 Task: Find connections with filter location Bishnupur with filter topic #Advertisingandmarketingwith filter profile language Spanish with filter current company BrowserStack with filter school Sri Krishna Adithya College of Arts and Science with filter industry Bed-and-Breakfasts, Hostels, Homestays with filter service category User Experience Design with filter keywords title Mover
Action: Mouse moved to (621, 86)
Screenshot: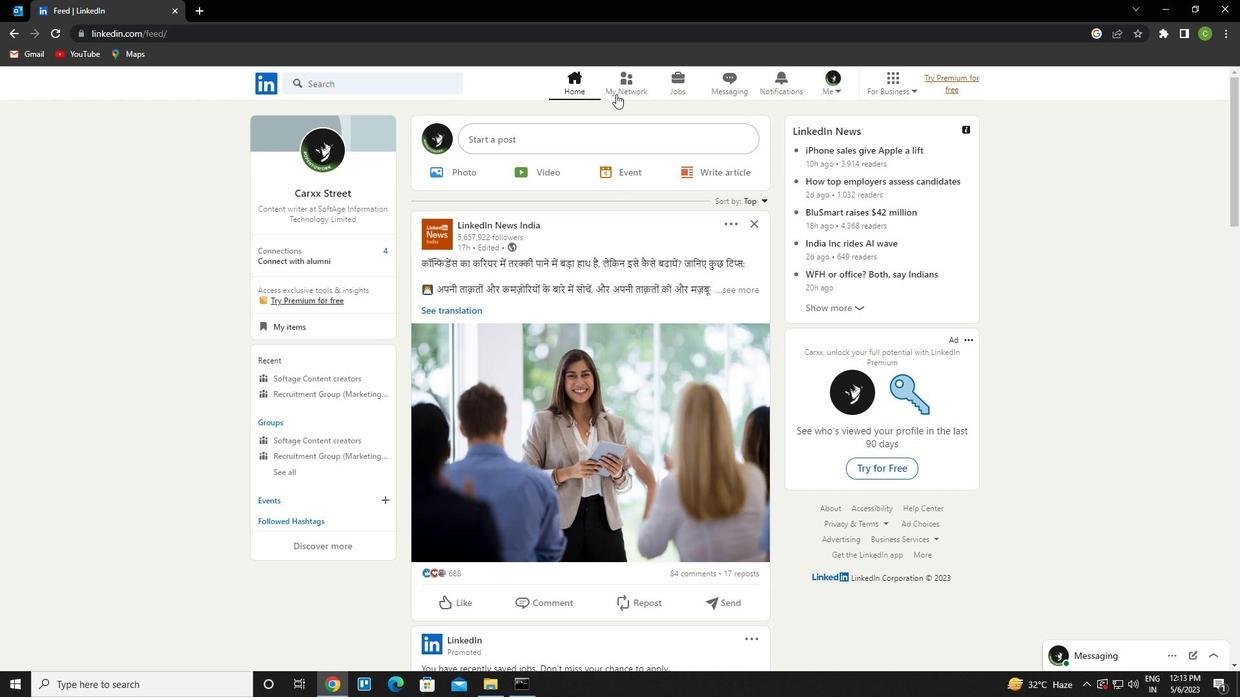 
Action: Mouse pressed left at (621, 86)
Screenshot: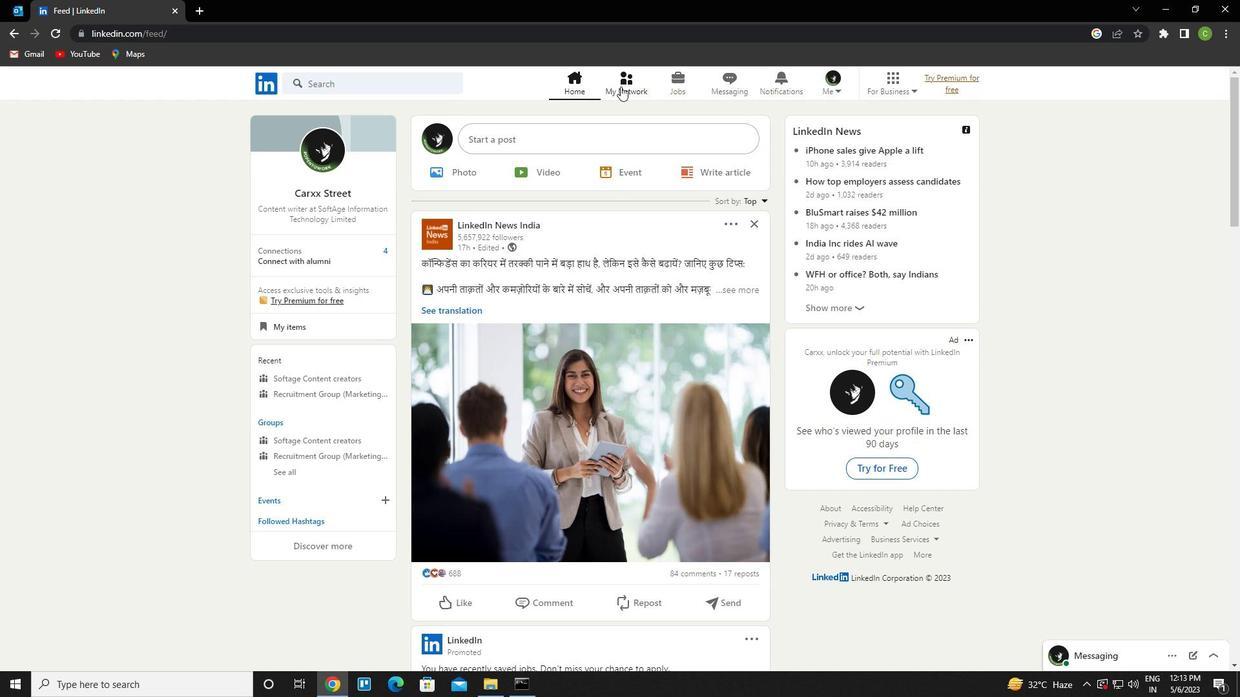 
Action: Mouse moved to (394, 160)
Screenshot: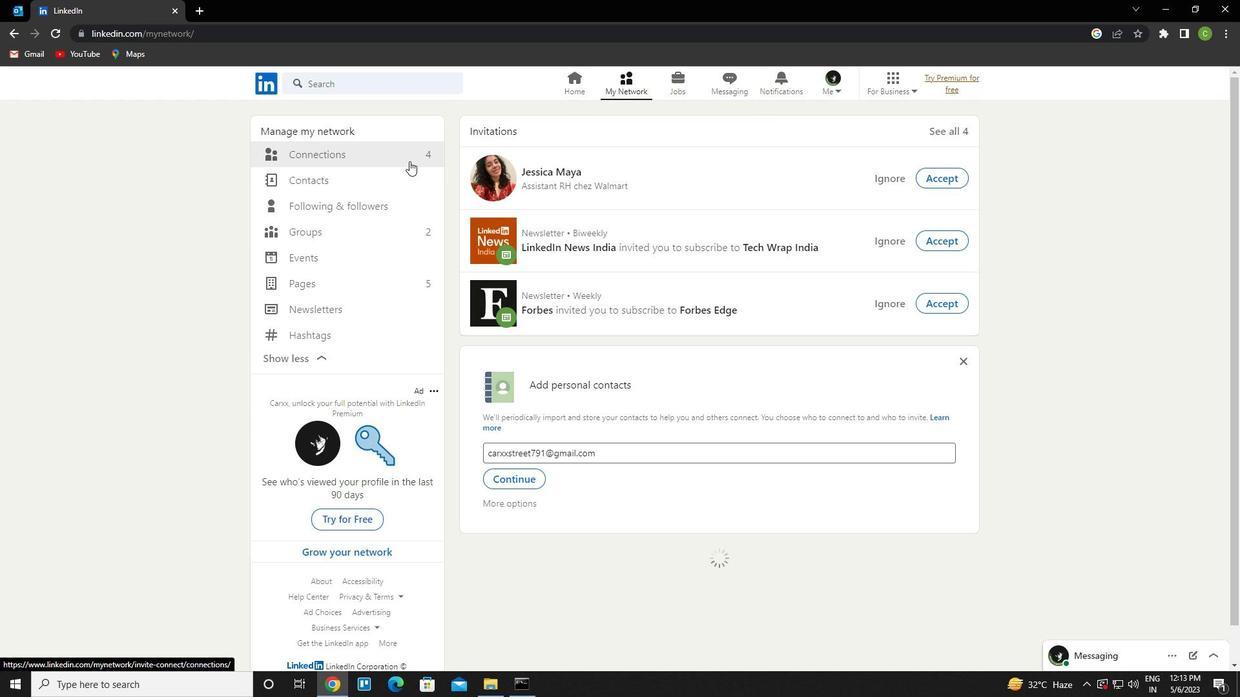 
Action: Mouse pressed left at (394, 160)
Screenshot: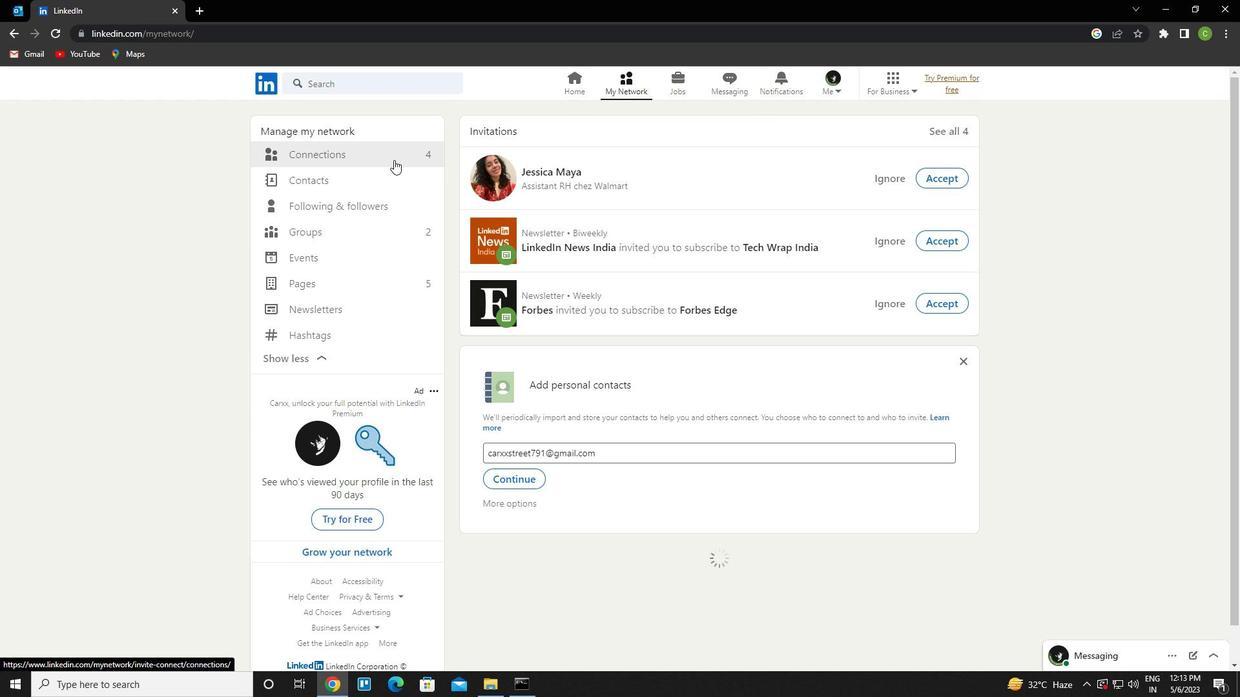 
Action: Mouse moved to (736, 154)
Screenshot: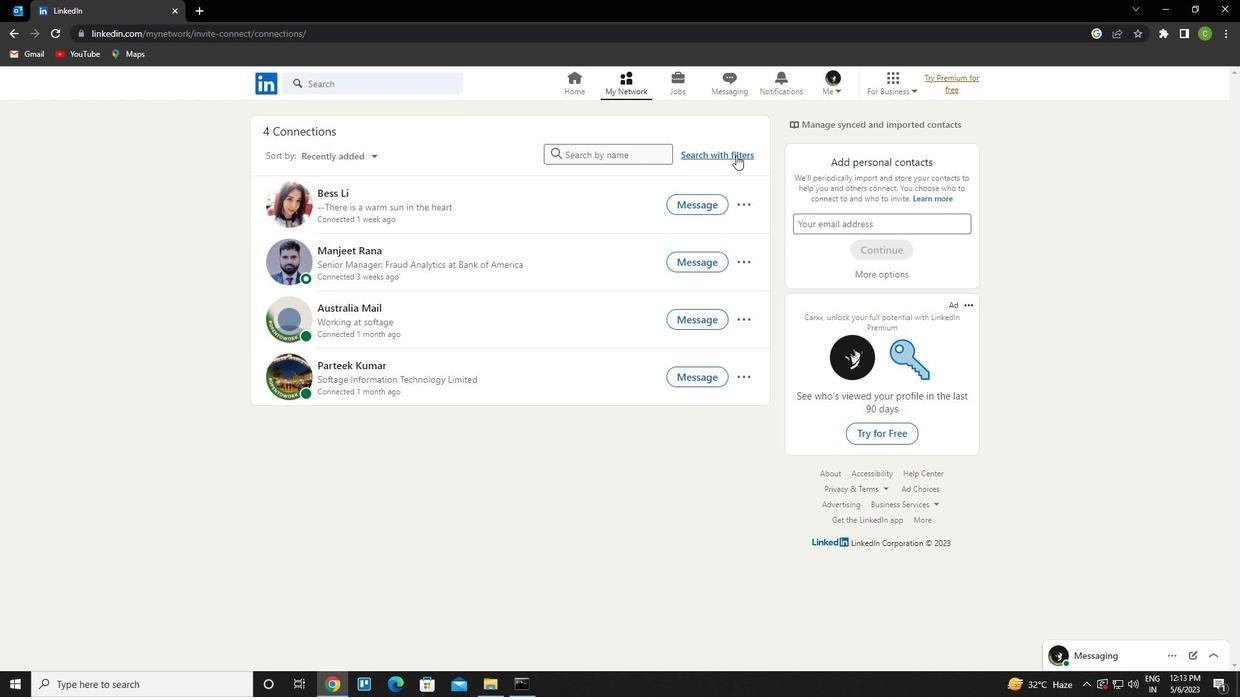 
Action: Mouse pressed left at (736, 154)
Screenshot: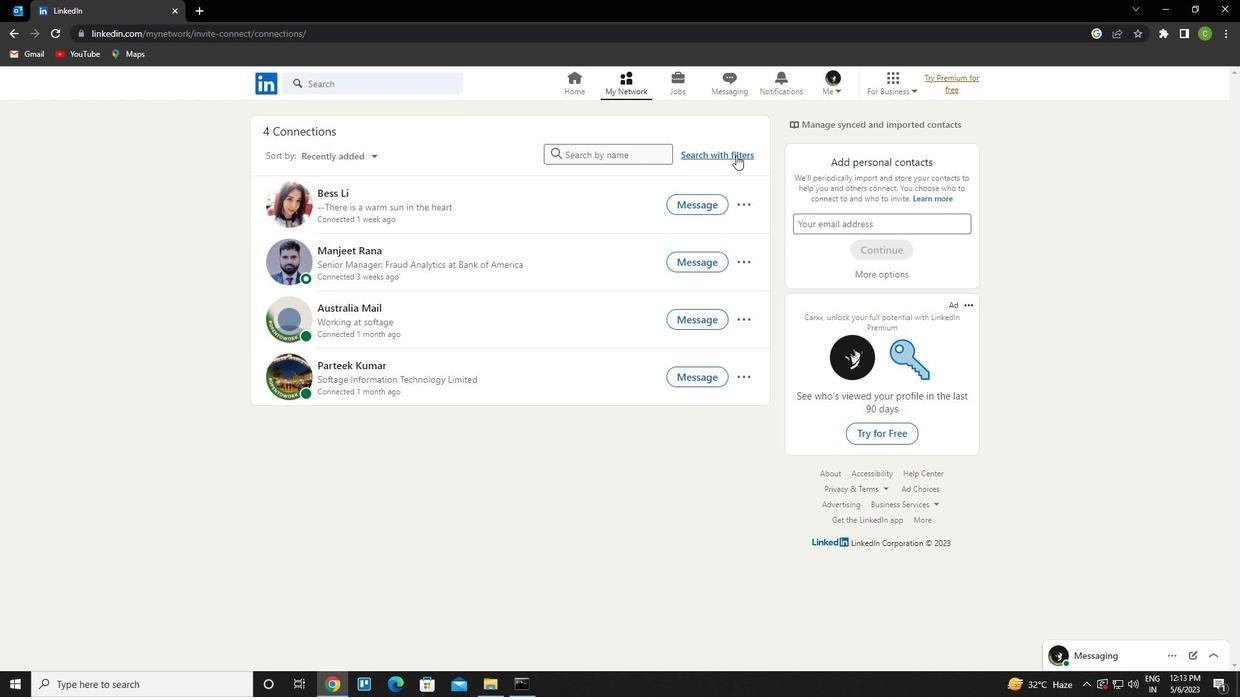 
Action: Mouse moved to (677, 122)
Screenshot: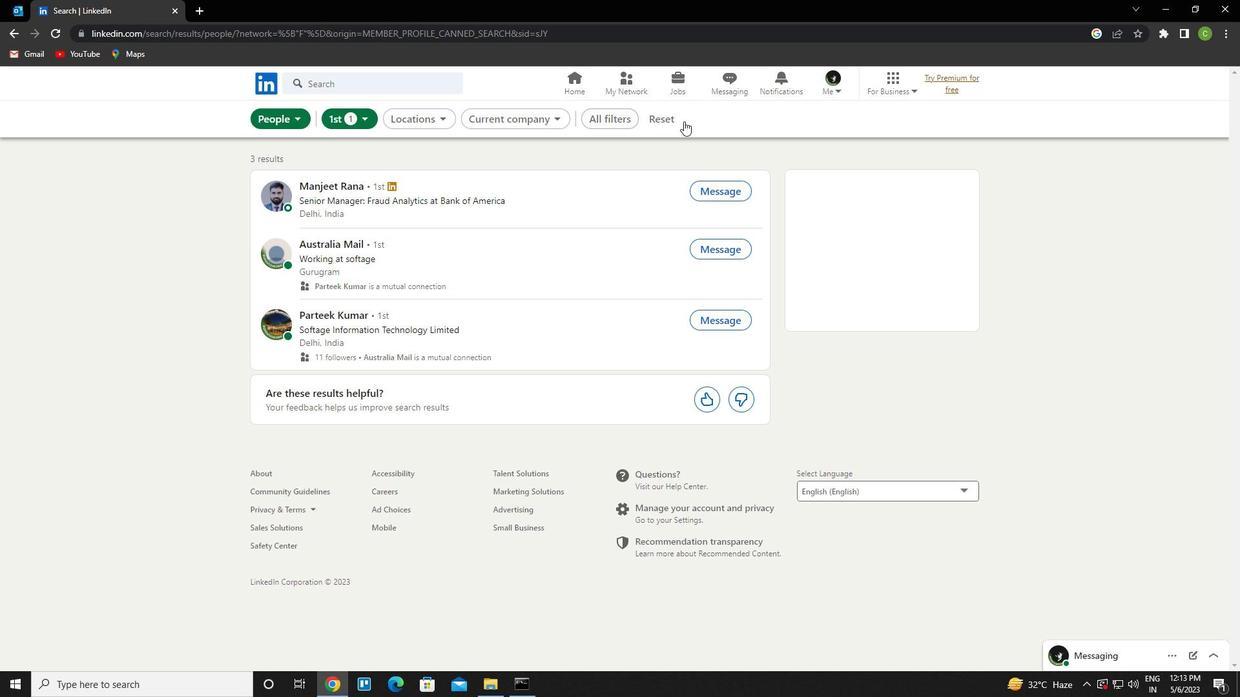 
Action: Mouse pressed left at (677, 122)
Screenshot: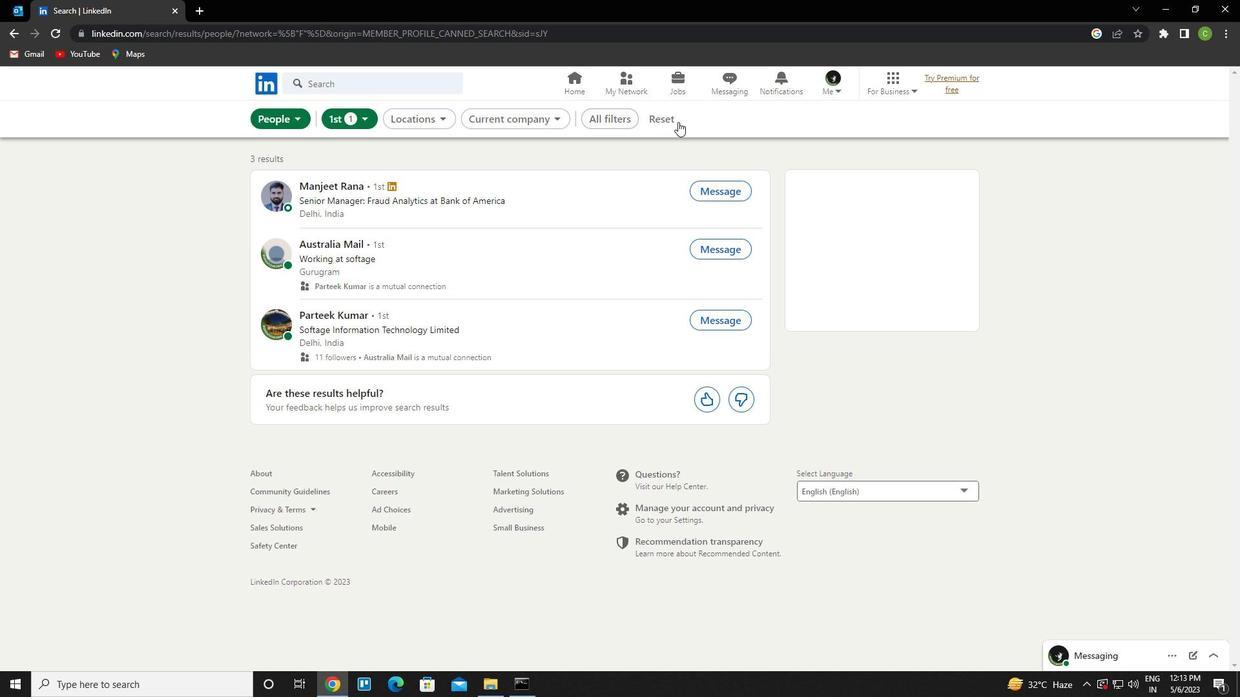 
Action: Mouse moved to (667, 112)
Screenshot: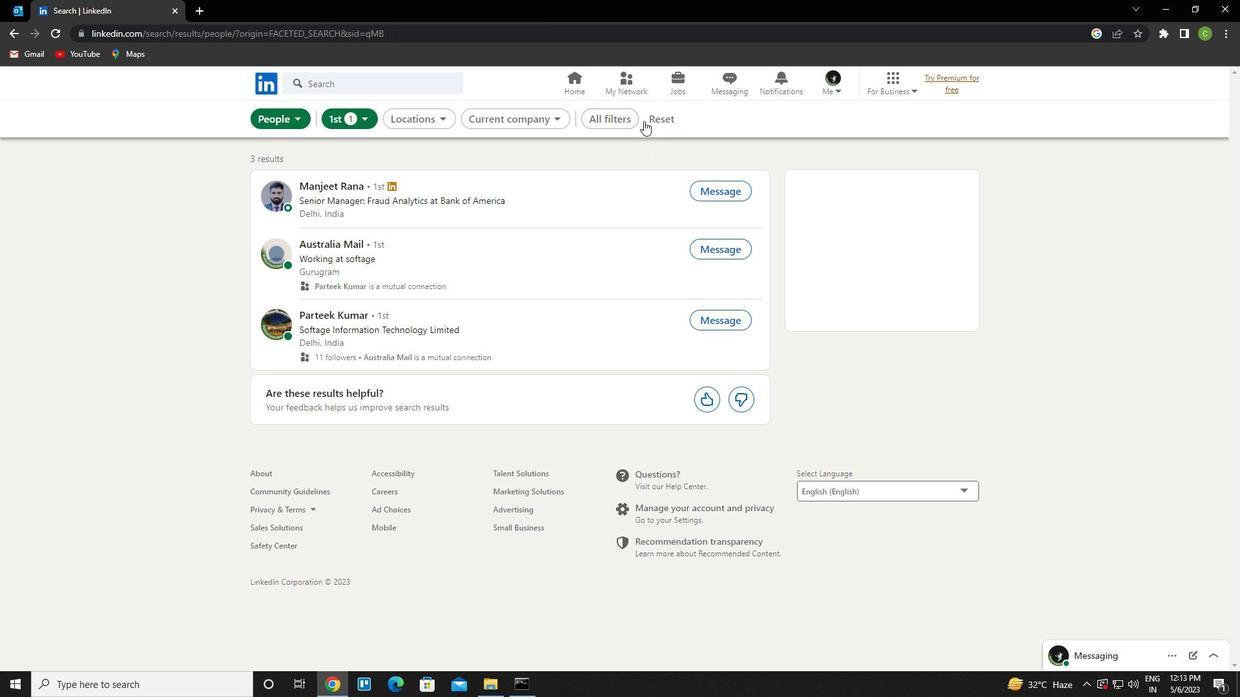 
Action: Mouse pressed left at (667, 112)
Screenshot: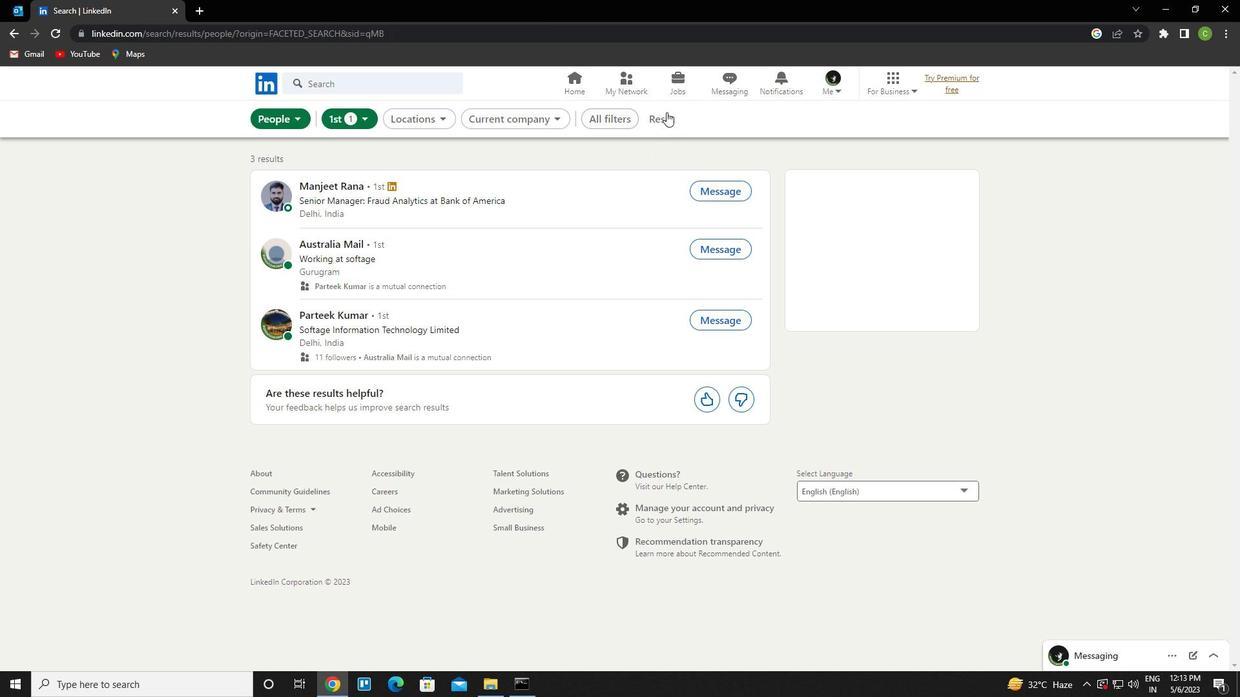 
Action: Mouse moved to (631, 122)
Screenshot: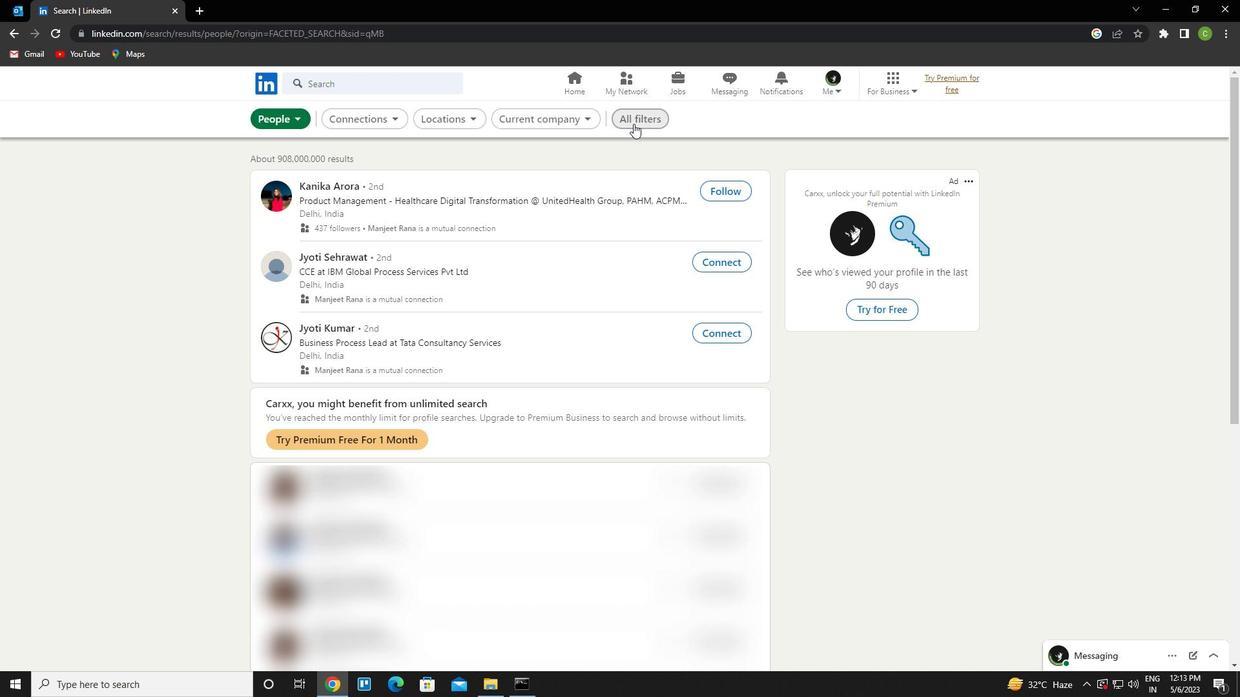 
Action: Mouse pressed left at (631, 122)
Screenshot: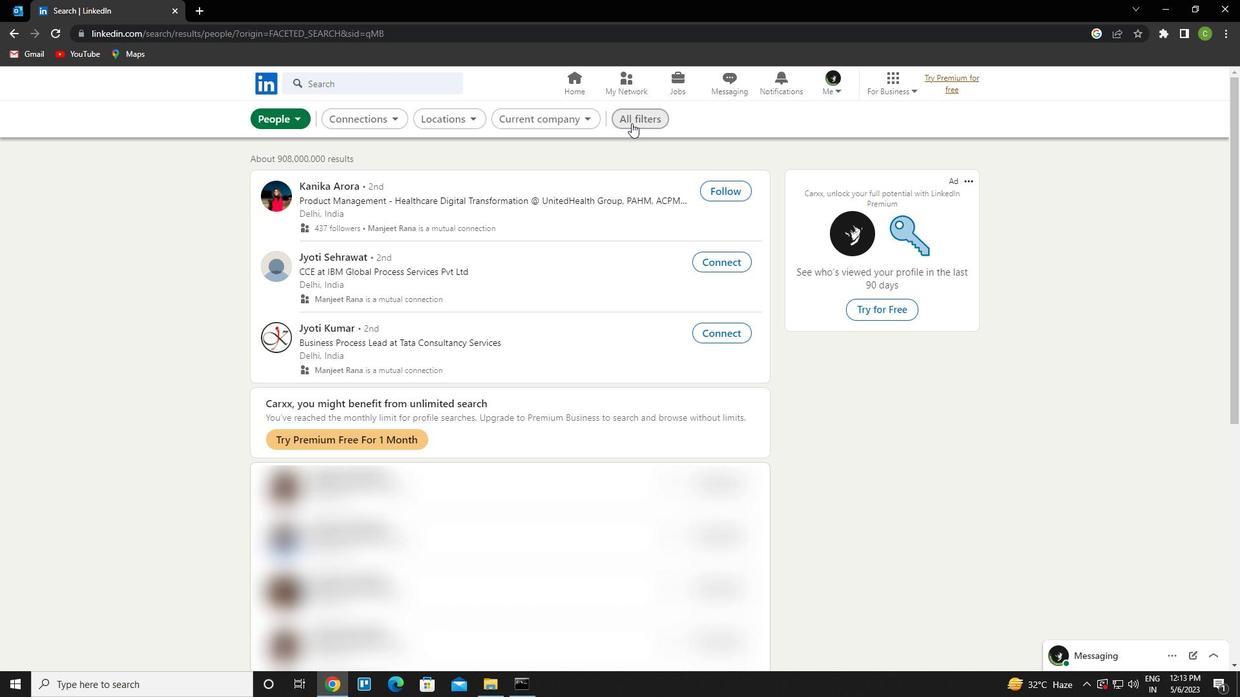 
Action: Mouse moved to (969, 414)
Screenshot: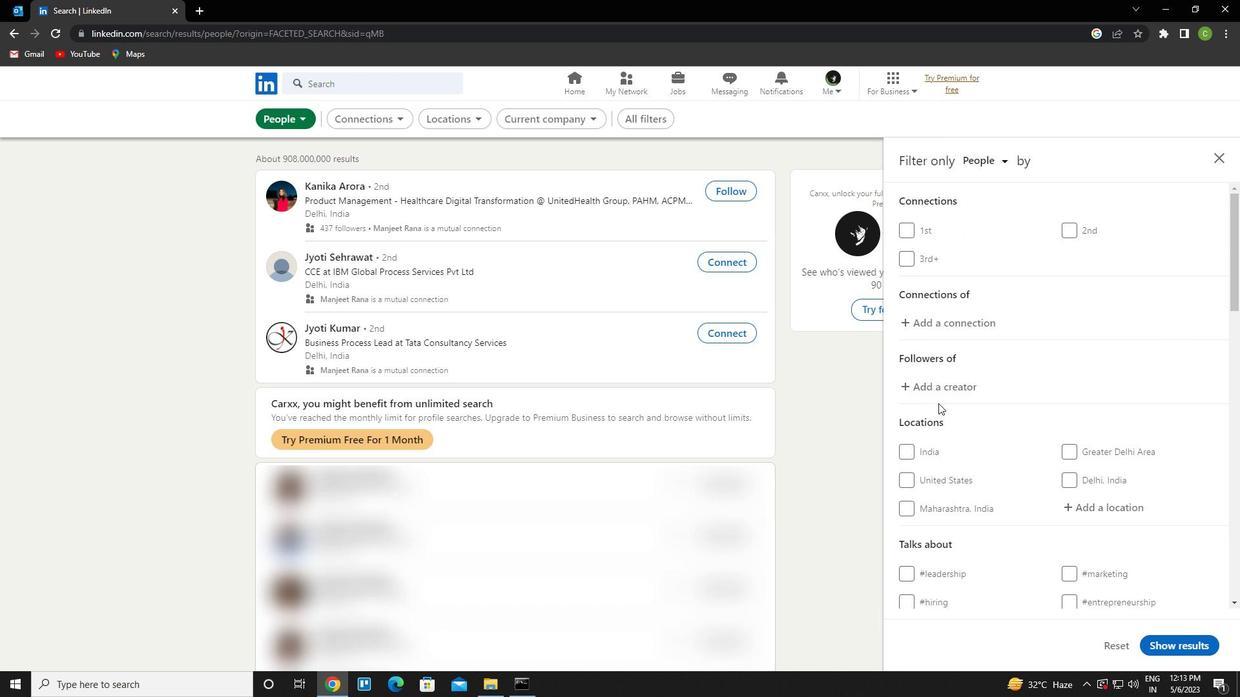 
Action: Mouse scrolled (969, 414) with delta (0, 0)
Screenshot: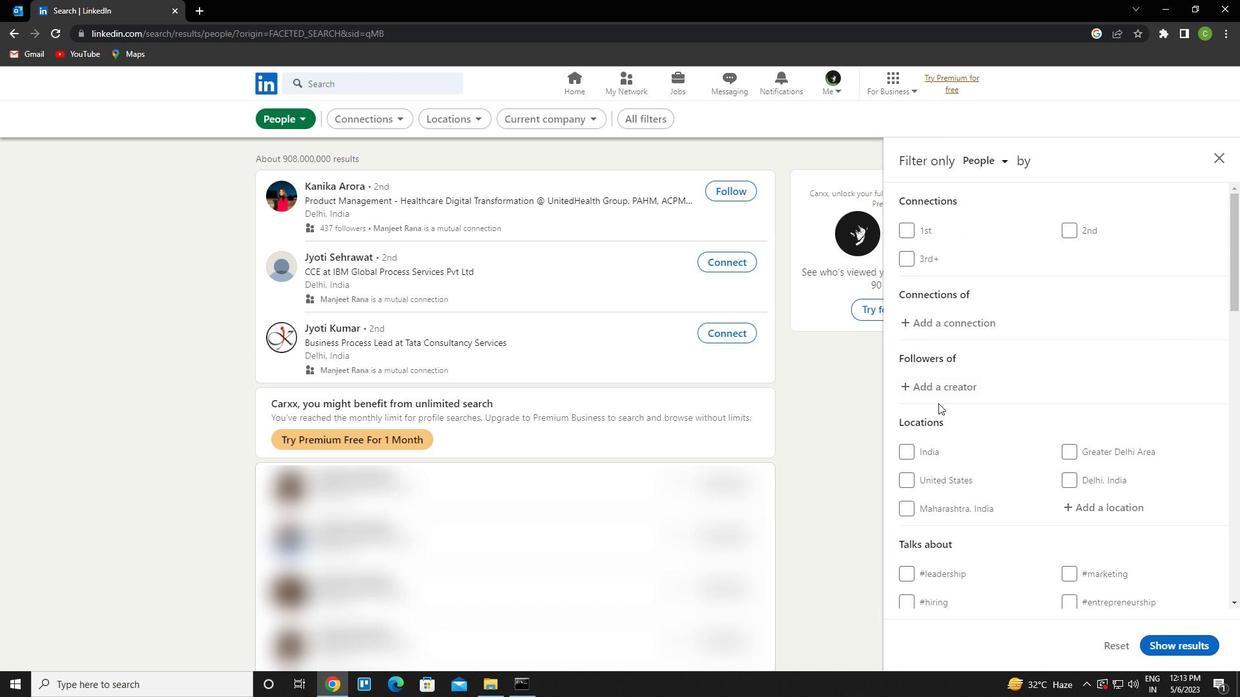 
Action: Mouse moved to (974, 414)
Screenshot: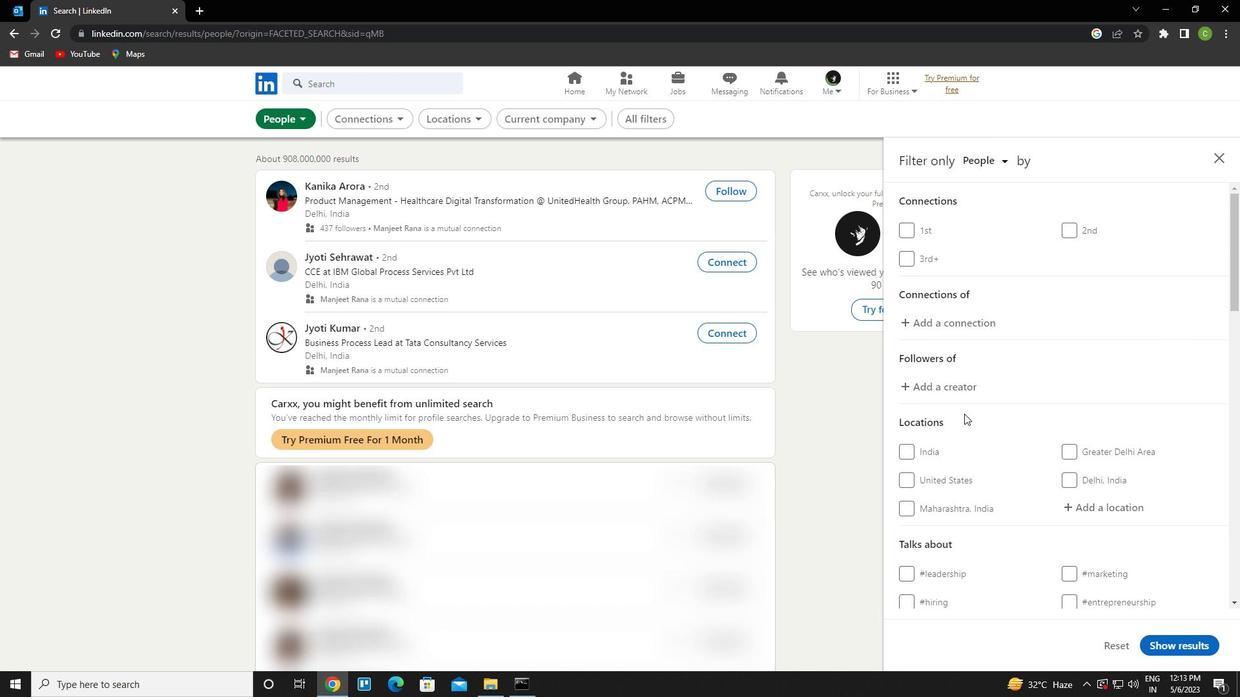 
Action: Mouse scrolled (974, 414) with delta (0, 0)
Screenshot: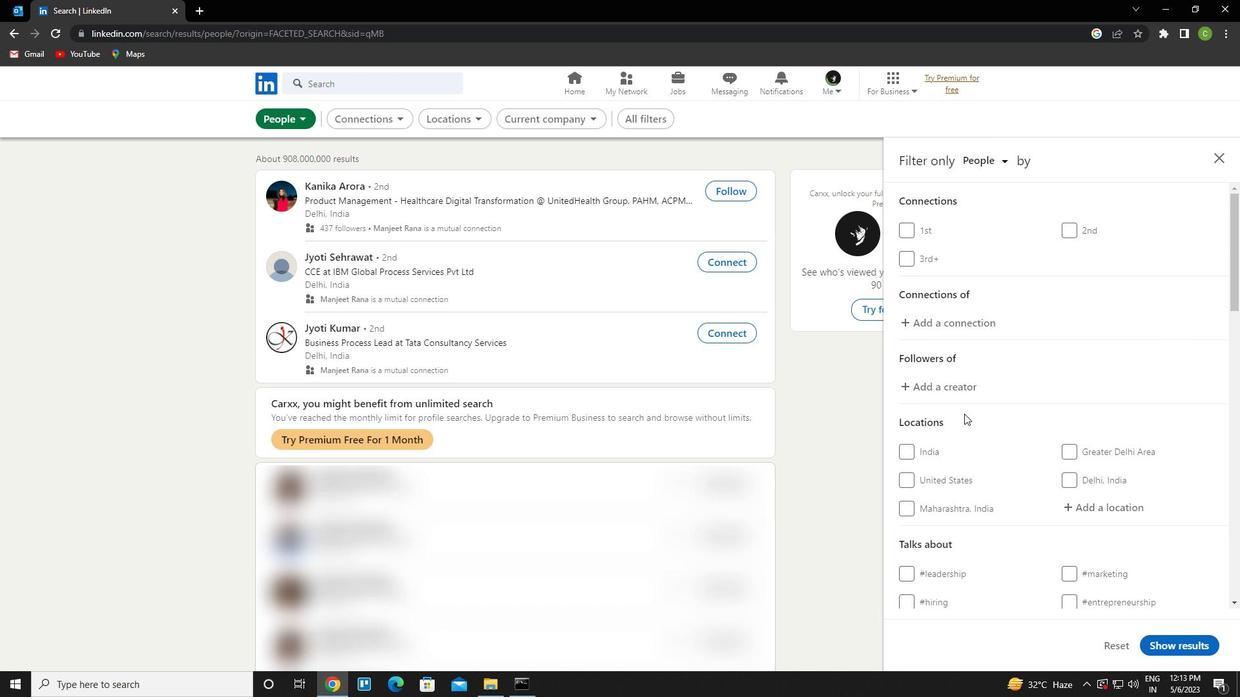 
Action: Mouse moved to (1095, 384)
Screenshot: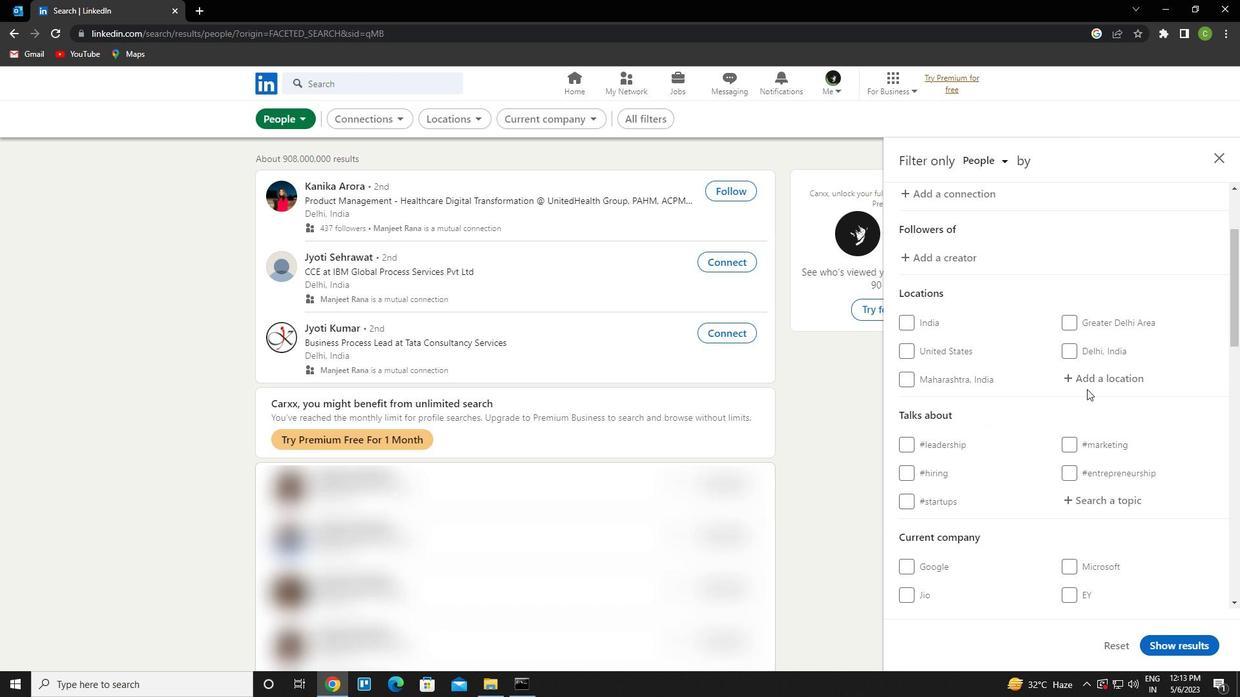 
Action: Mouse pressed left at (1095, 384)
Screenshot: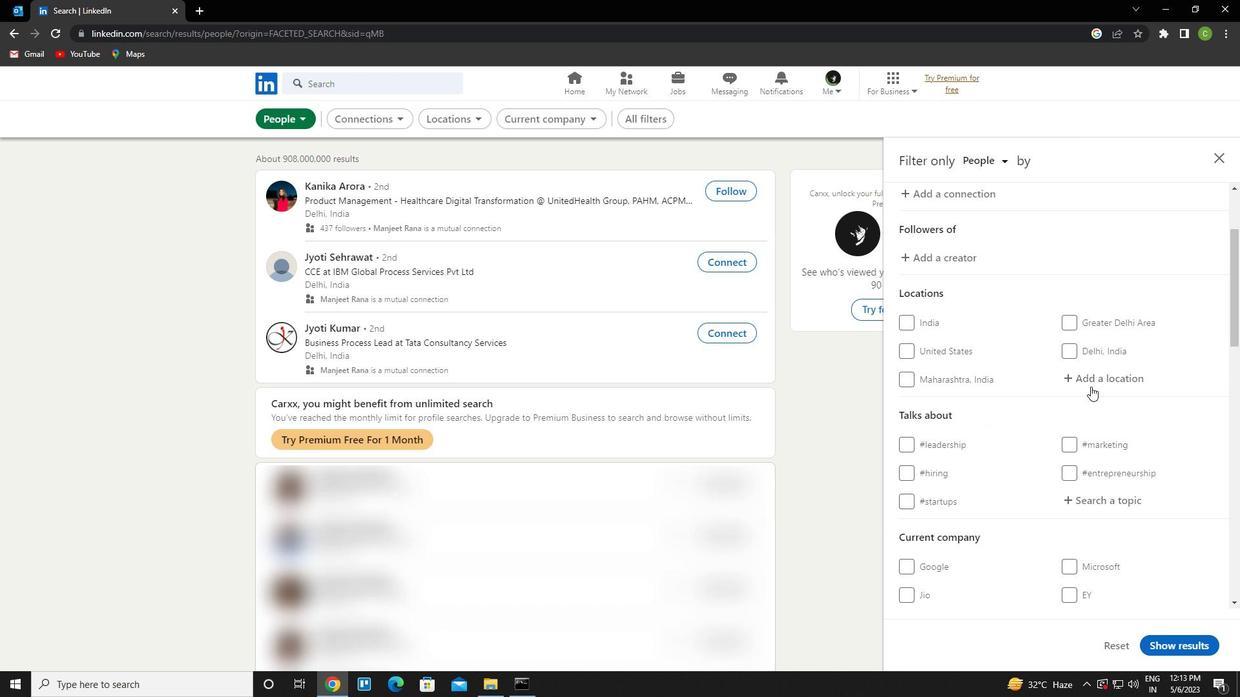 
Action: Key pressed <Key.caps_lock>b<Key.caps_lock>ishnupur<Key.down><Key.enter>
Screenshot: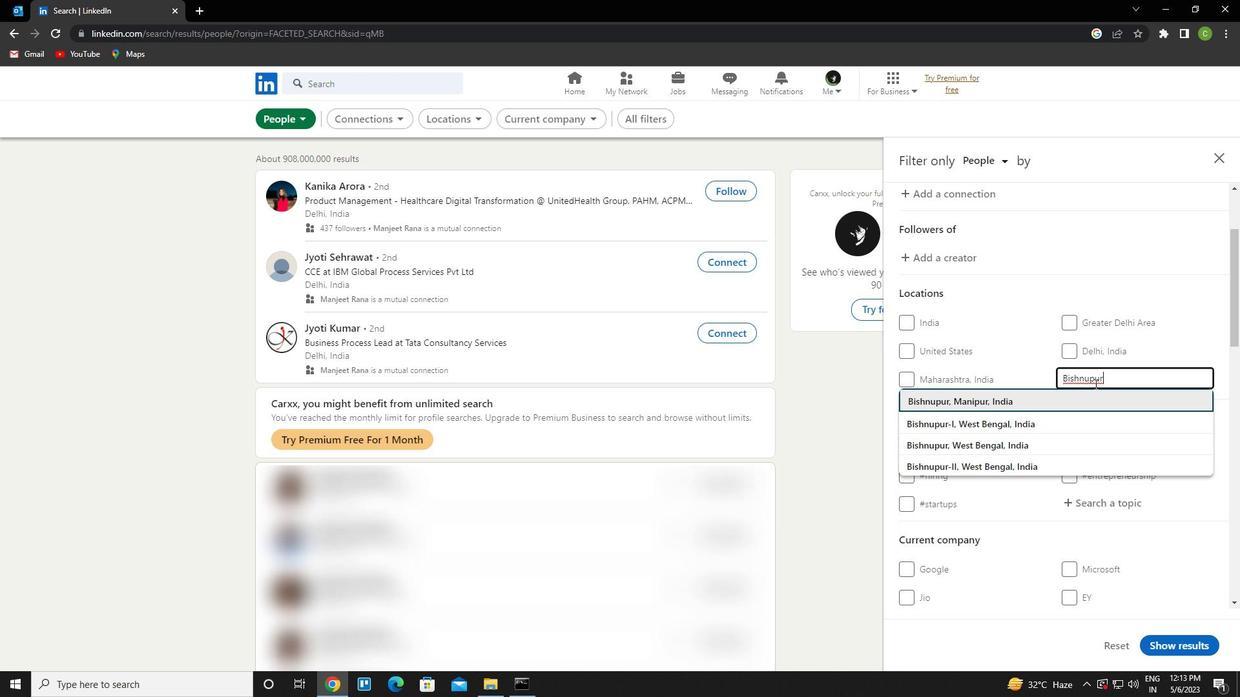 
Action: Mouse scrolled (1095, 383) with delta (0, 0)
Screenshot: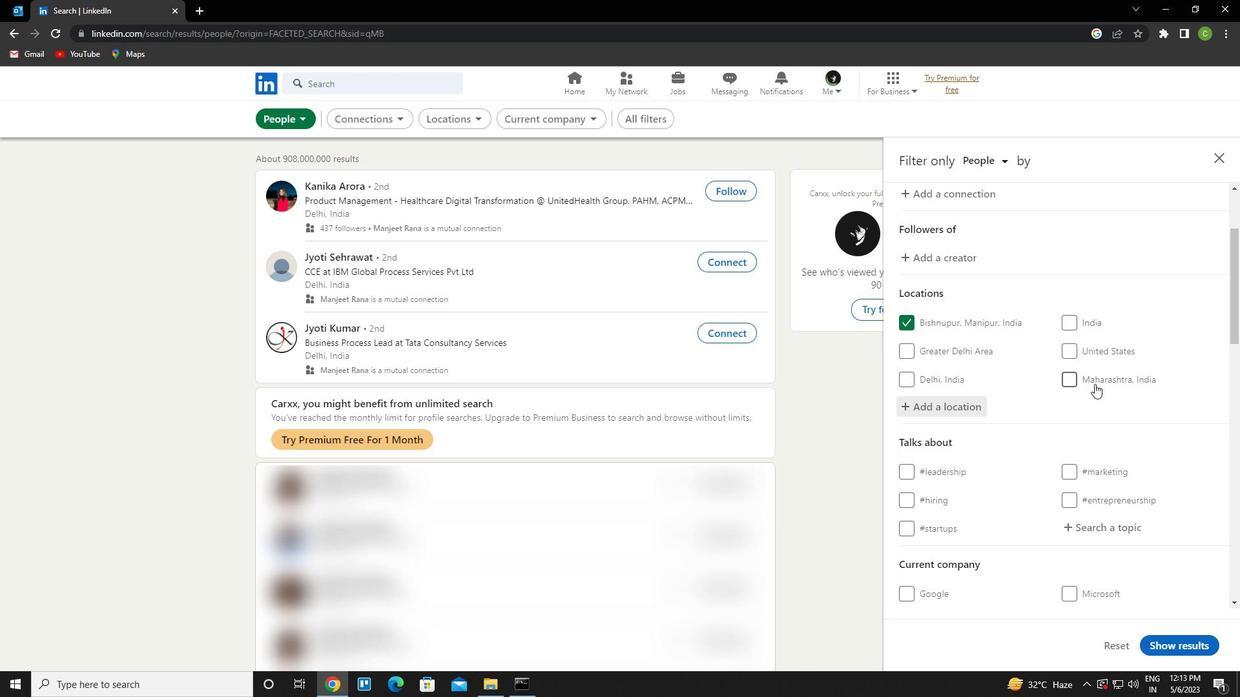 
Action: Mouse moved to (1102, 461)
Screenshot: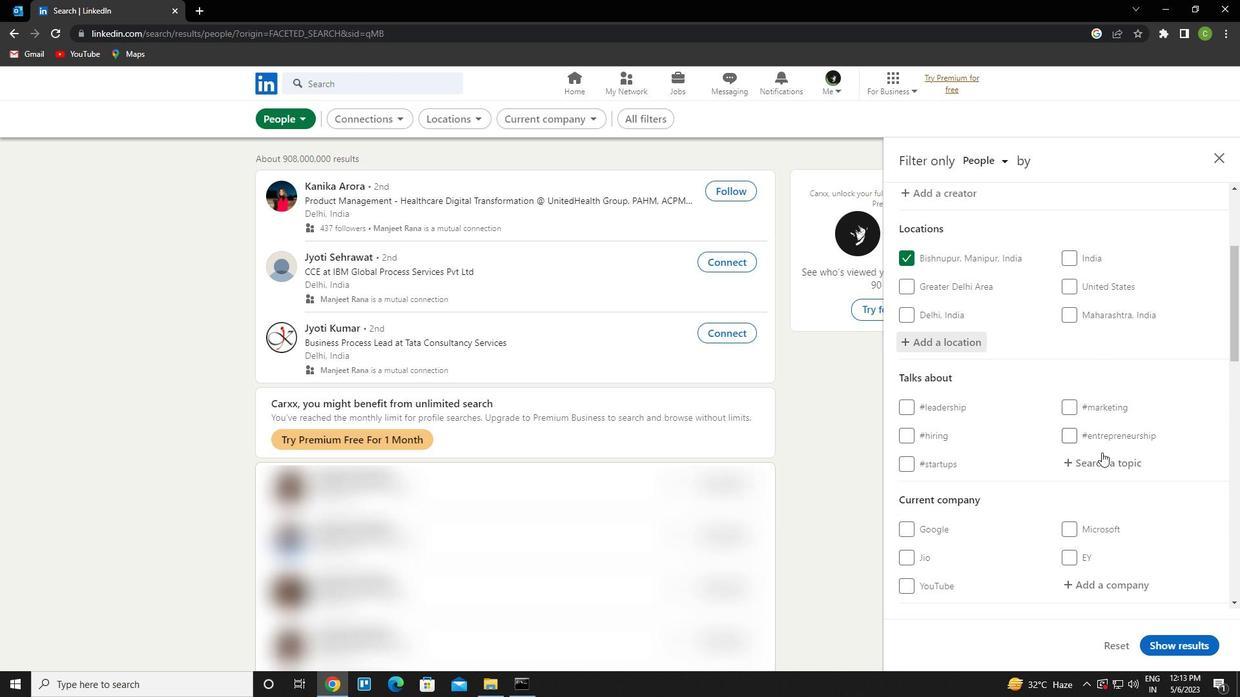 
Action: Mouse pressed left at (1102, 461)
Screenshot: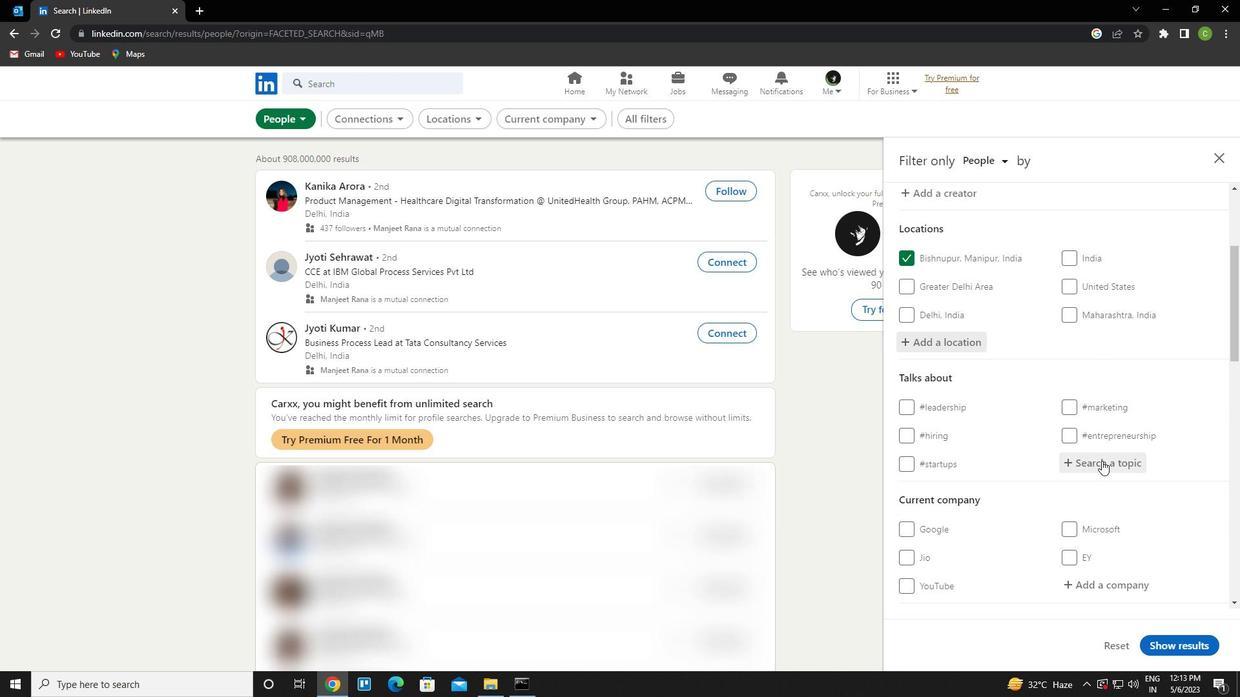 
Action: Key pressed advertising<Key.down><Key.enter>
Screenshot: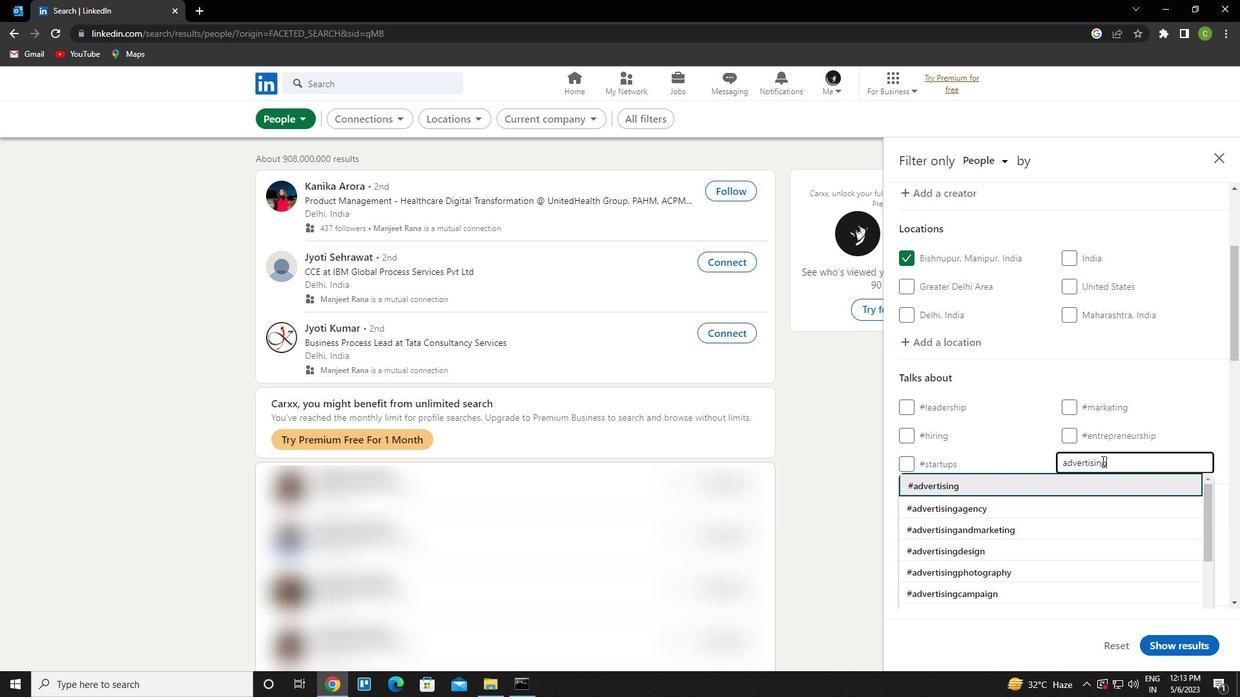 
Action: Mouse moved to (1123, 447)
Screenshot: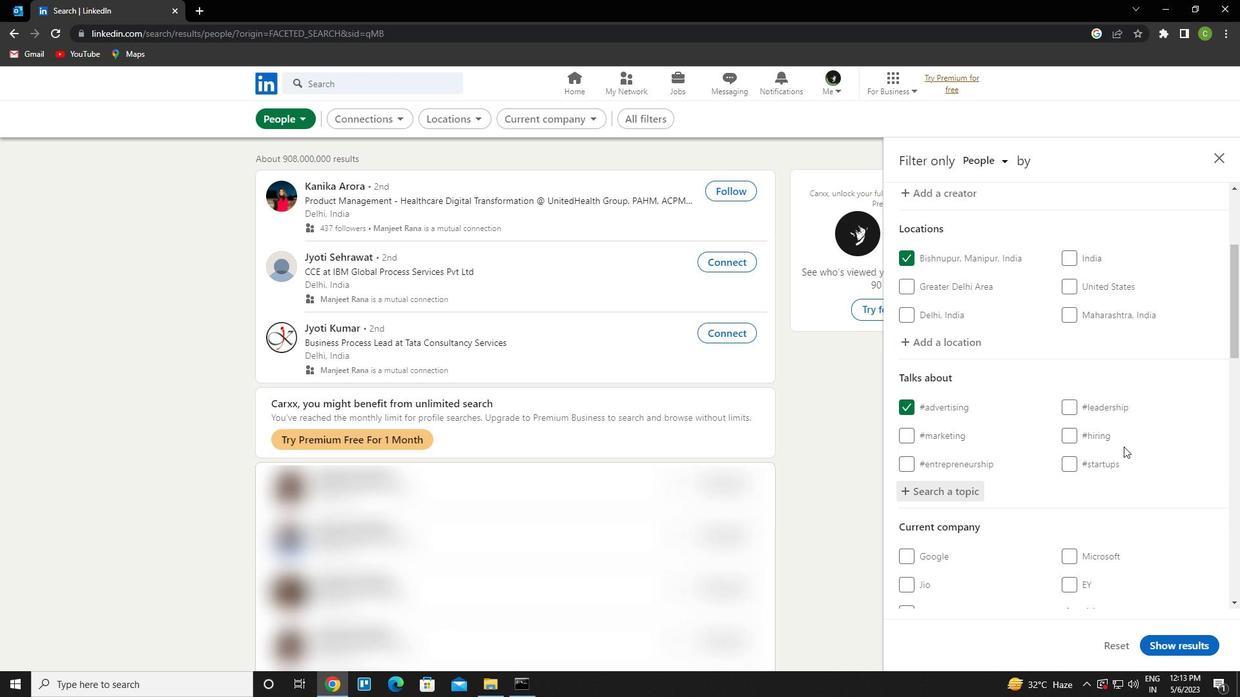 
Action: Mouse scrolled (1123, 447) with delta (0, 0)
Screenshot: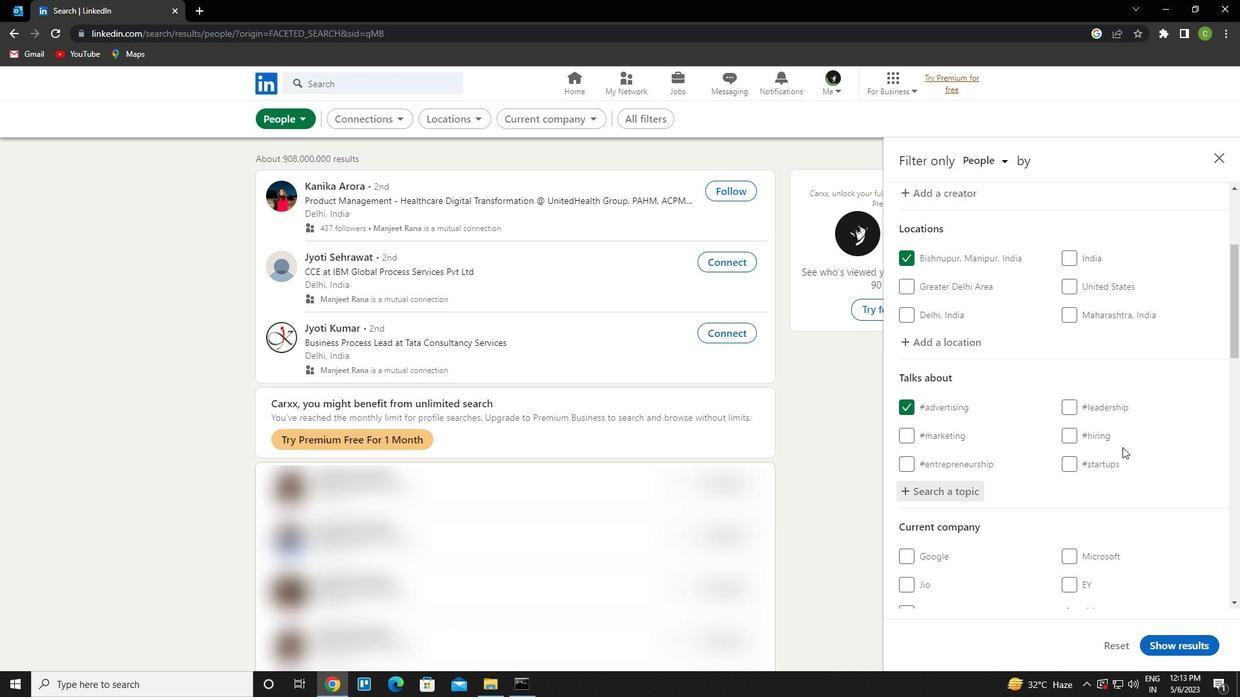 
Action: Mouse scrolled (1123, 447) with delta (0, 0)
Screenshot: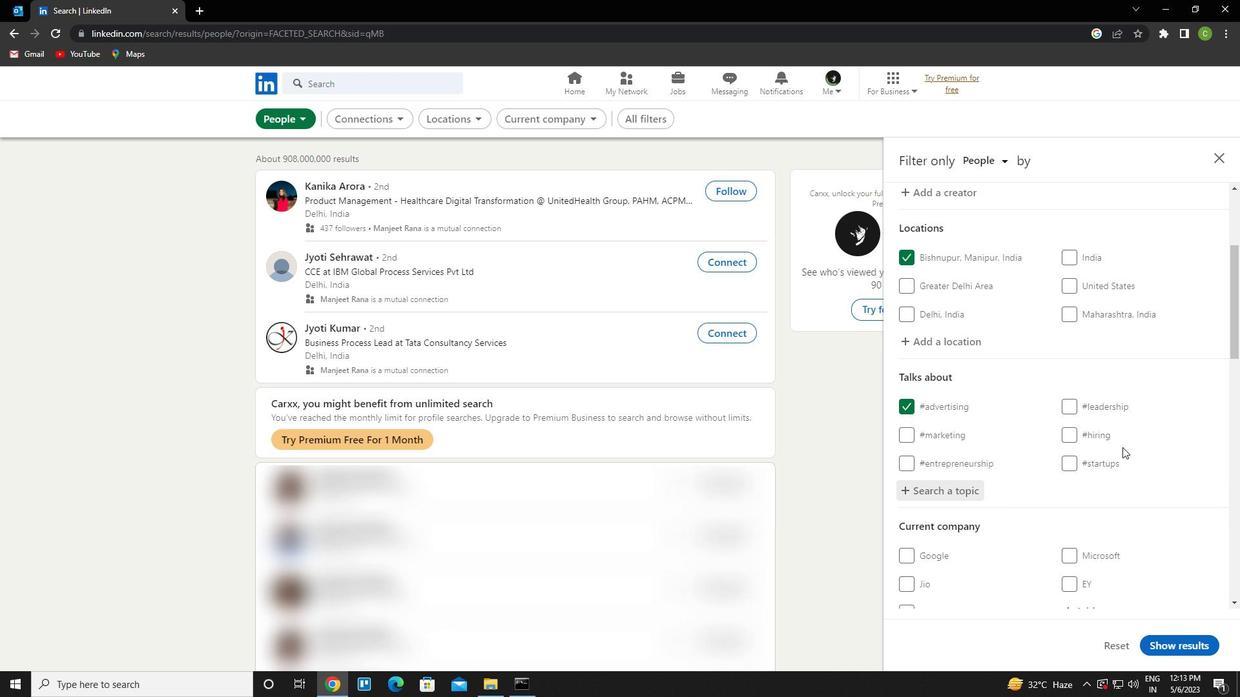 
Action: Mouse scrolled (1123, 447) with delta (0, 0)
Screenshot: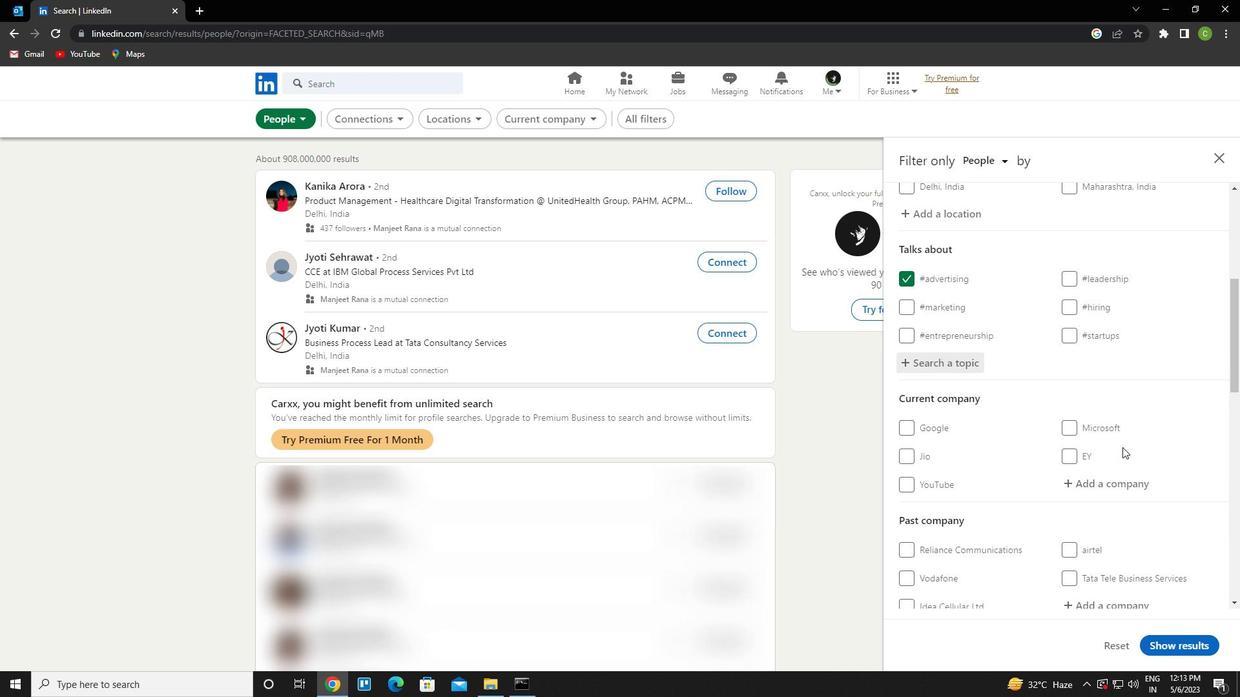 
Action: Mouse scrolled (1123, 447) with delta (0, 0)
Screenshot: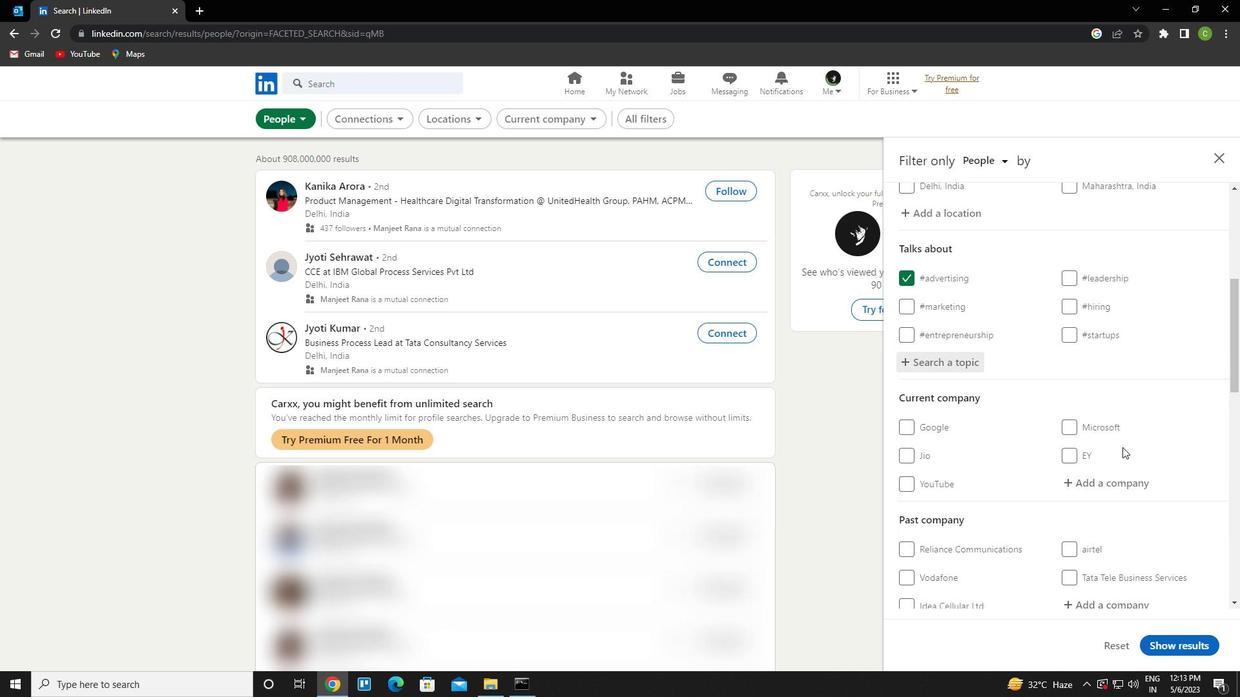 
Action: Mouse scrolled (1123, 447) with delta (0, 0)
Screenshot: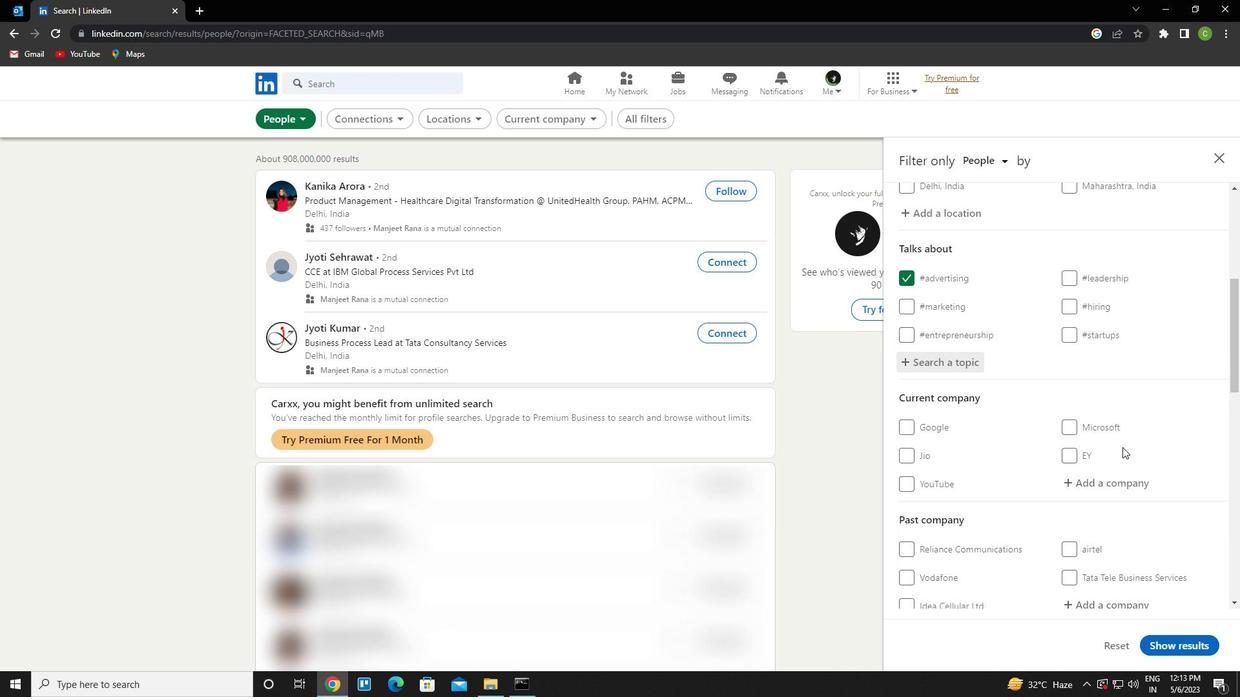 
Action: Mouse scrolled (1123, 447) with delta (0, 0)
Screenshot: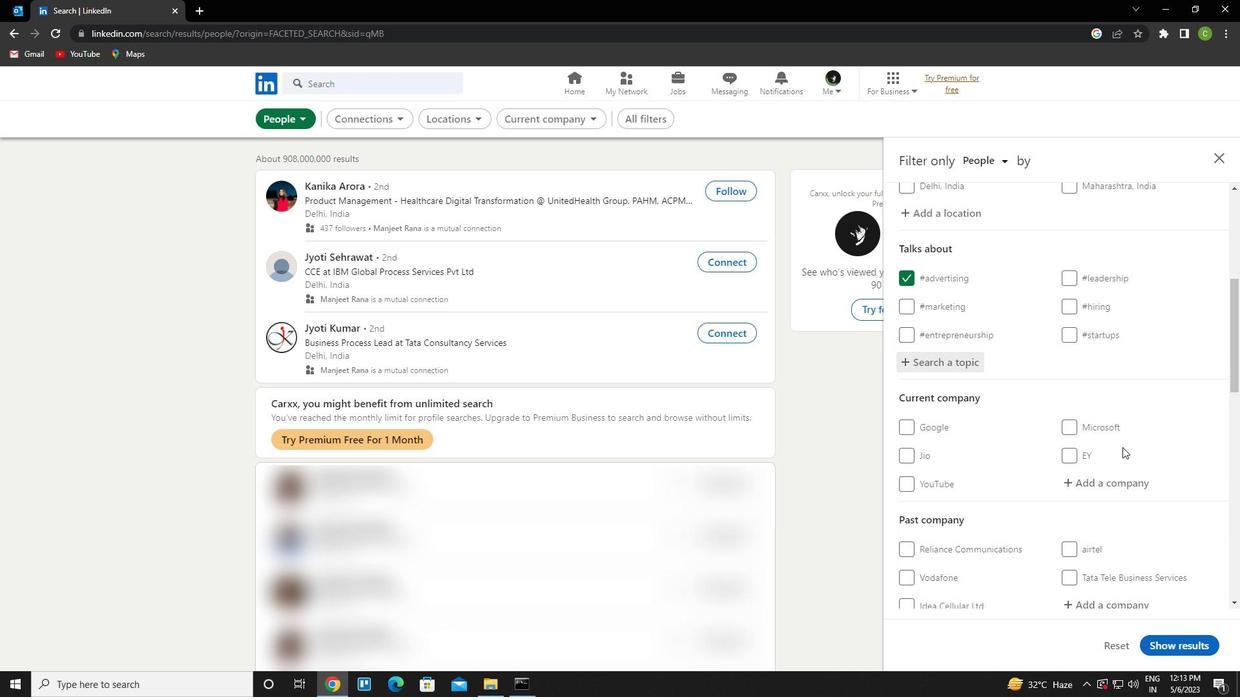 
Action: Mouse scrolled (1123, 447) with delta (0, 0)
Screenshot: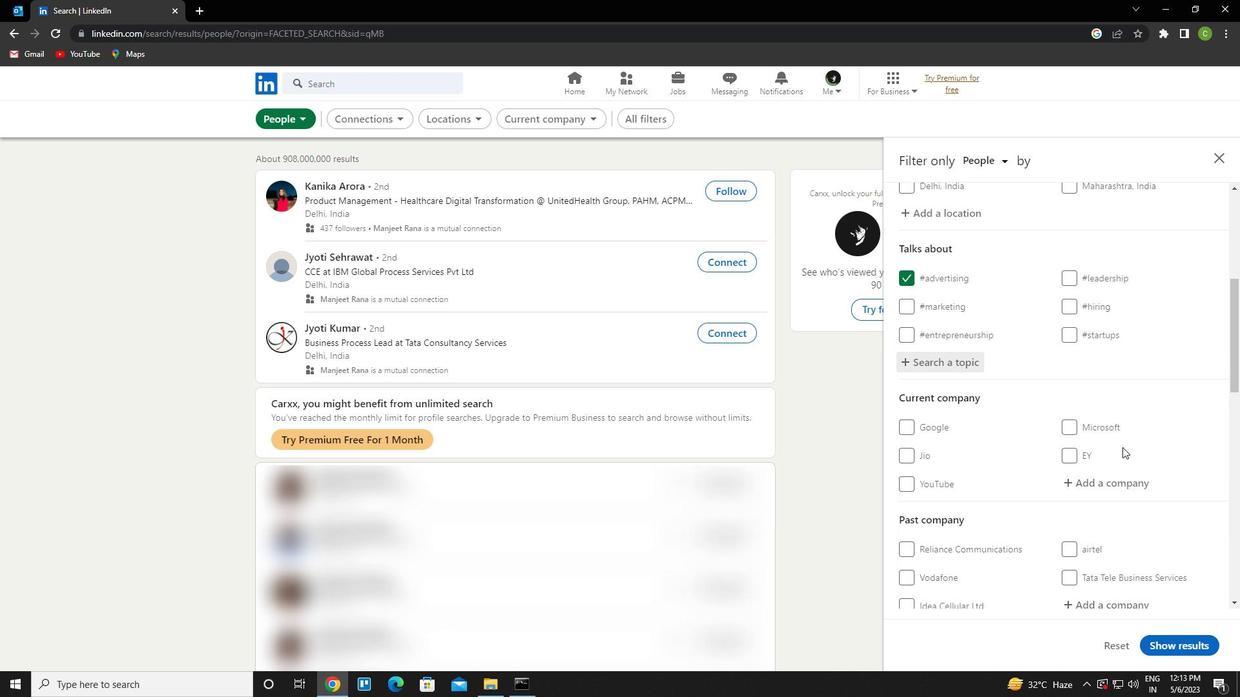 
Action: Mouse moved to (1105, 442)
Screenshot: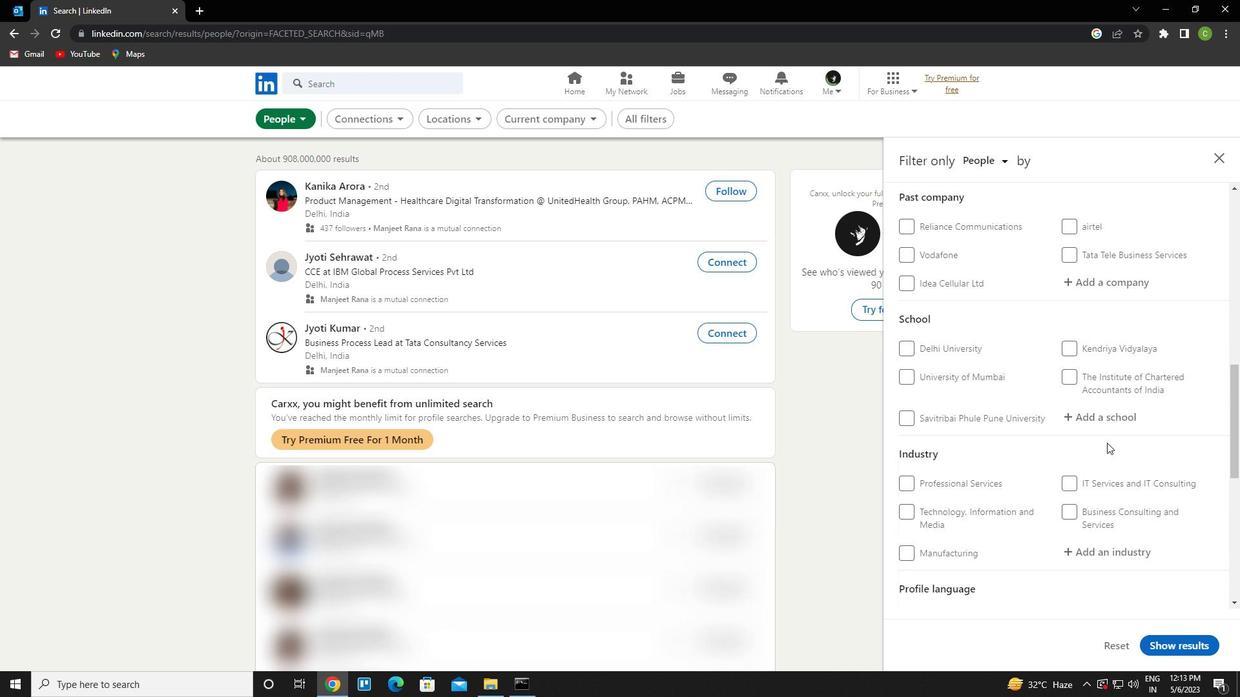 
Action: Mouse scrolled (1105, 441) with delta (0, 0)
Screenshot: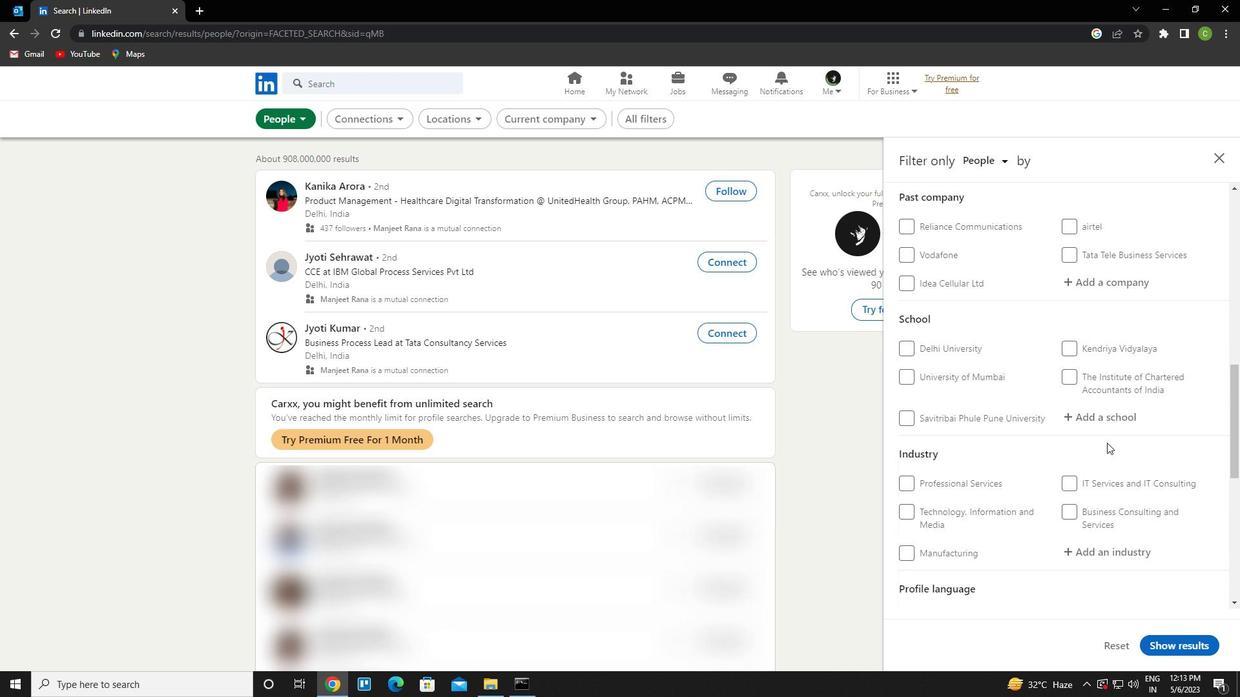
Action: Mouse moved to (1098, 442)
Screenshot: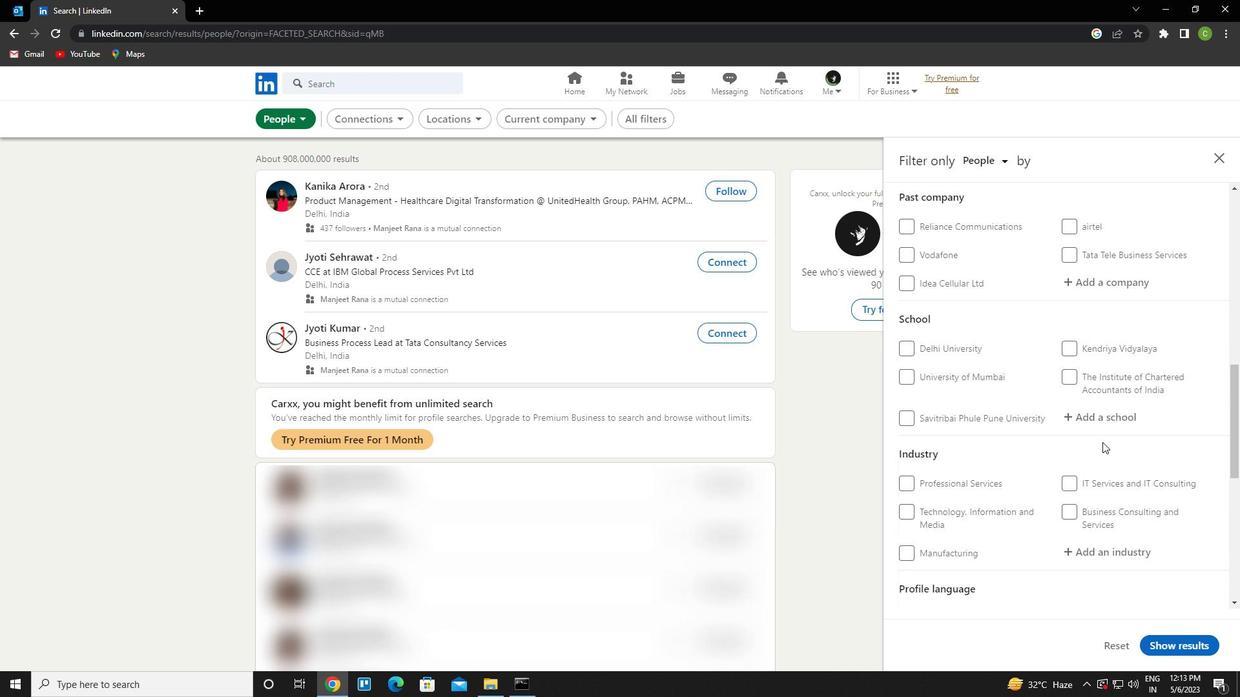 
Action: Mouse scrolled (1098, 441) with delta (0, 0)
Screenshot: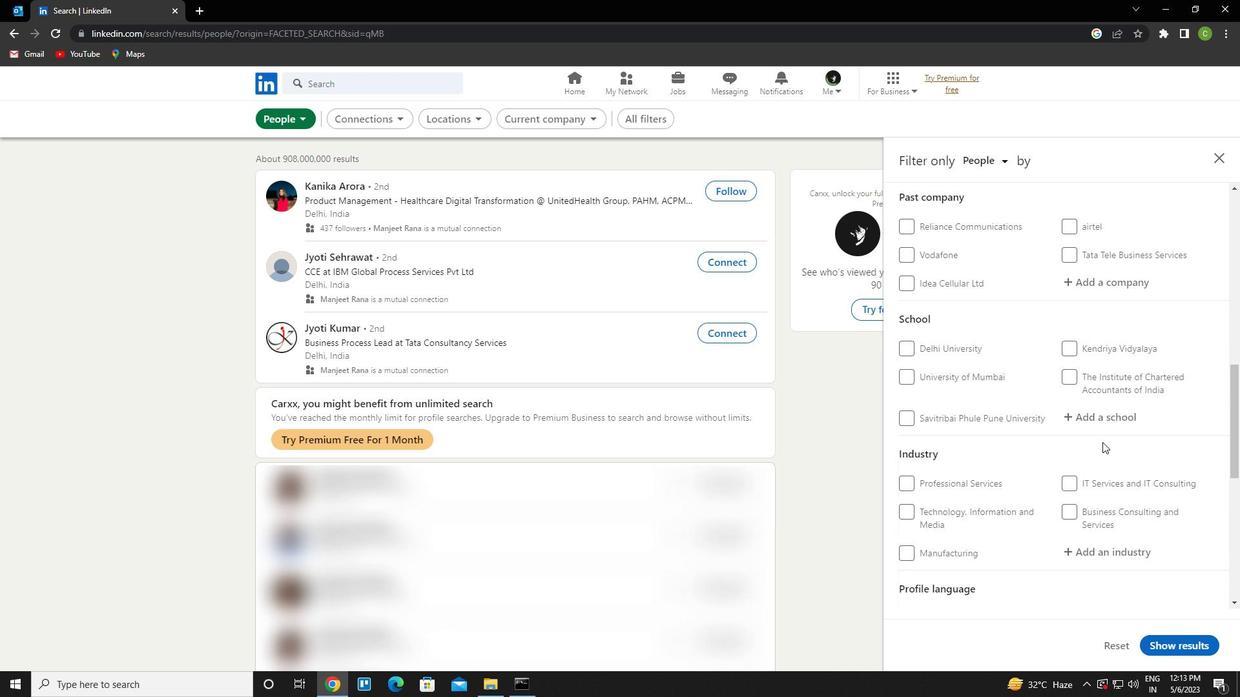 
Action: Mouse moved to (916, 515)
Screenshot: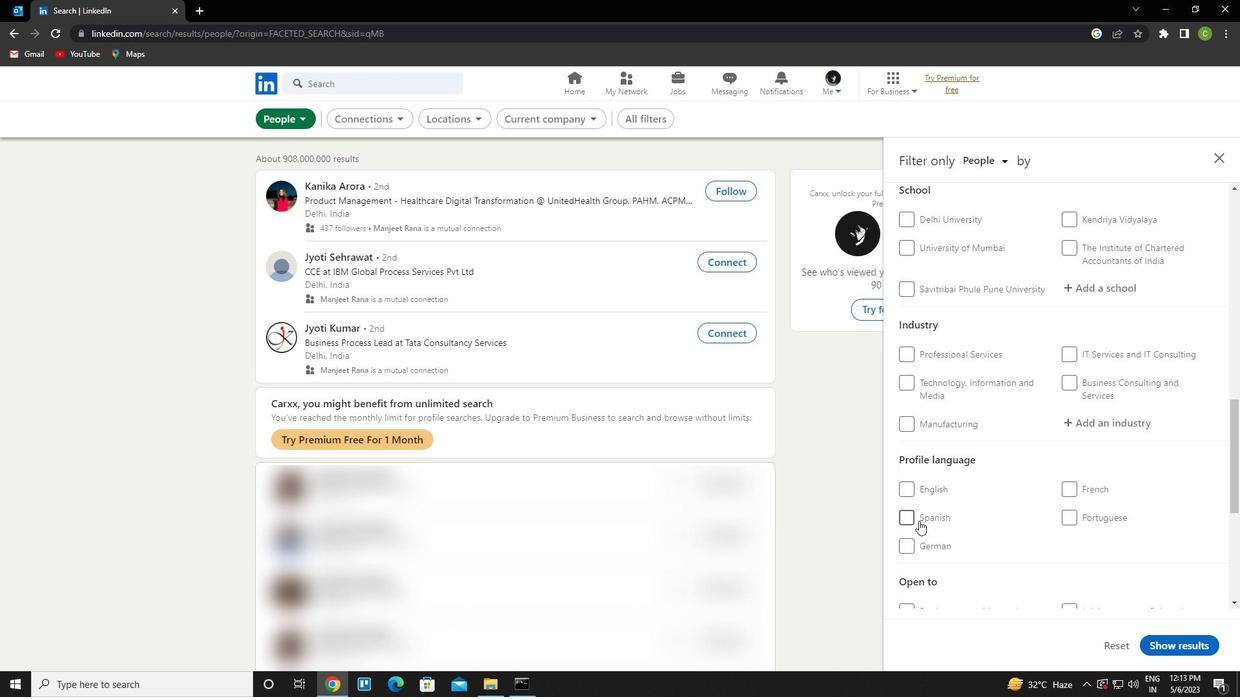 
Action: Mouse pressed left at (916, 515)
Screenshot: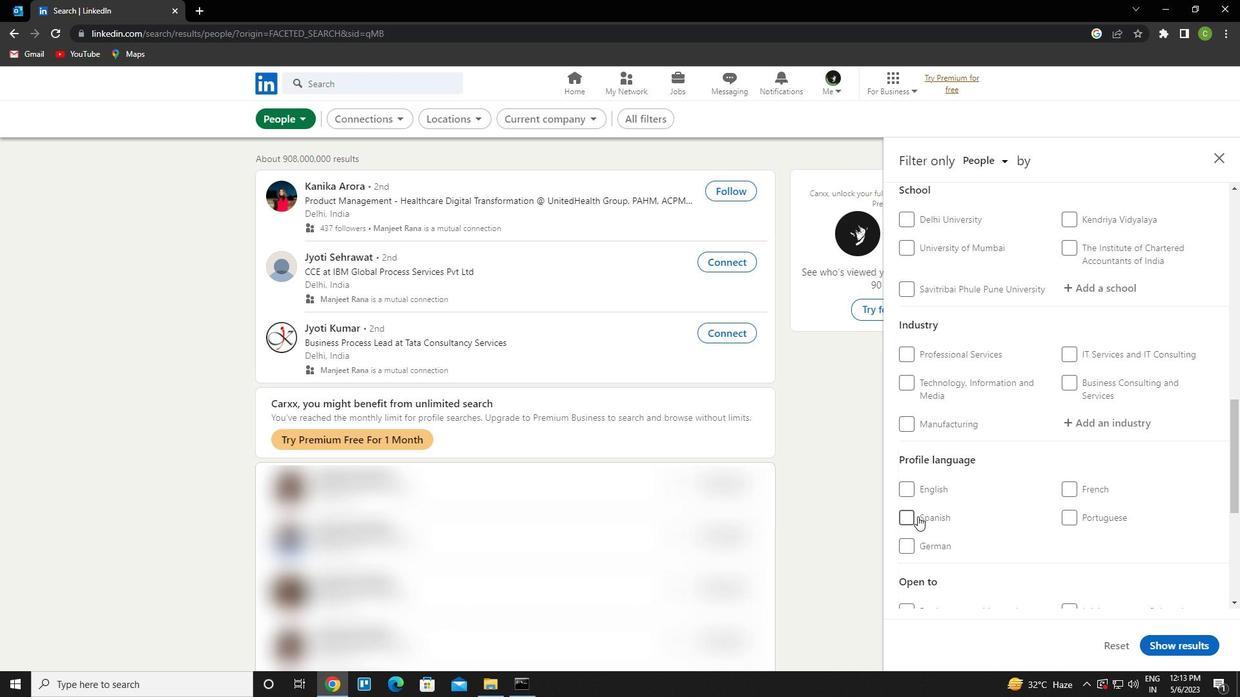 
Action: Mouse moved to (1032, 434)
Screenshot: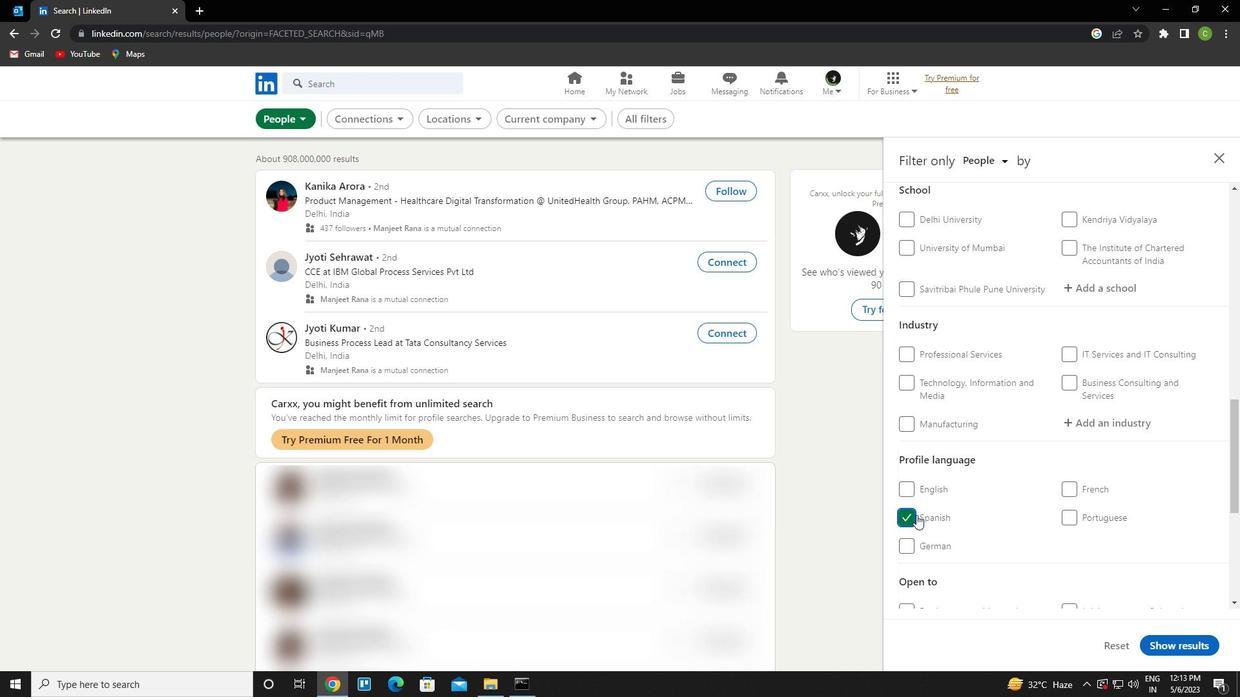 
Action: Mouse scrolled (1032, 434) with delta (0, 0)
Screenshot: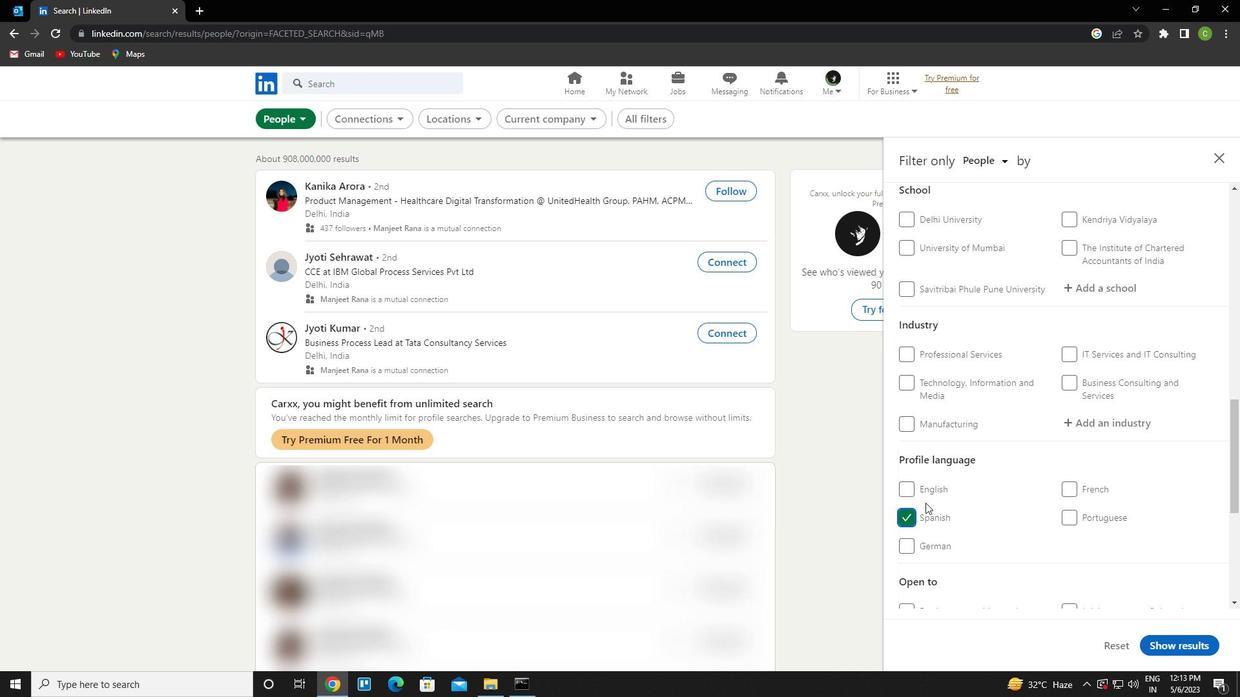 
Action: Mouse scrolled (1032, 434) with delta (0, 0)
Screenshot: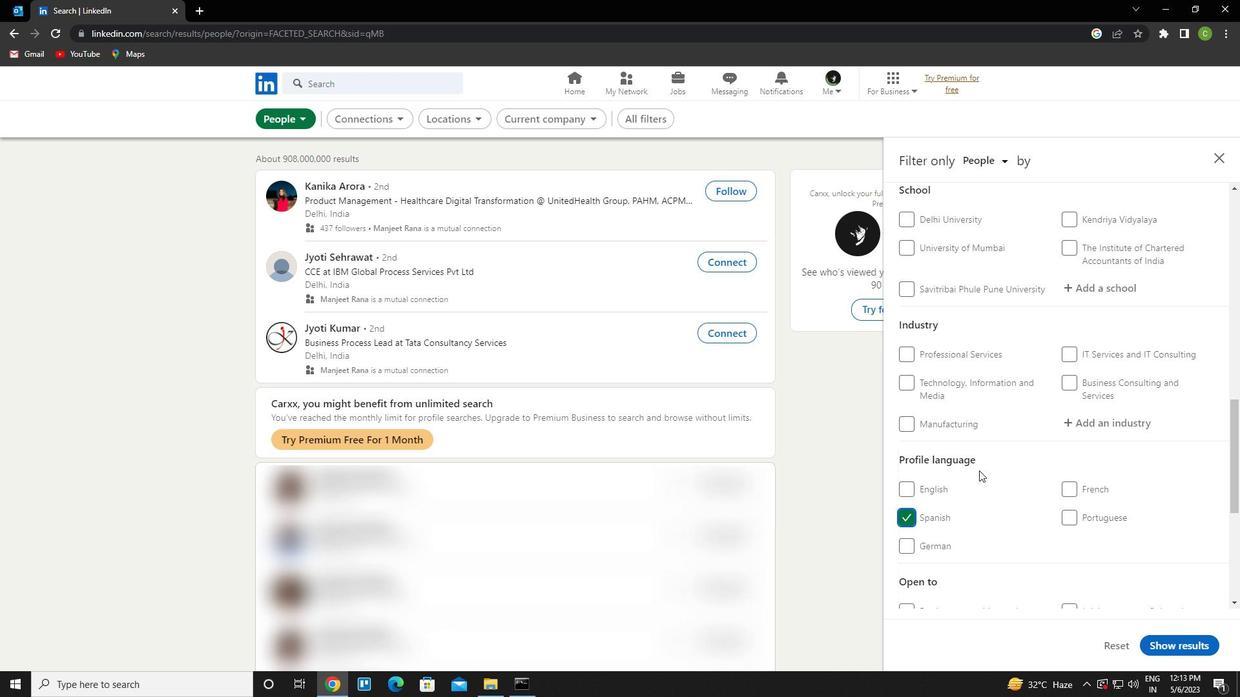 
Action: Mouse scrolled (1032, 434) with delta (0, 0)
Screenshot: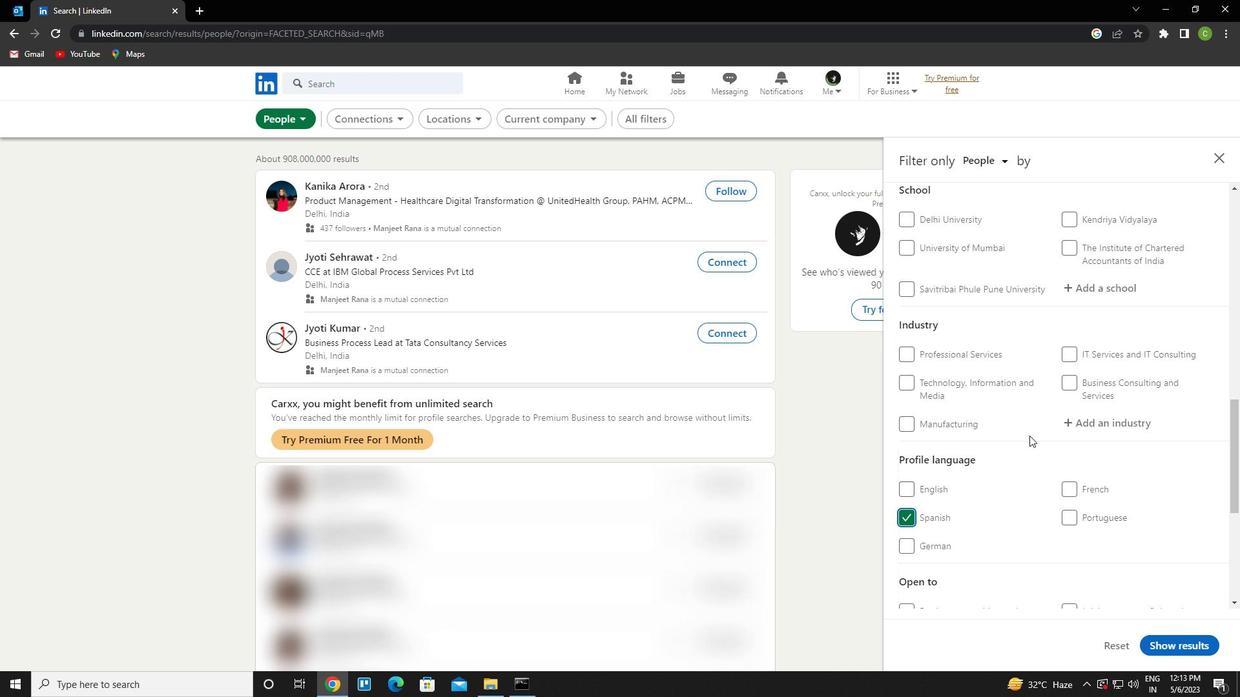 
Action: Mouse scrolled (1032, 434) with delta (0, 0)
Screenshot: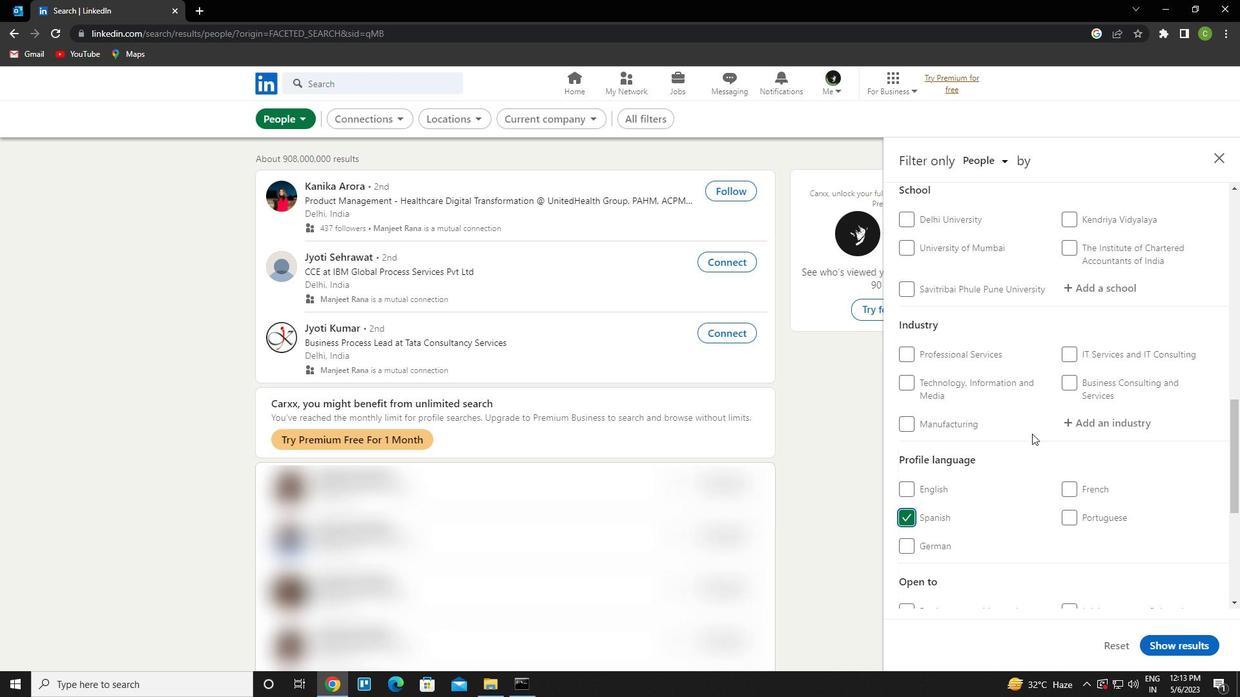 
Action: Mouse scrolled (1032, 434) with delta (0, 0)
Screenshot: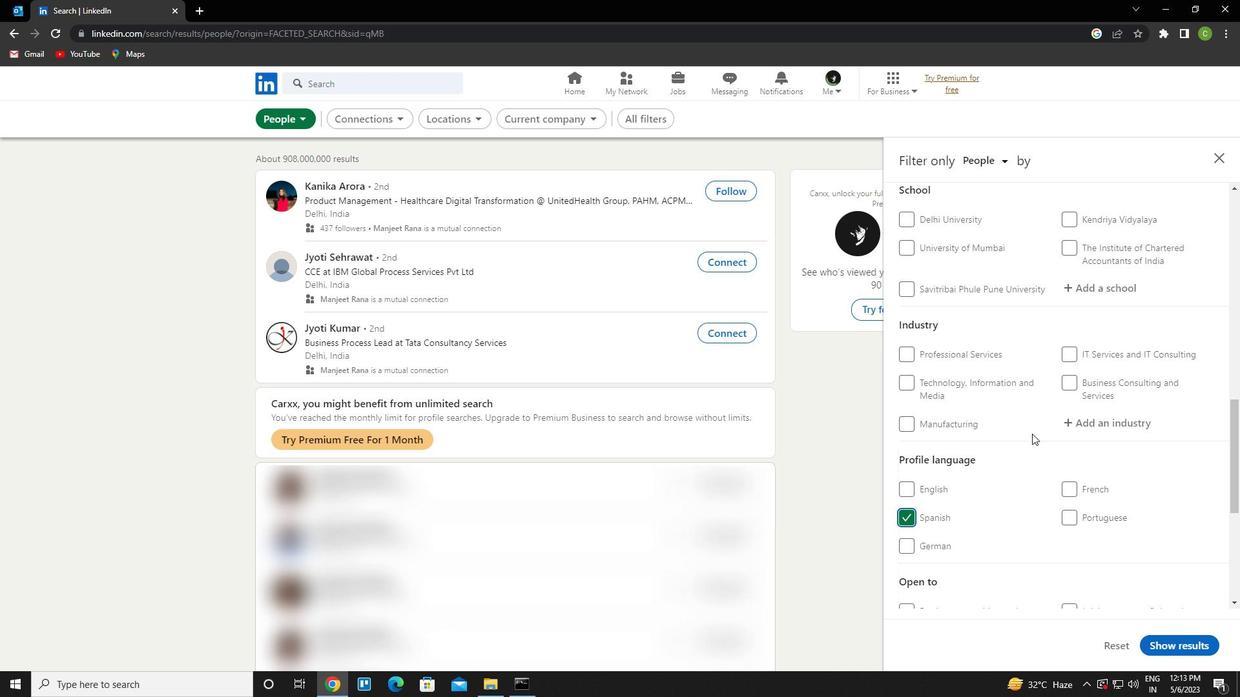 
Action: Mouse moved to (1141, 357)
Screenshot: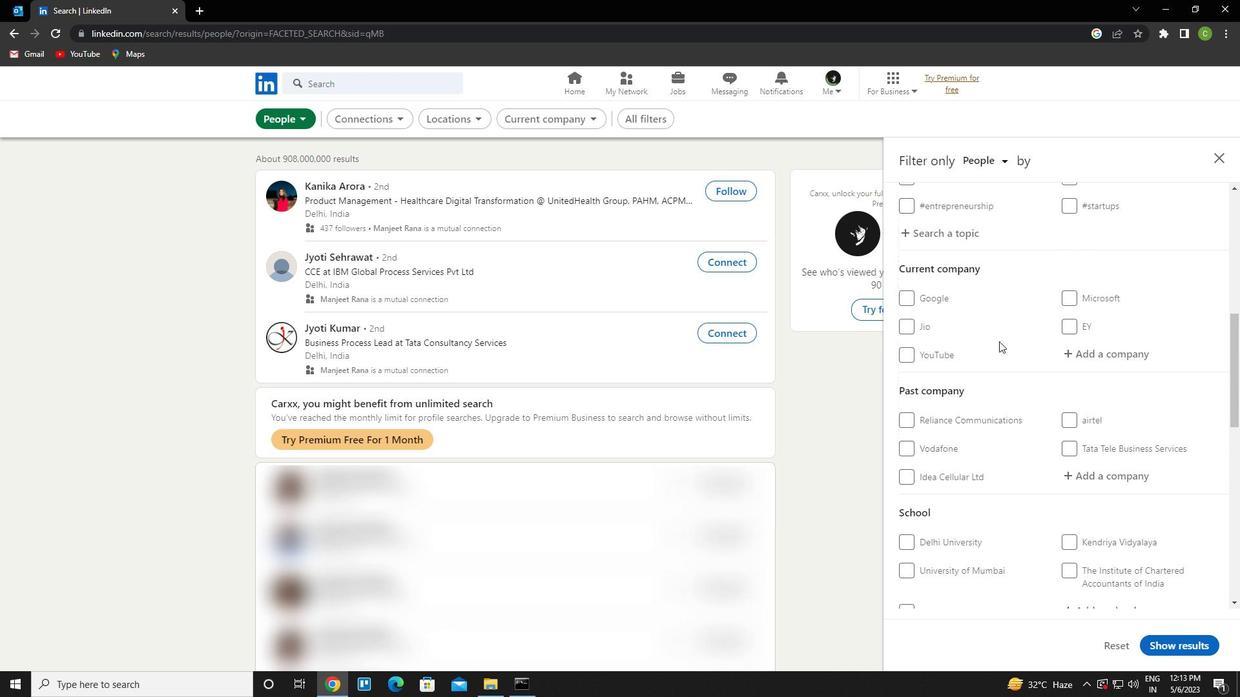 
Action: Mouse pressed left at (1141, 357)
Screenshot: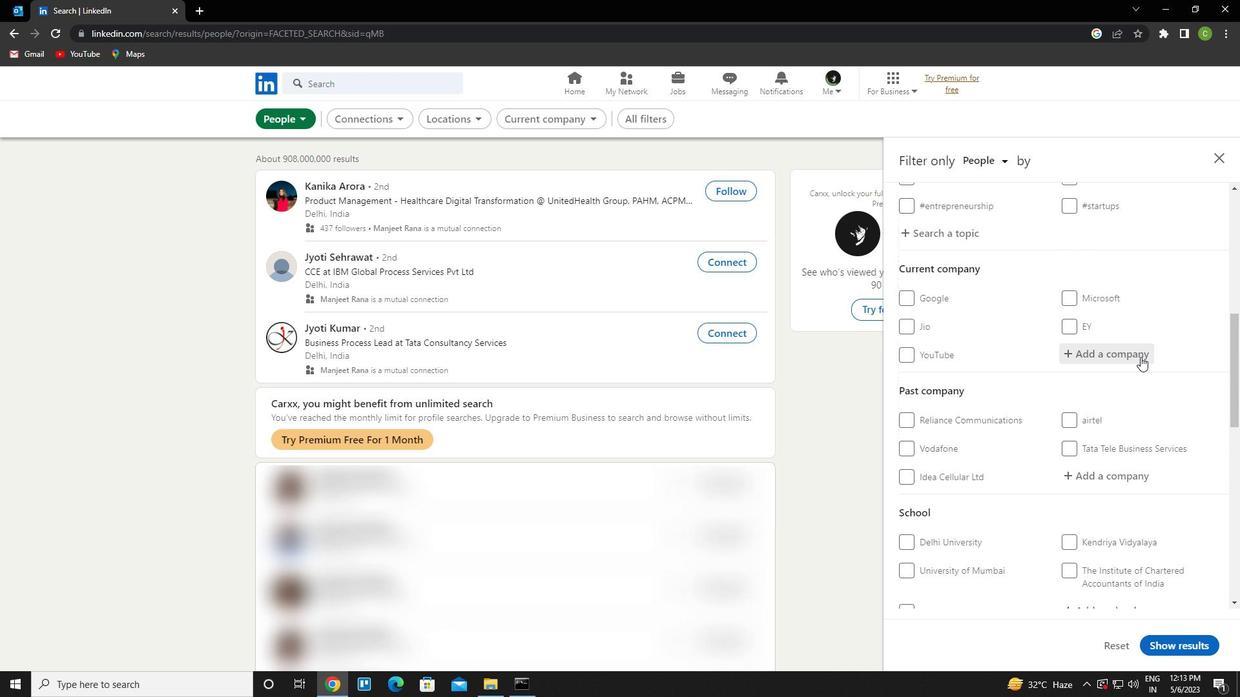 
Action: Key pressed <Key.caps_lock>b<Key.caps_lock>rowserstack<Key.down><Key.enter>
Screenshot: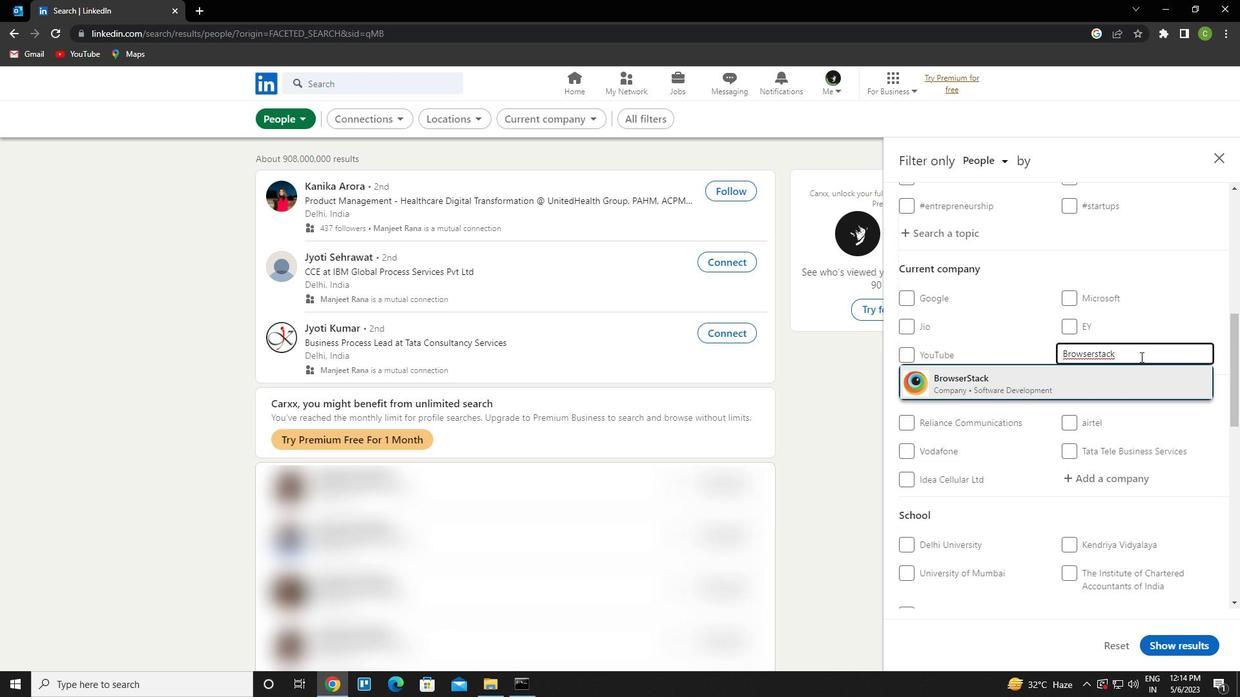 
Action: Mouse scrolled (1141, 356) with delta (0, 0)
Screenshot: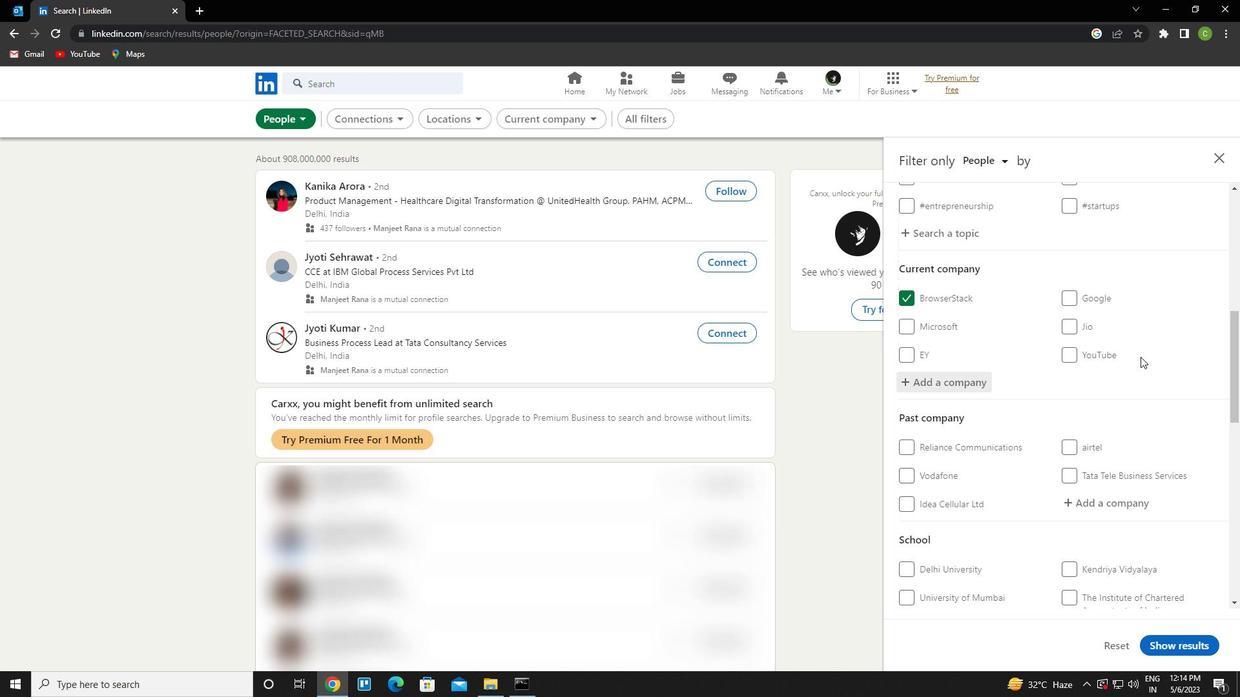 
Action: Mouse moved to (1130, 385)
Screenshot: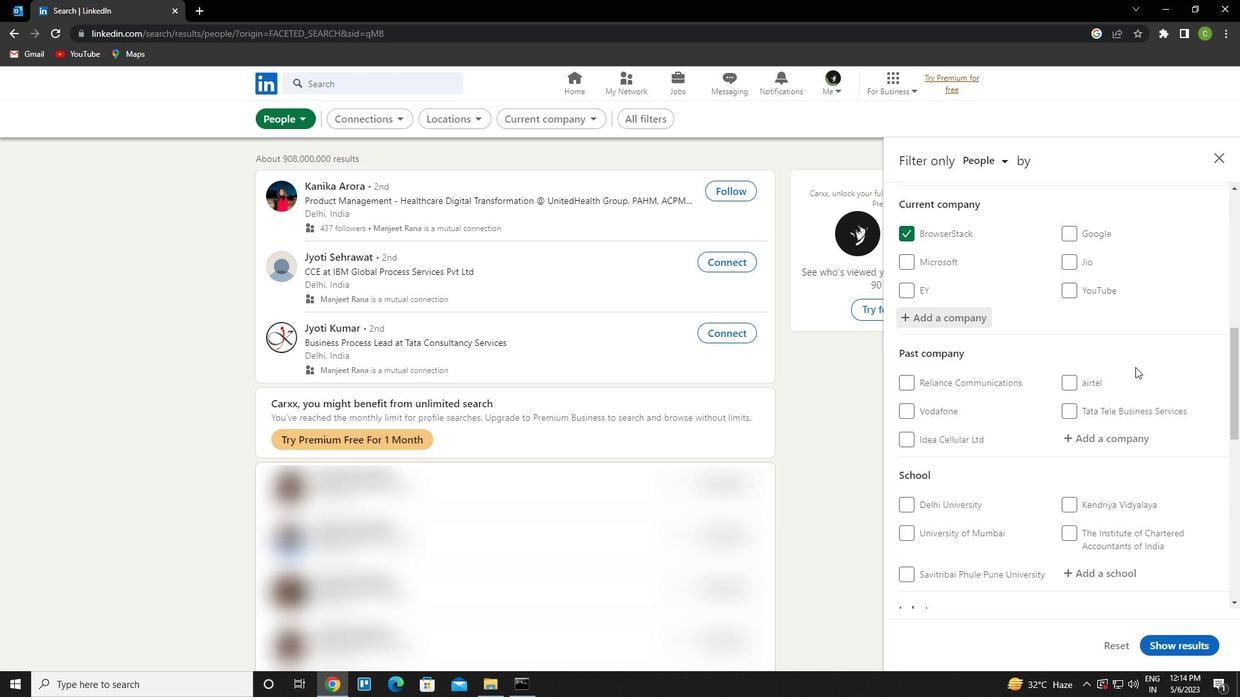 
Action: Mouse scrolled (1130, 385) with delta (0, 0)
Screenshot: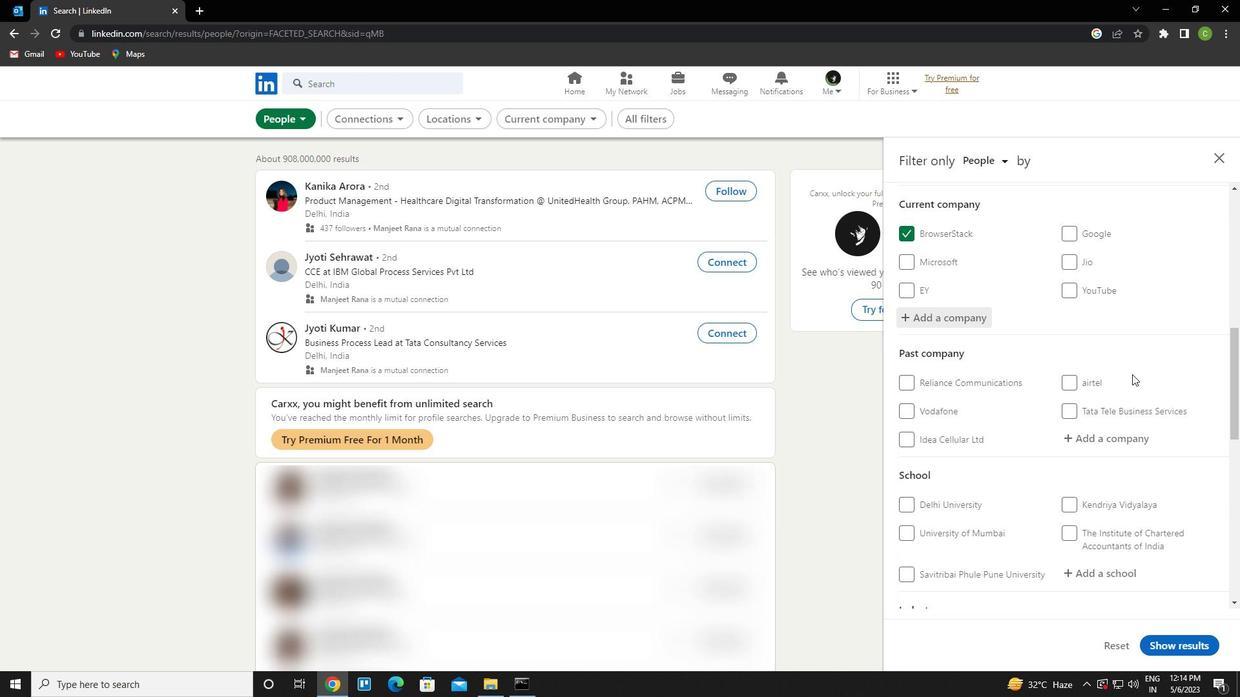 
Action: Mouse moved to (1129, 386)
Screenshot: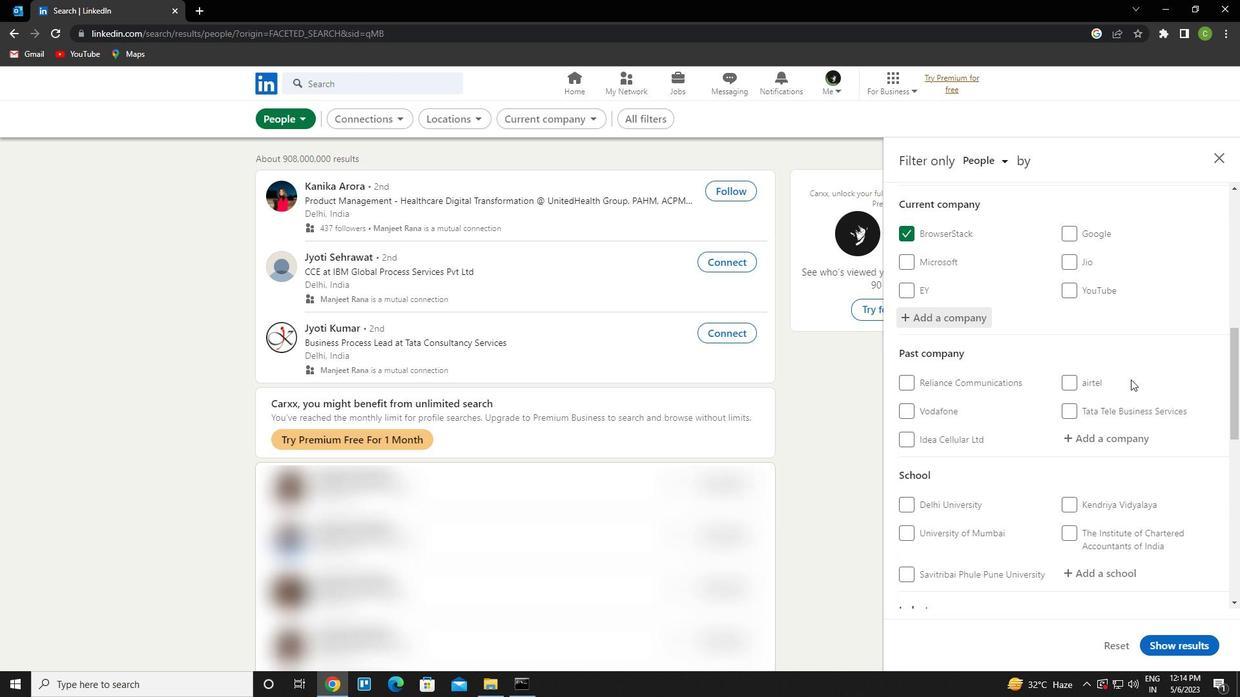 
Action: Mouse scrolled (1129, 385) with delta (0, 0)
Screenshot: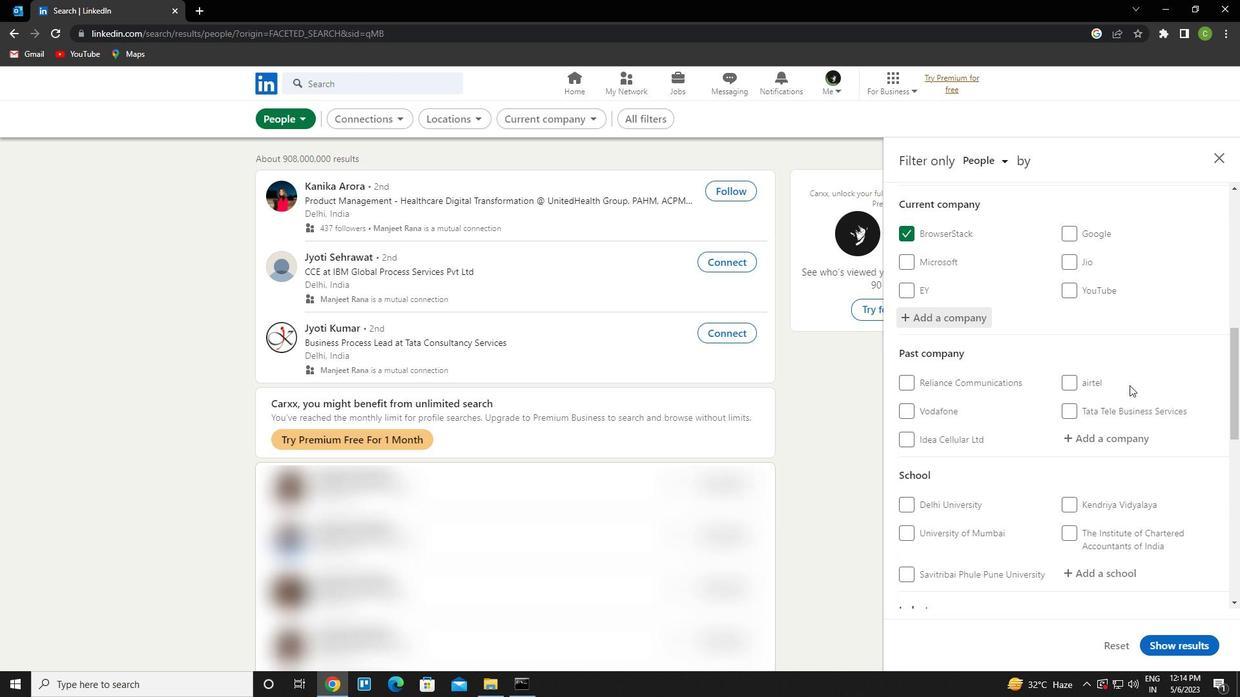 
Action: Mouse moved to (1117, 438)
Screenshot: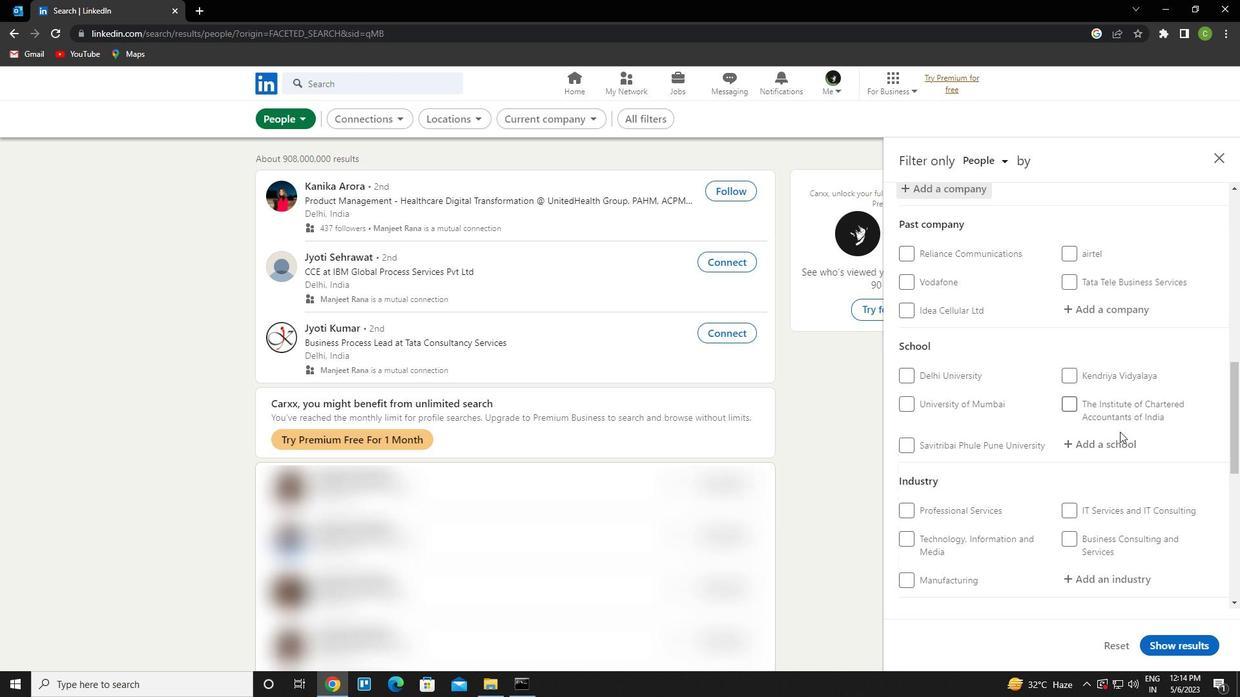 
Action: Mouse pressed left at (1117, 438)
Screenshot: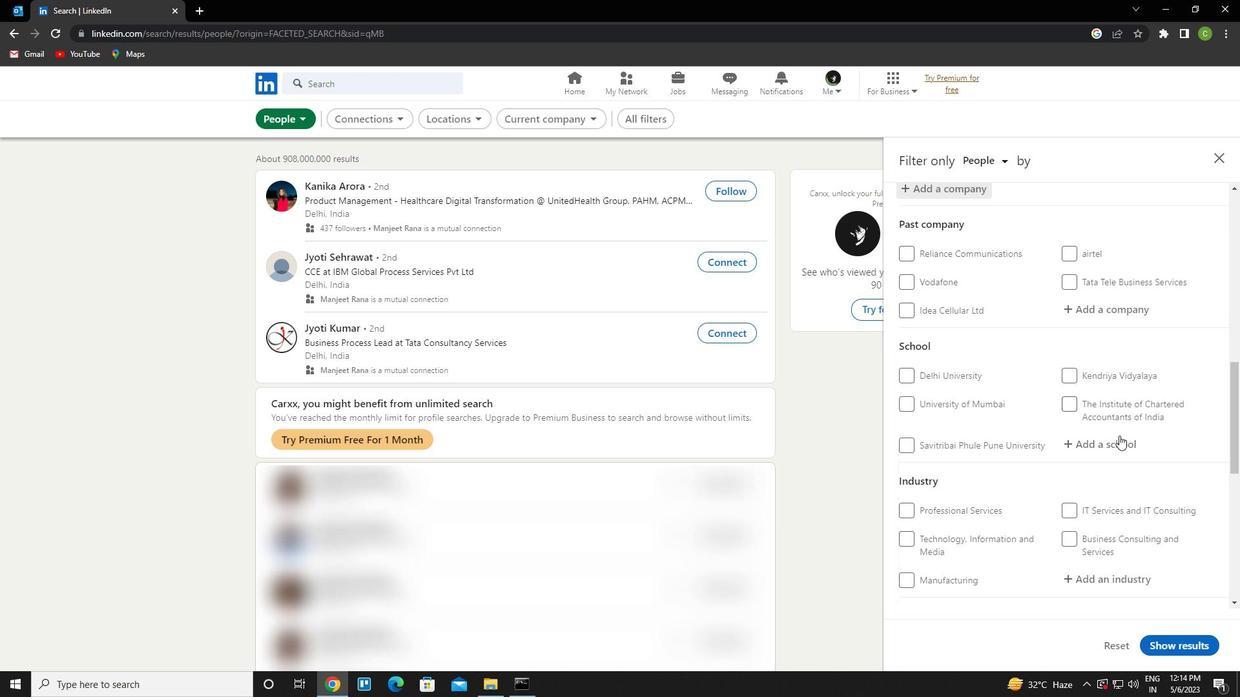 
Action: Key pressed <Key.caps_lock>s<Key.caps_lock>ri<Key.space><Key.caps_lock>k<Key.caps_lock>rinsh<Key.backspace><Key.backspace><Key.backspace>shna<Key.space>adit
Screenshot: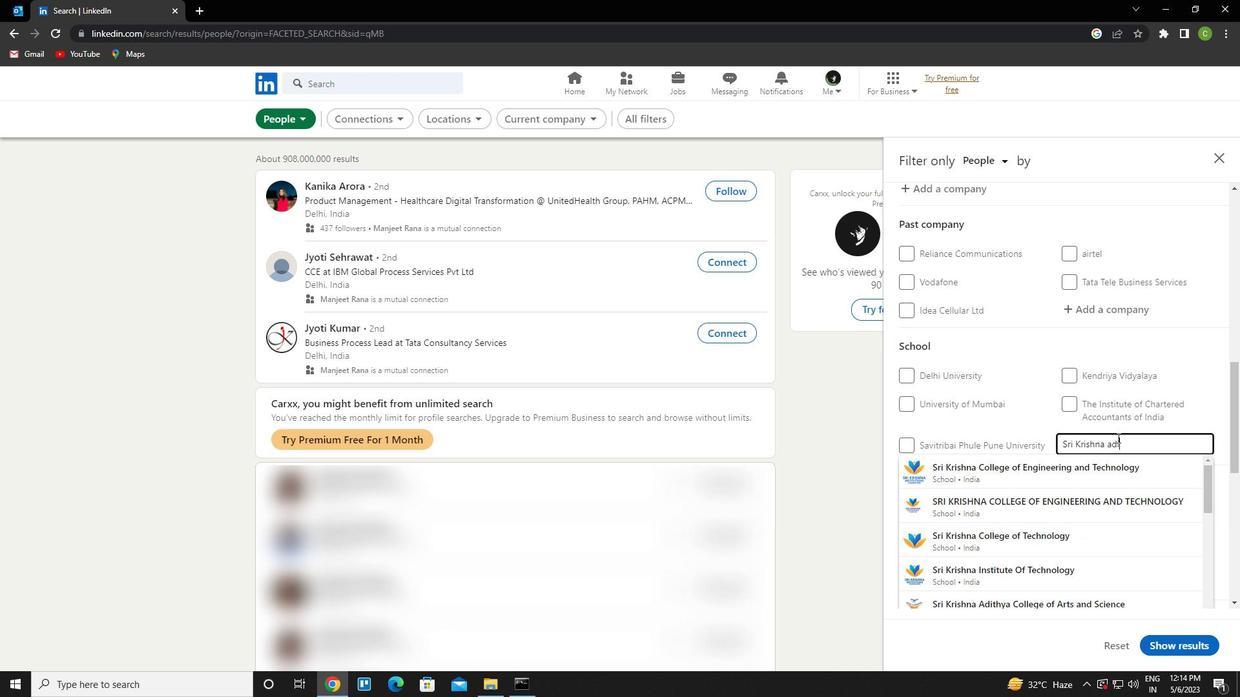 
Action: Mouse moved to (1117, 438)
Screenshot: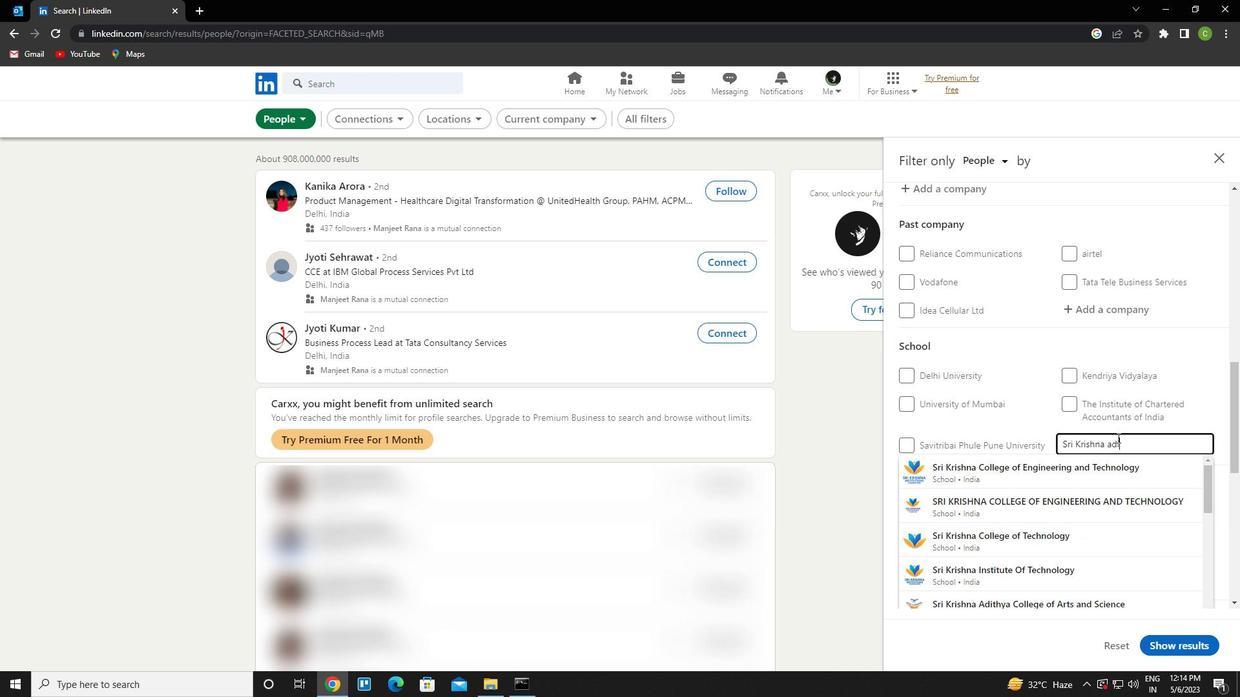 
Action: Key pressed <Key.down><Key.enter>
Screenshot: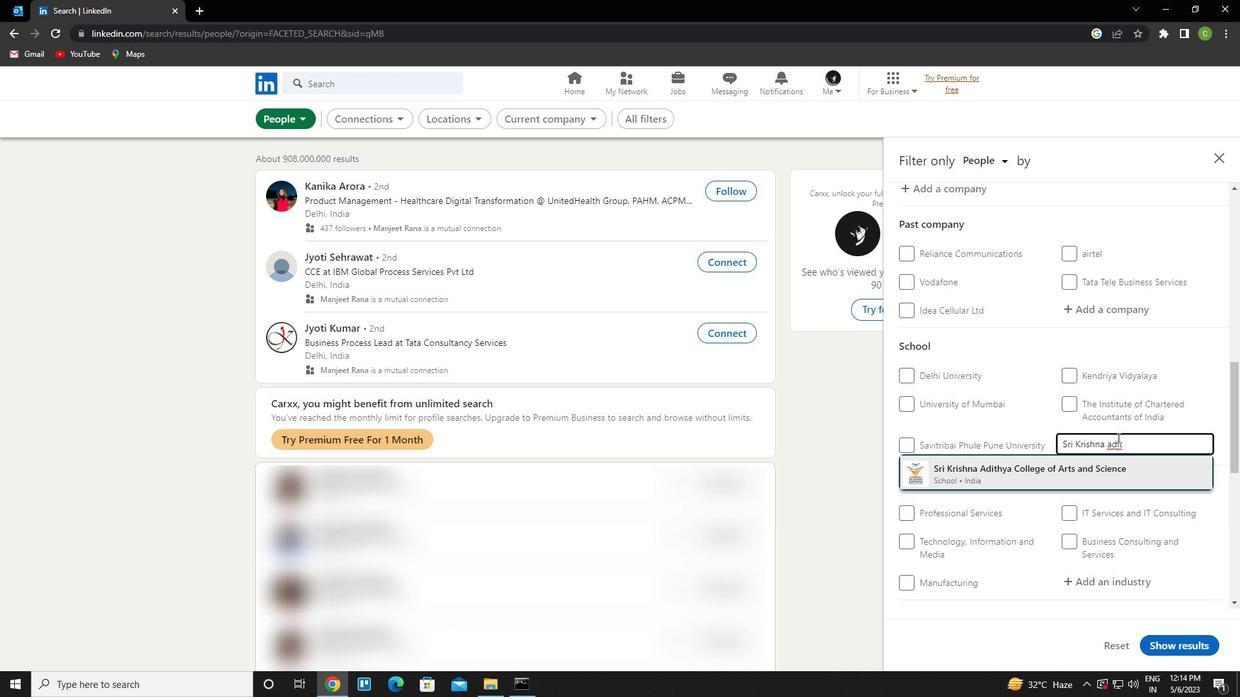 
Action: Mouse moved to (1146, 417)
Screenshot: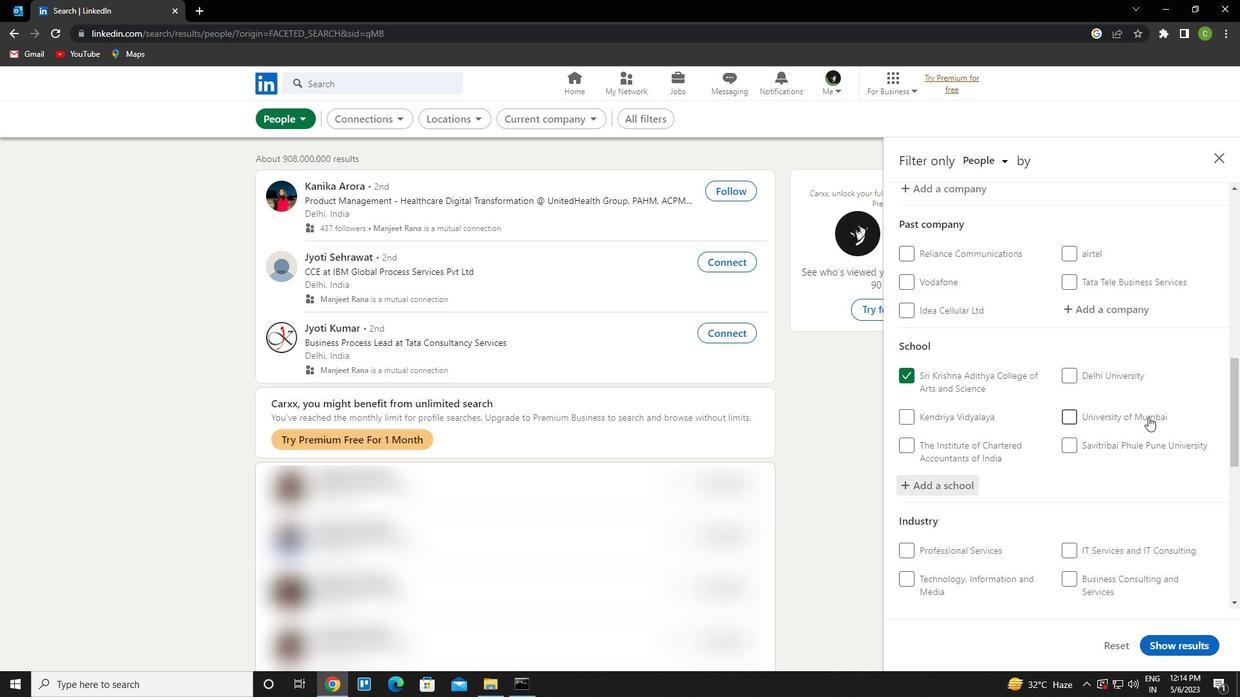 
Action: Mouse scrolled (1146, 416) with delta (0, 0)
Screenshot: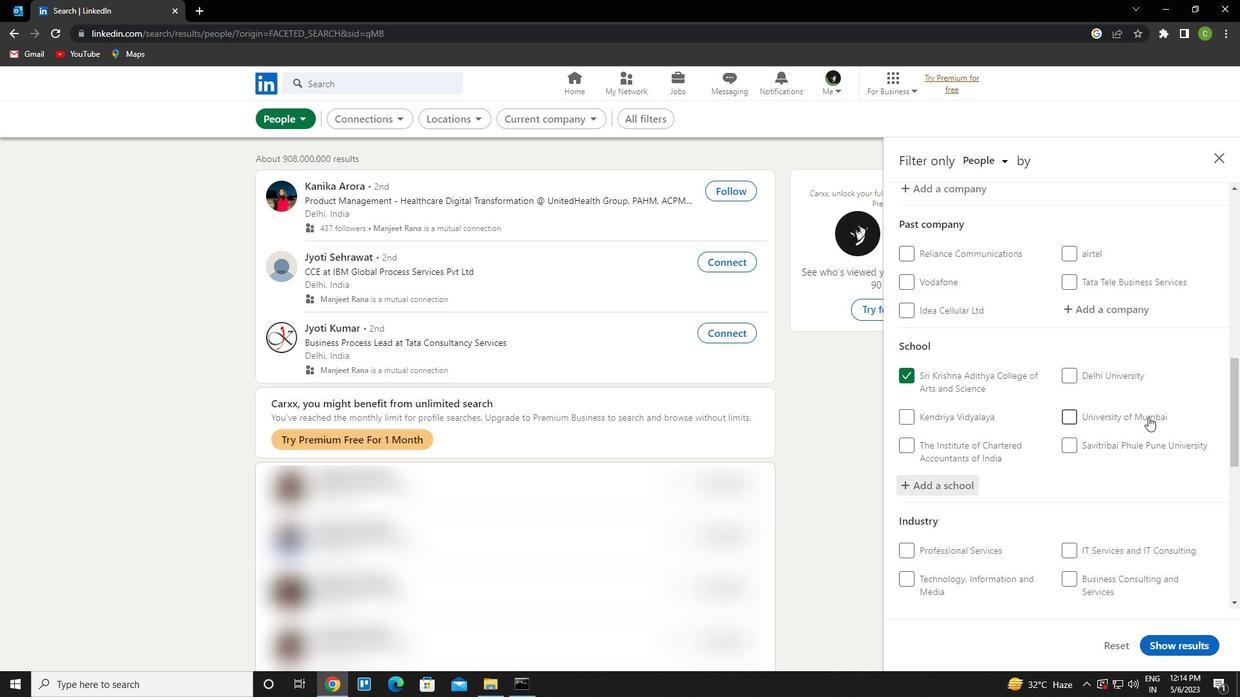 
Action: Mouse moved to (1143, 418)
Screenshot: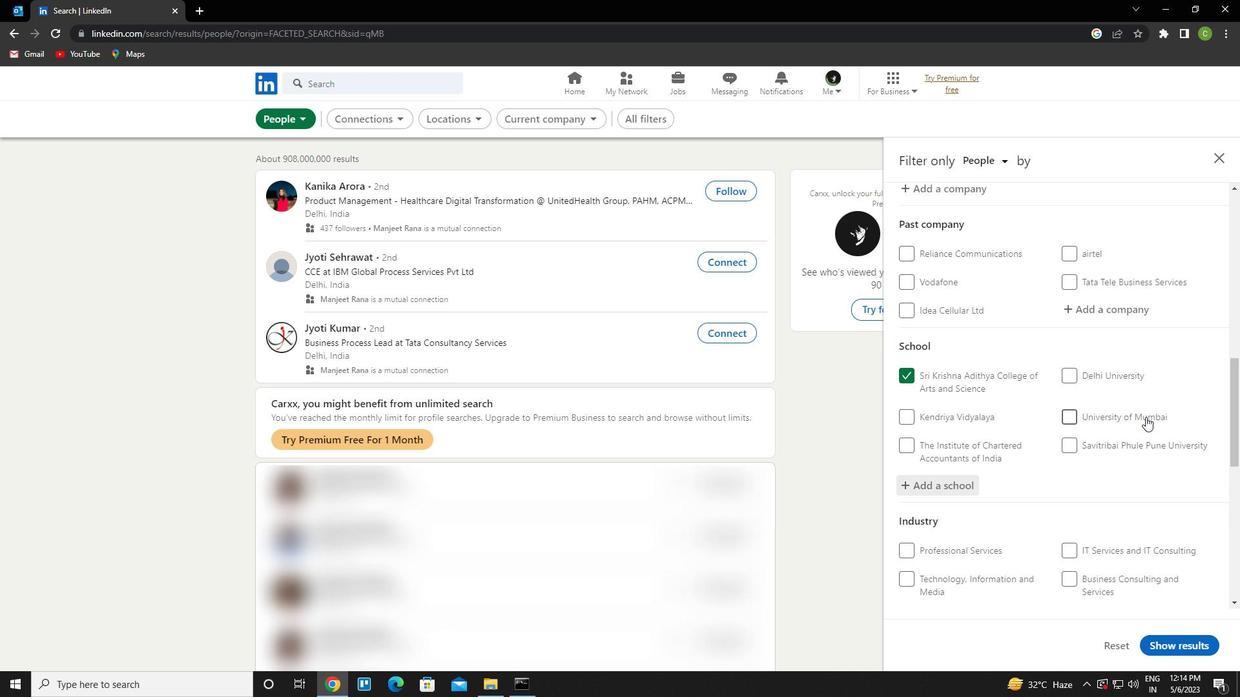 
Action: Mouse scrolled (1143, 418) with delta (0, 0)
Screenshot: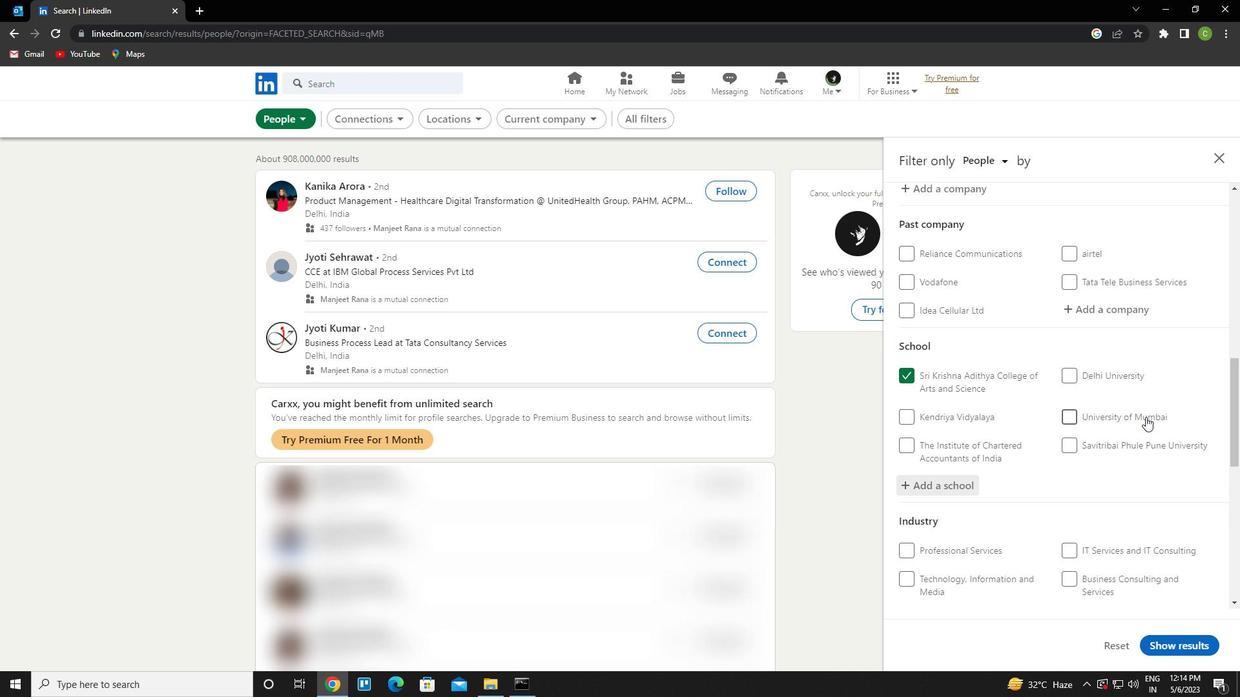 
Action: Mouse moved to (1141, 421)
Screenshot: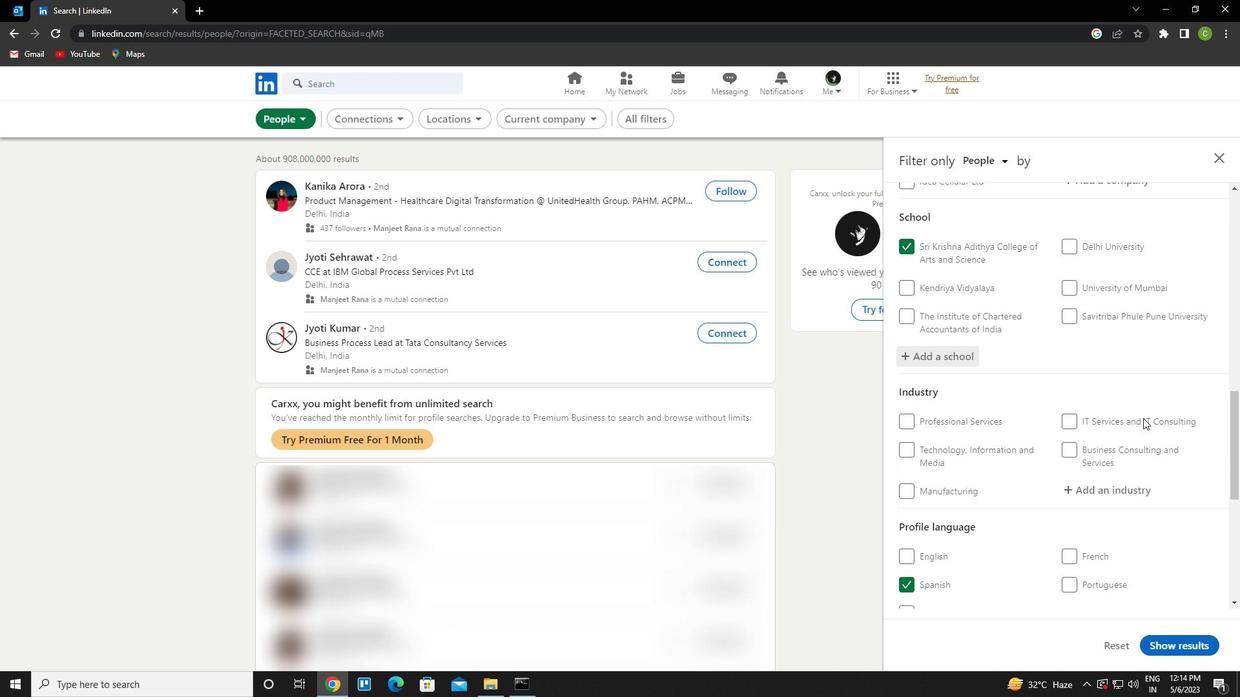 
Action: Mouse scrolled (1141, 421) with delta (0, 0)
Screenshot: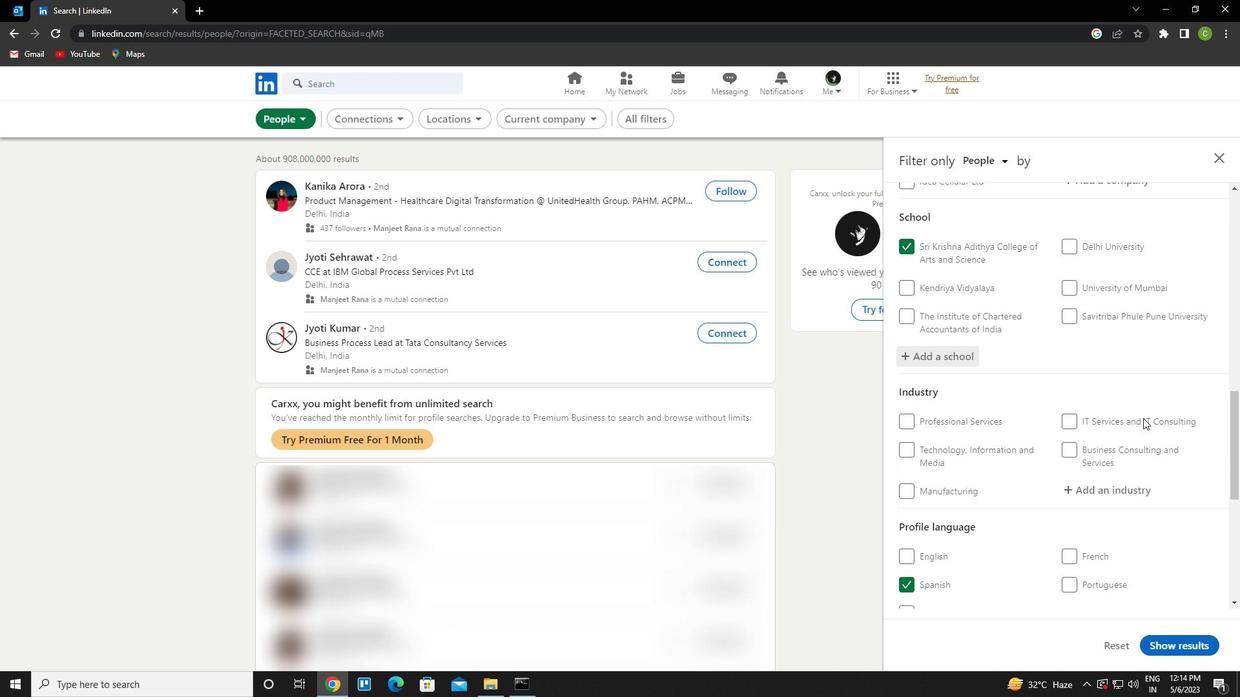 
Action: Mouse moved to (1110, 429)
Screenshot: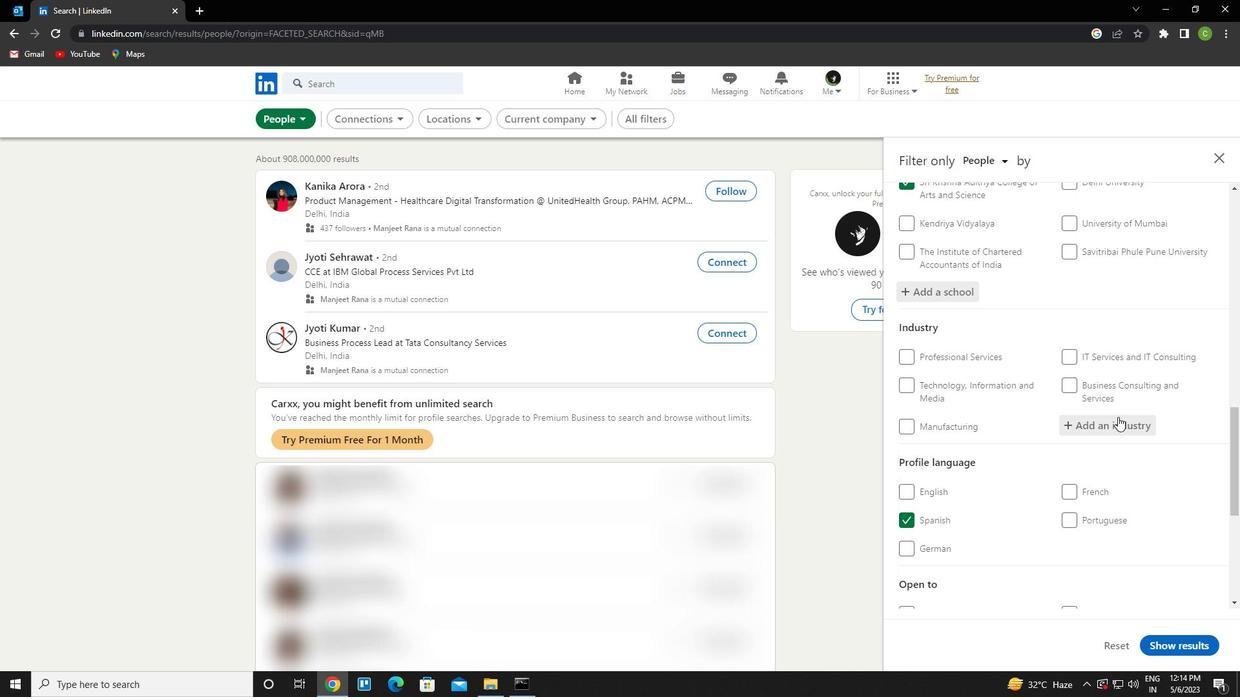 
Action: Mouse pressed left at (1110, 429)
Screenshot: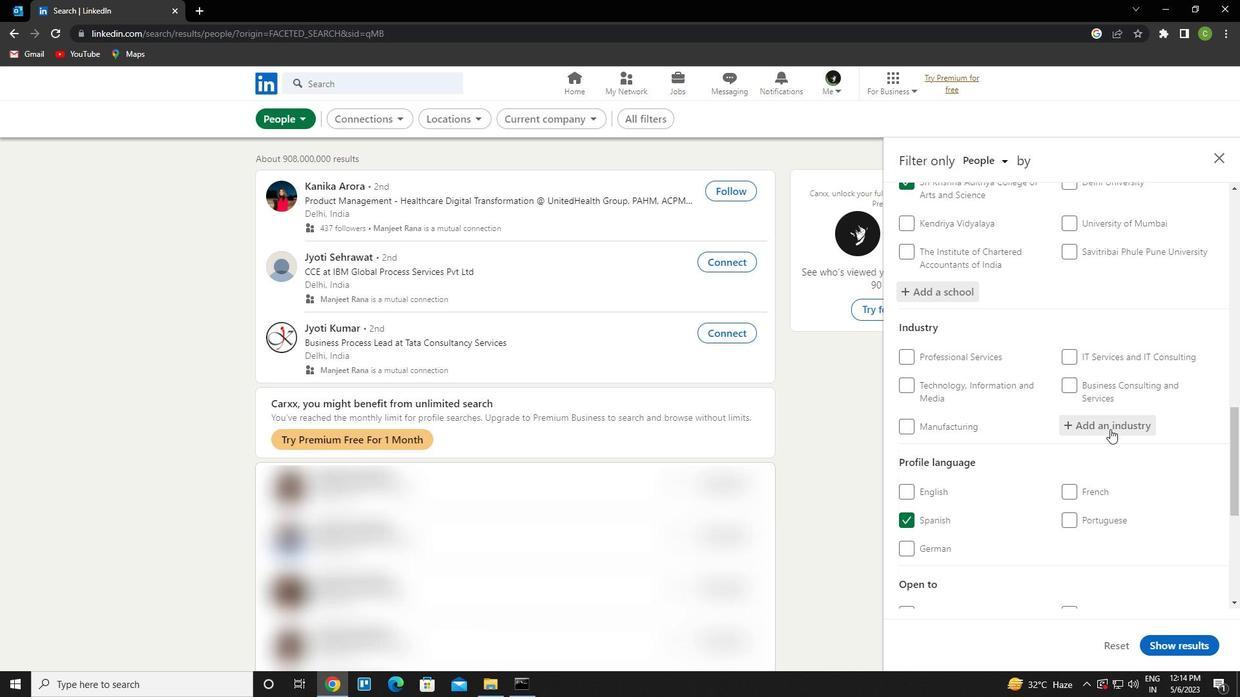 
Action: Key pressed <Key.caps_lock>b<Key.caps_lock>ed<Key.space>adn<Key.backspace><Key.backspace>nd<Key.space>breakfast<Key.down><Key.enter>
Screenshot: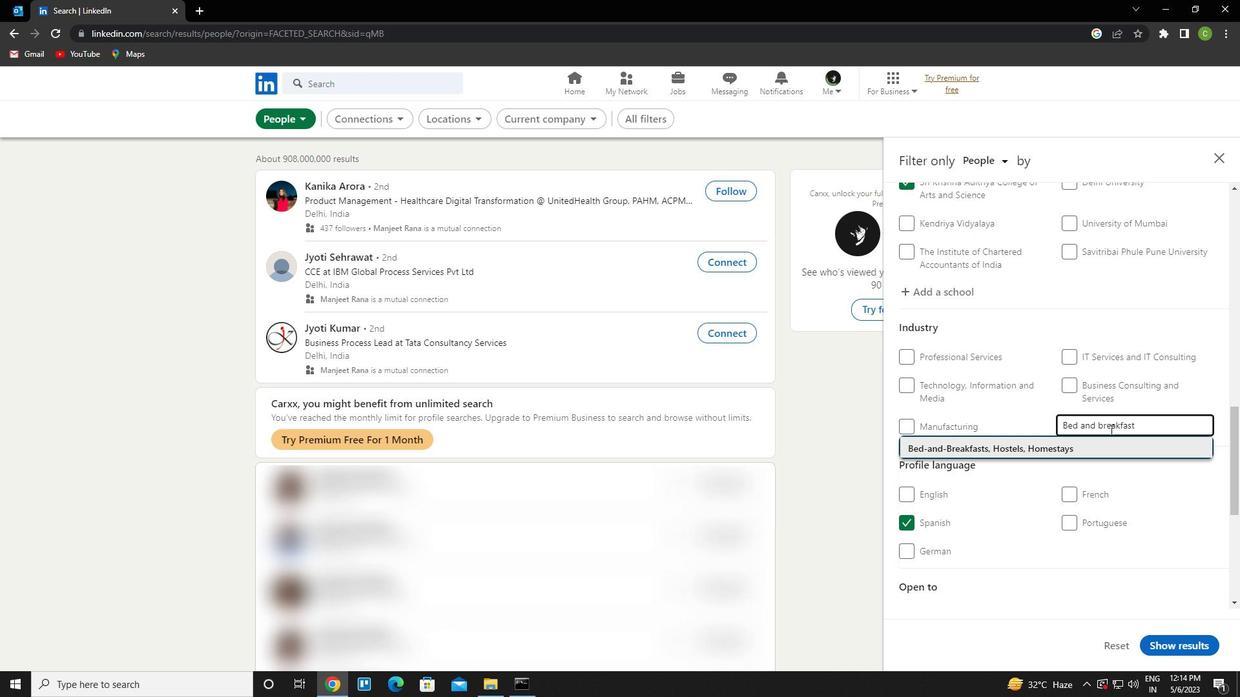 
Action: Mouse scrolled (1110, 429) with delta (0, 0)
Screenshot: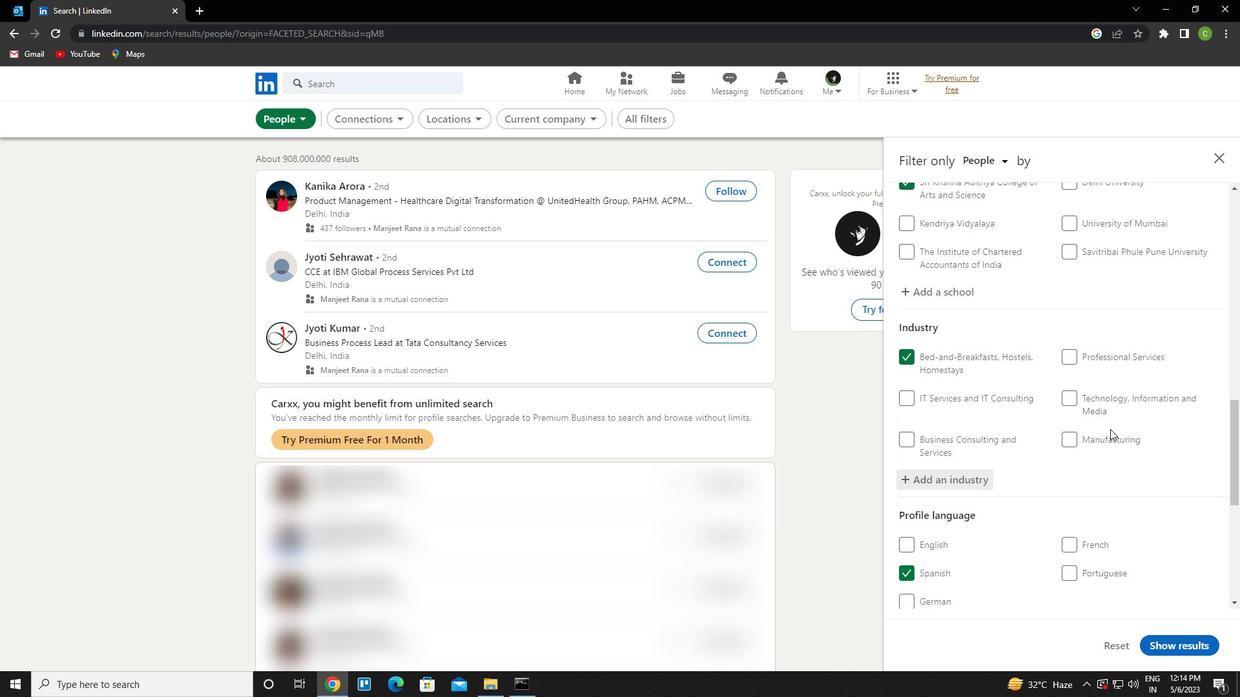 
Action: Mouse scrolled (1110, 429) with delta (0, 0)
Screenshot: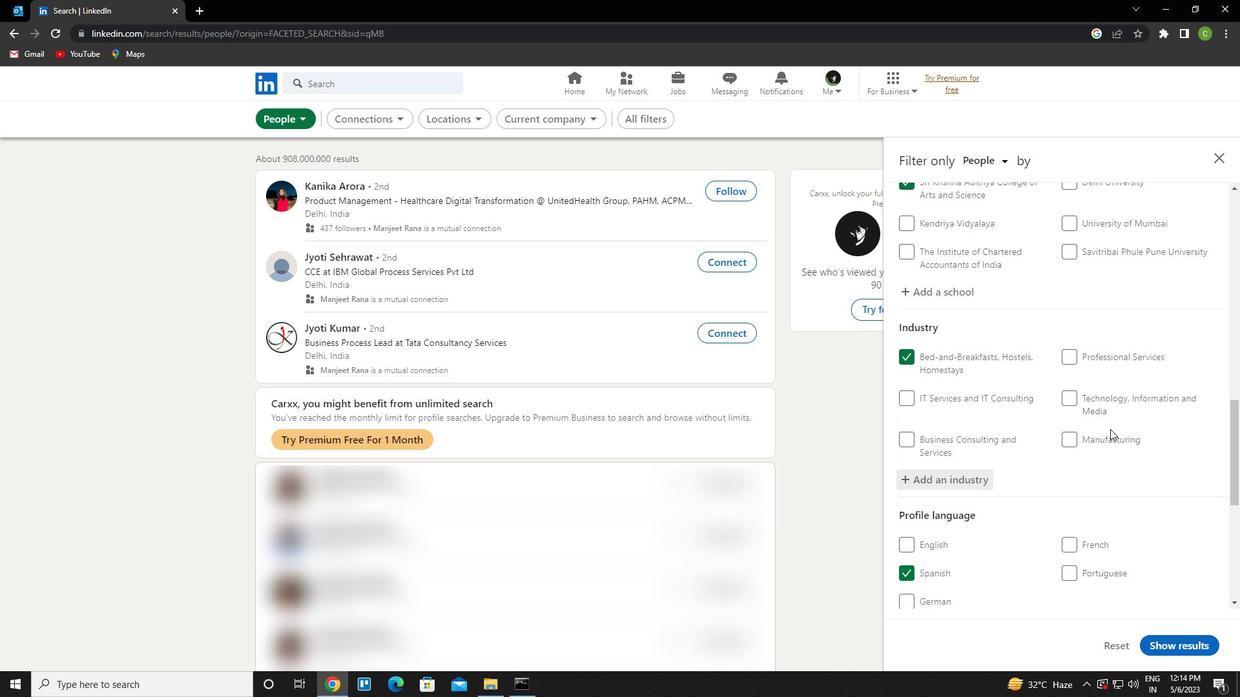 
Action: Mouse scrolled (1110, 429) with delta (0, 0)
Screenshot: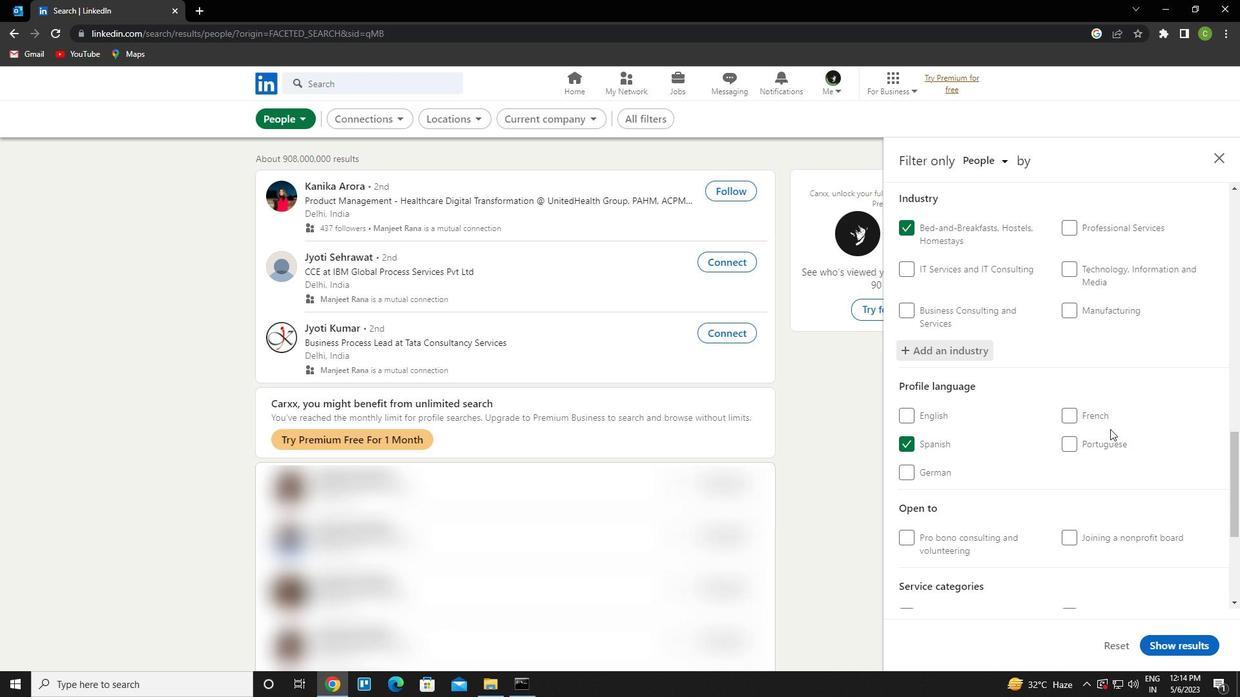 
Action: Mouse scrolled (1110, 429) with delta (0, 0)
Screenshot: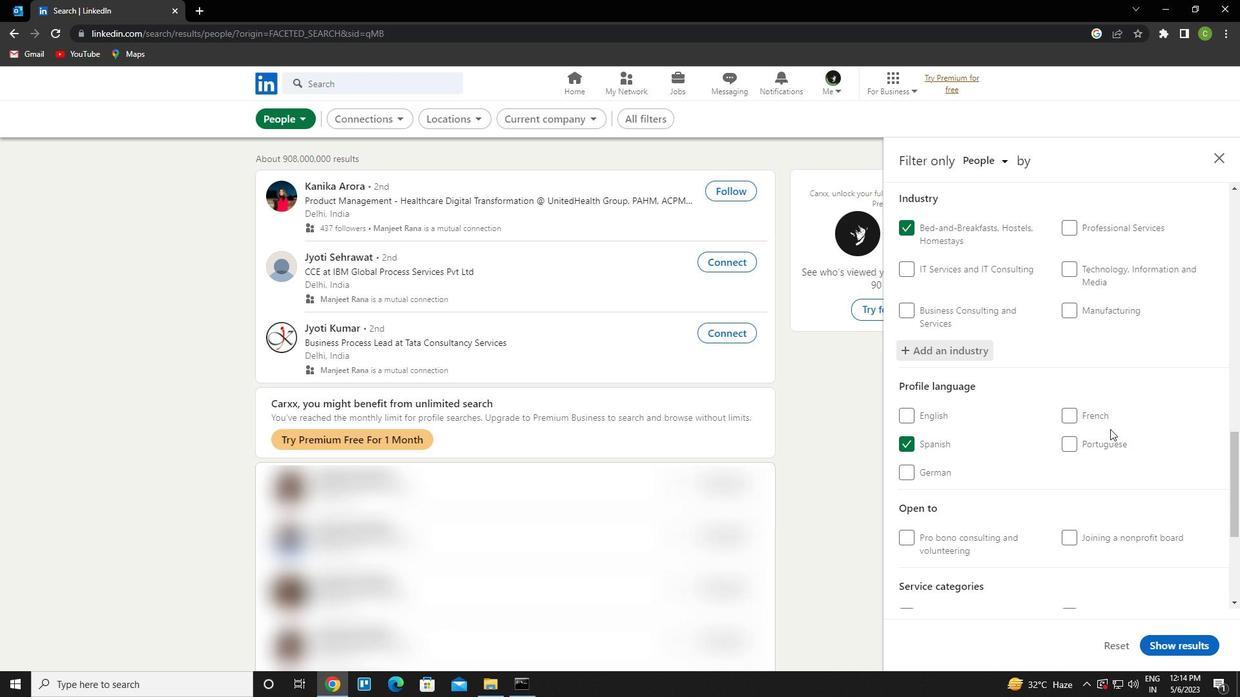 
Action: Mouse scrolled (1110, 429) with delta (0, 0)
Screenshot: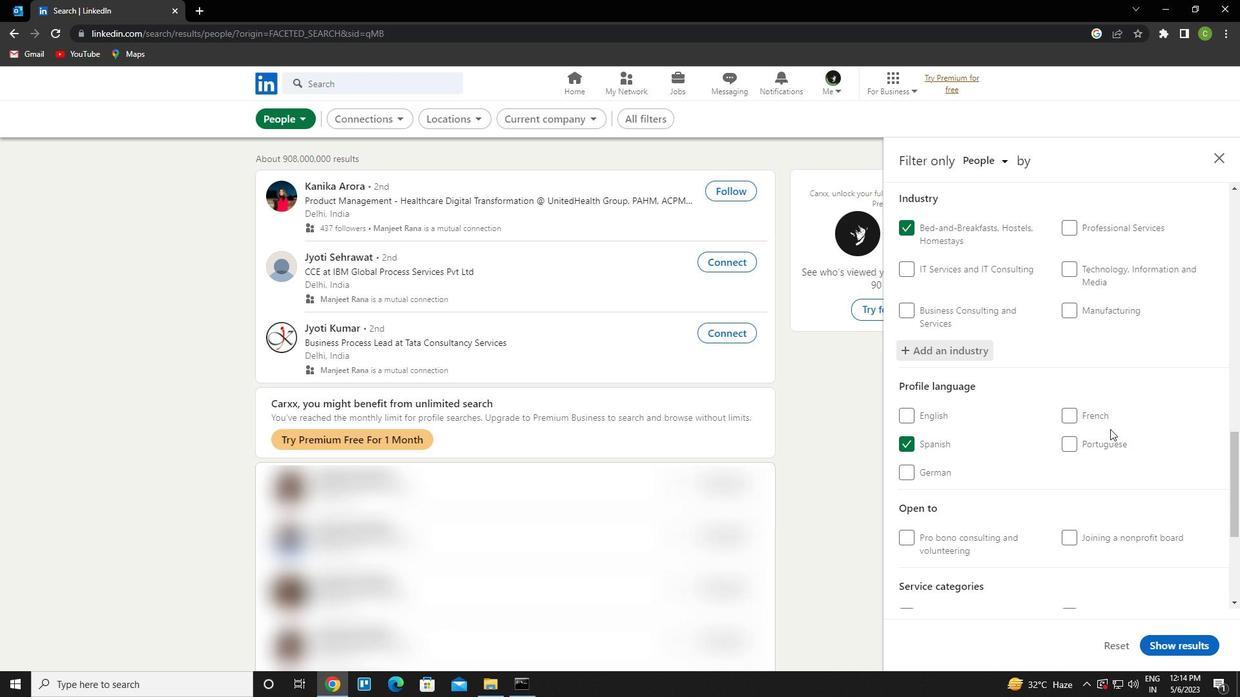 
Action: Mouse scrolled (1110, 429) with delta (0, 0)
Screenshot: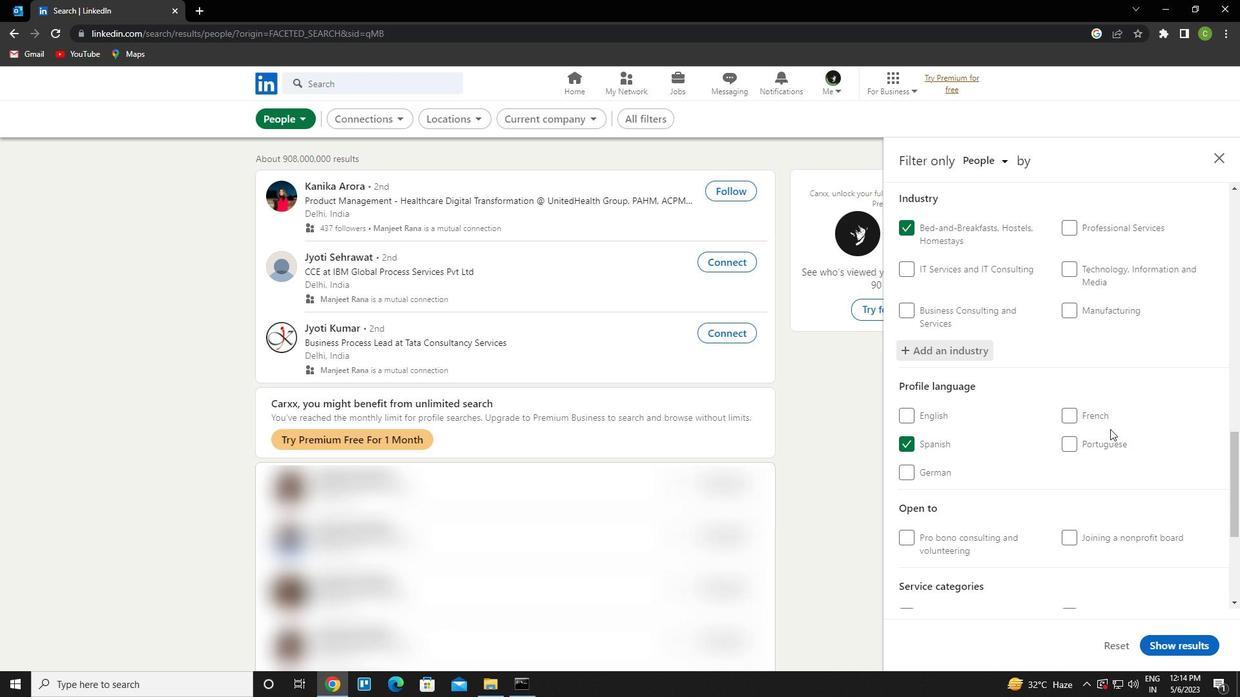 
Action: Mouse moved to (1104, 426)
Screenshot: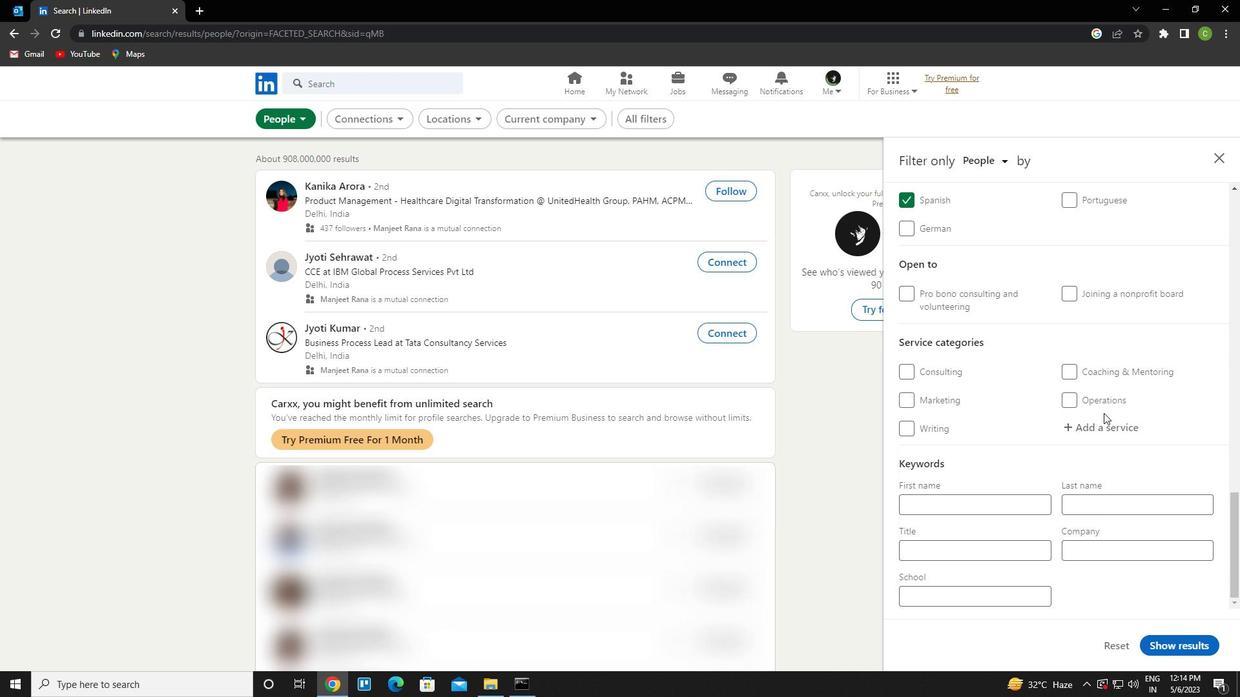
Action: Mouse pressed left at (1104, 426)
Screenshot: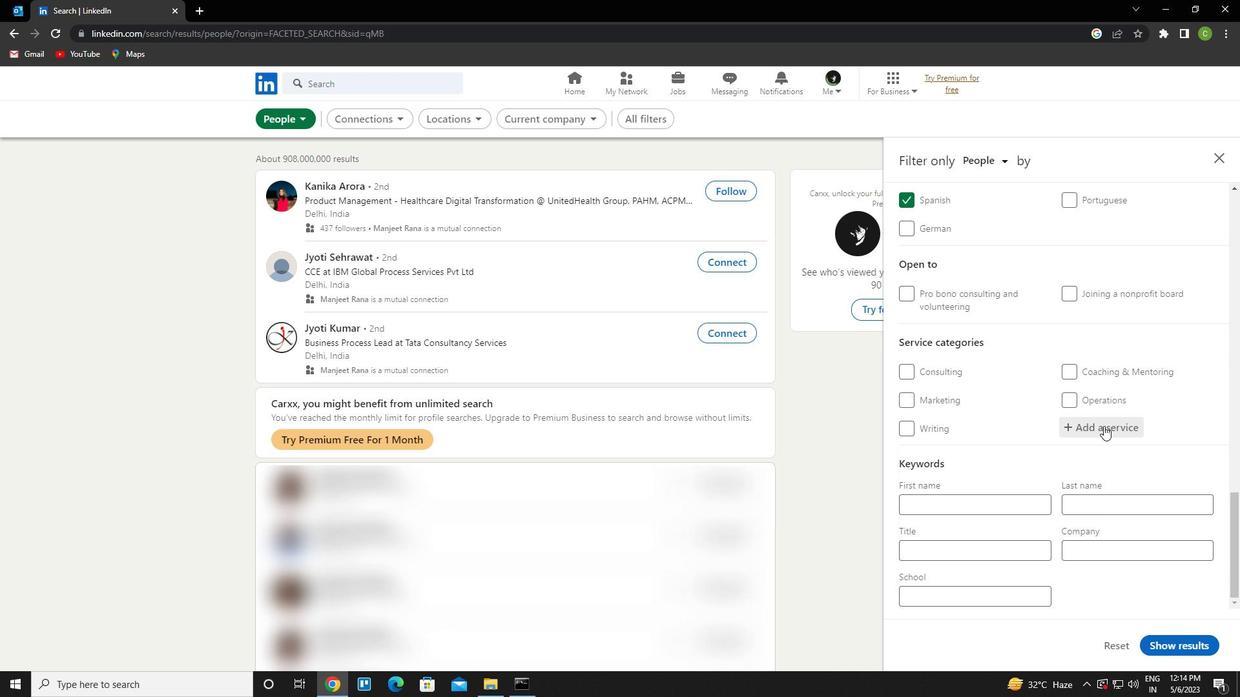 
Action: Key pressed <Key.caps_lock>w<Key.backspace>u<Key.caps_lock>ser<Key.space>experience<Key.down><Key.enter>
Screenshot: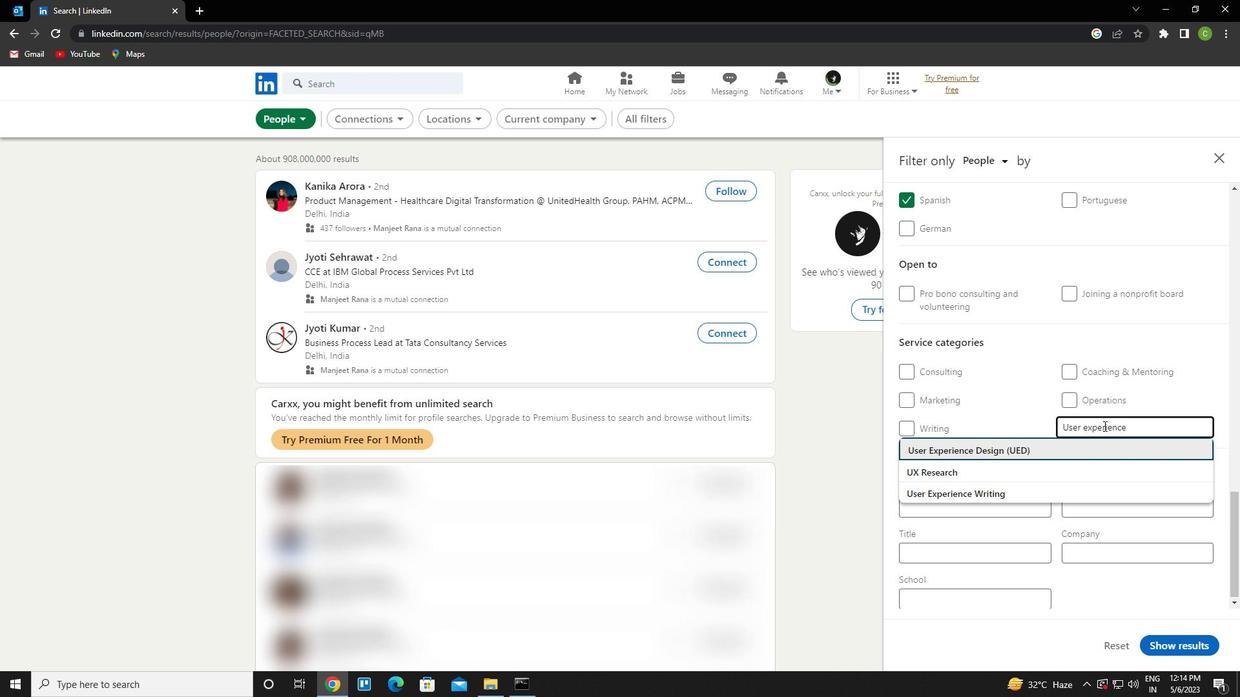 
Action: Mouse scrolled (1104, 425) with delta (0, 0)
Screenshot: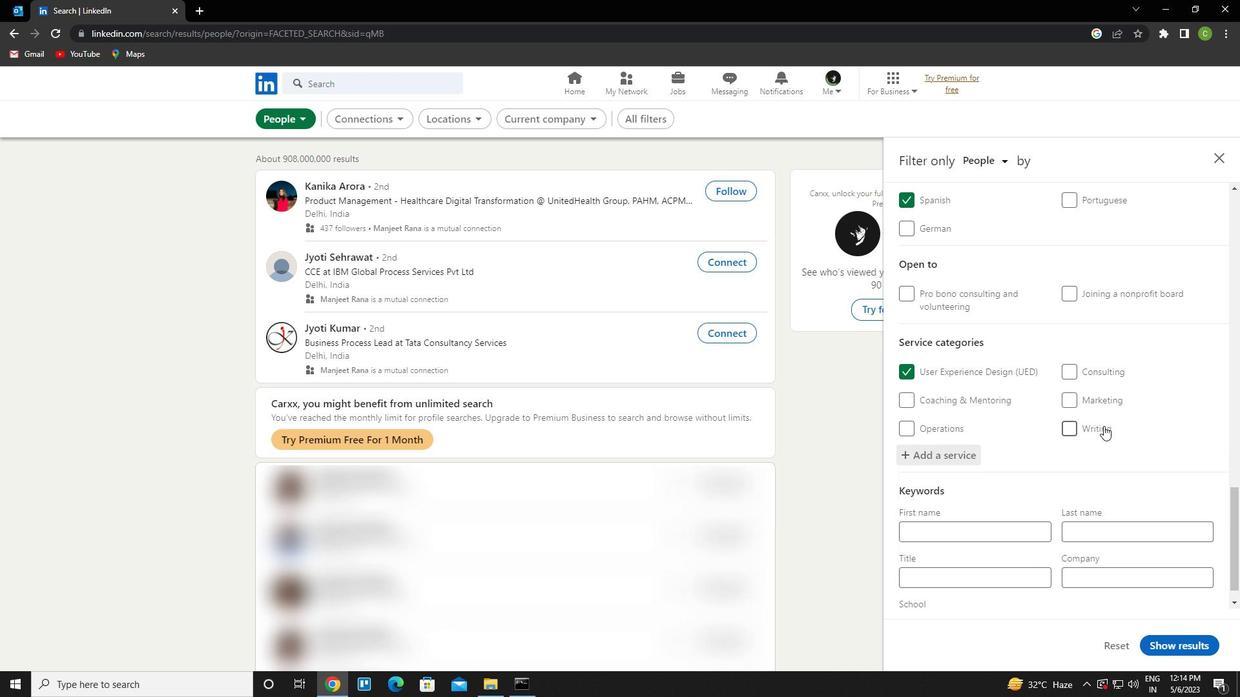 
Action: Mouse scrolled (1104, 425) with delta (0, 0)
Screenshot: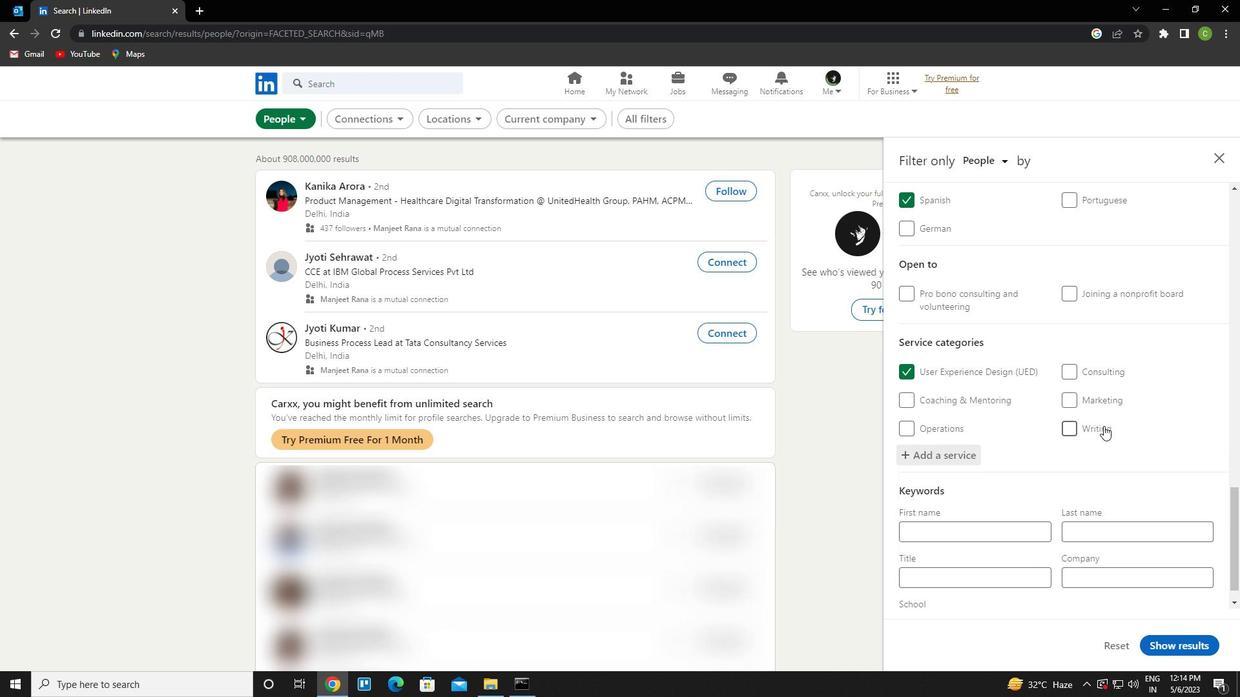 
Action: Mouse scrolled (1104, 425) with delta (0, 0)
Screenshot: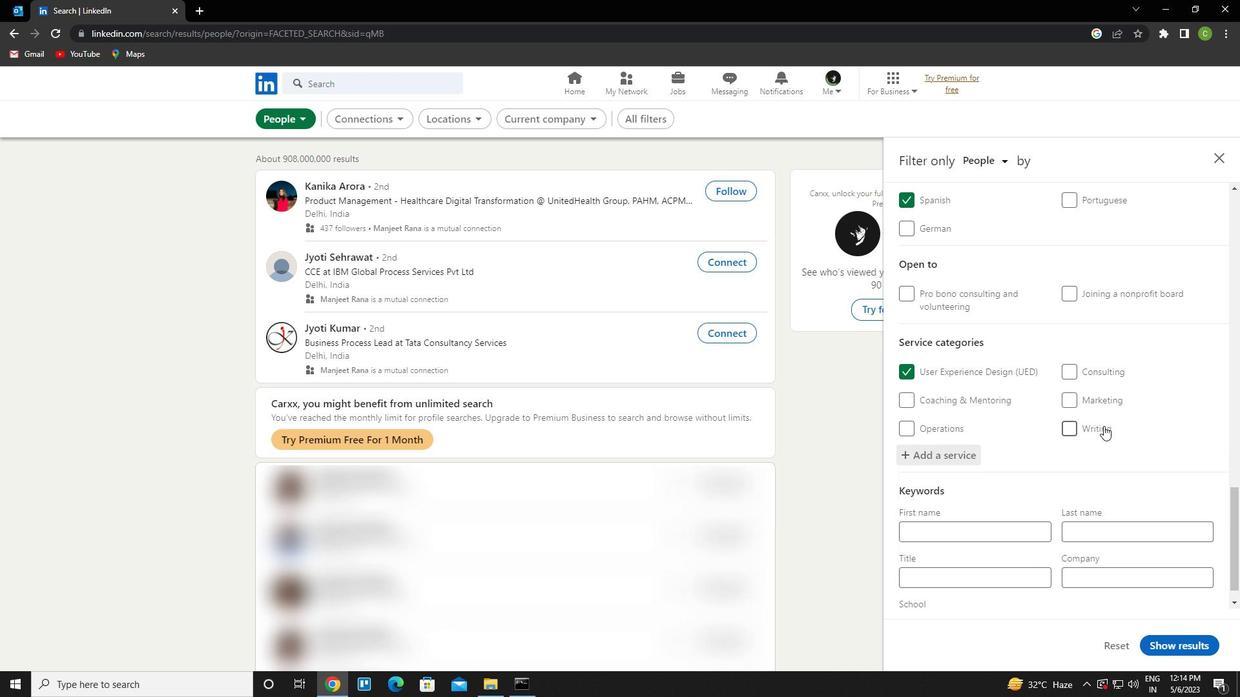 
Action: Mouse scrolled (1104, 425) with delta (0, 0)
Screenshot: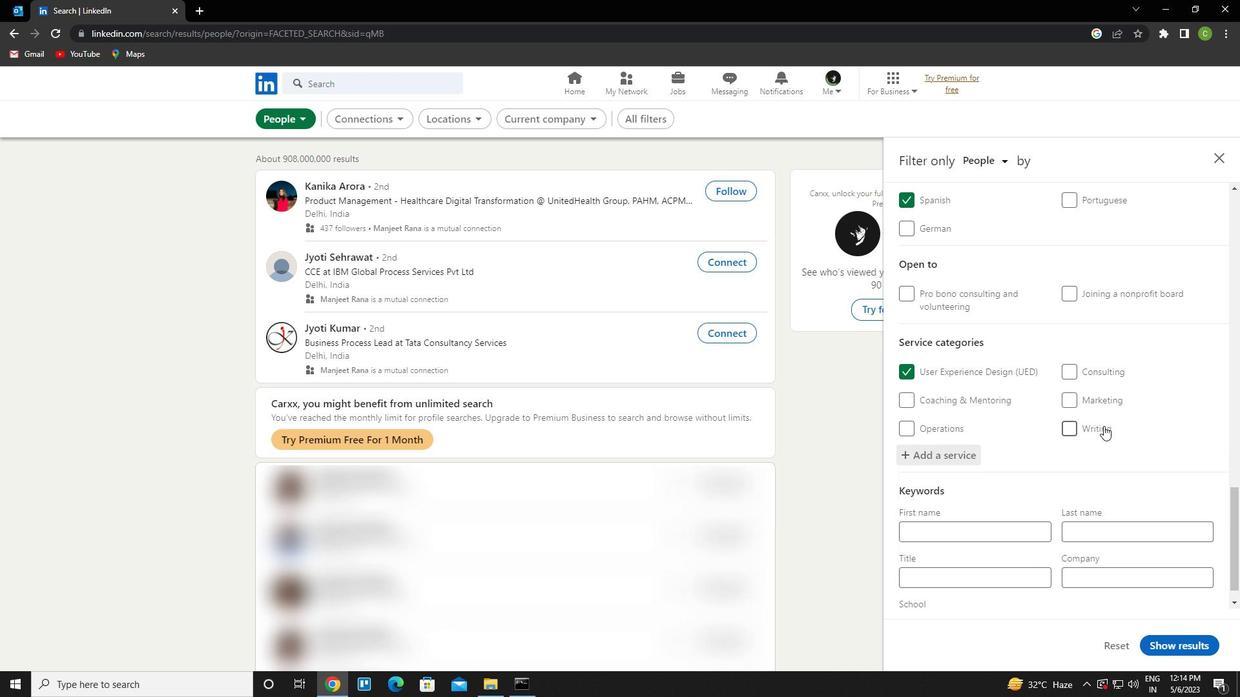
Action: Mouse scrolled (1104, 425) with delta (0, 0)
Screenshot: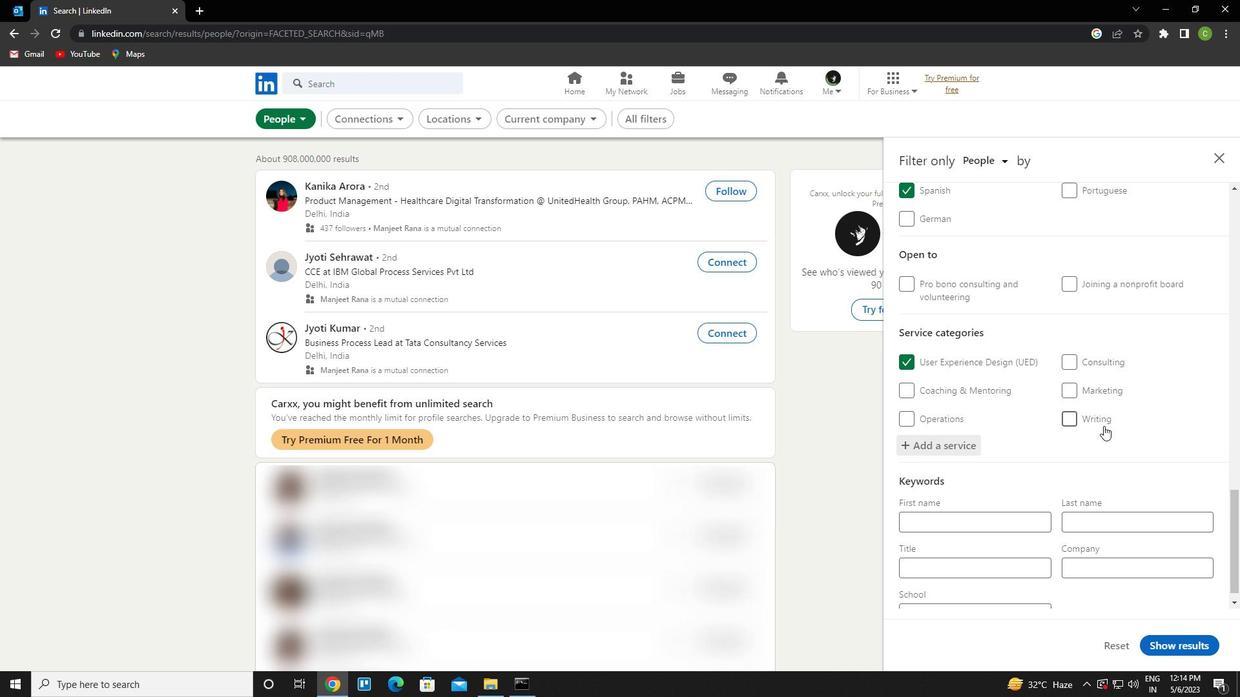 
Action: Mouse moved to (1094, 441)
Screenshot: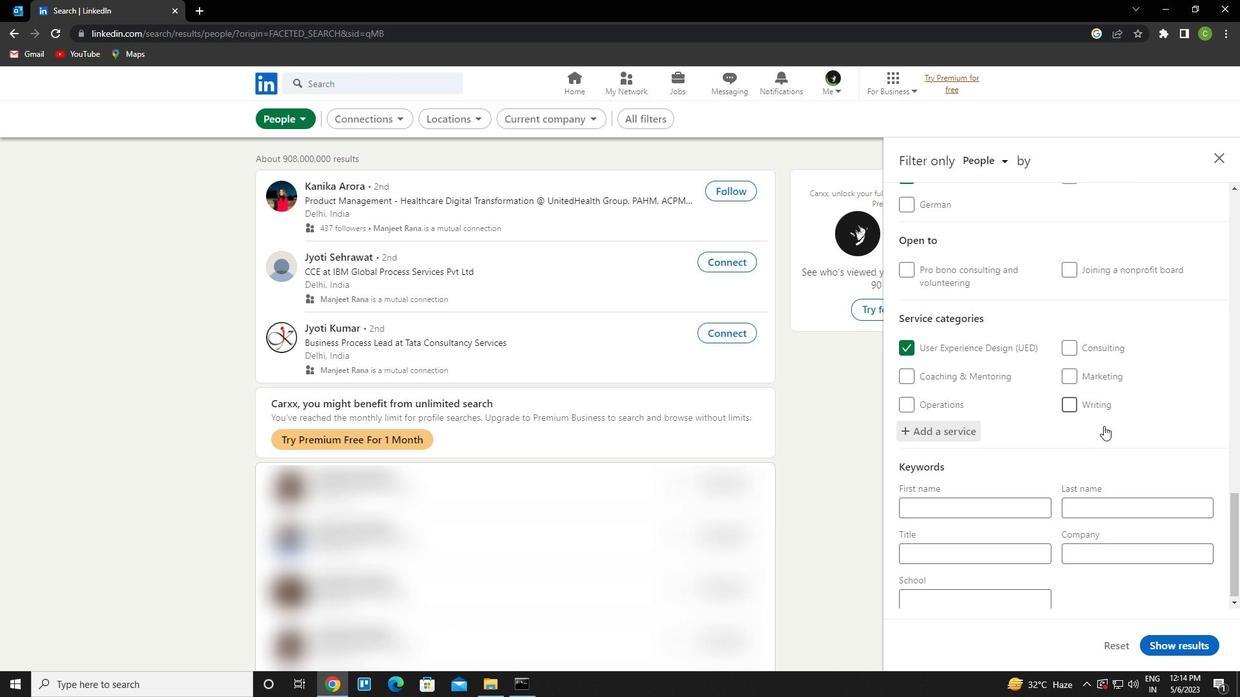 
Action: Mouse scrolled (1094, 440) with delta (0, 0)
Screenshot: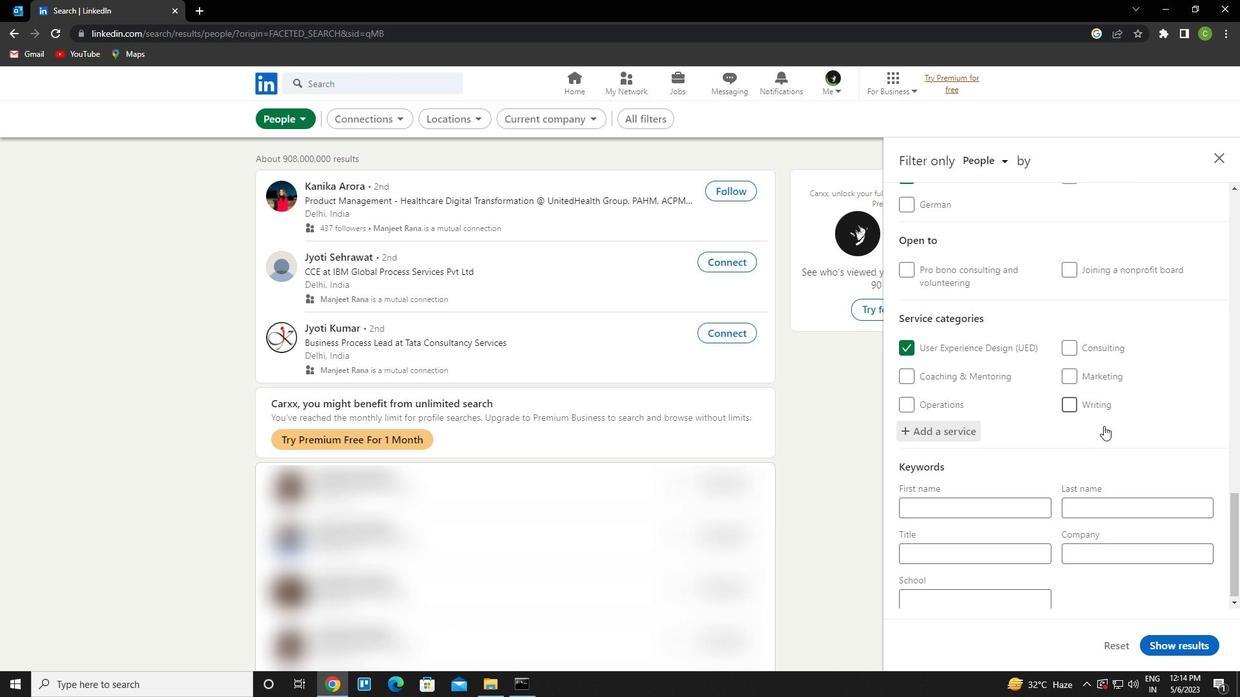 
Action: Mouse moved to (980, 557)
Screenshot: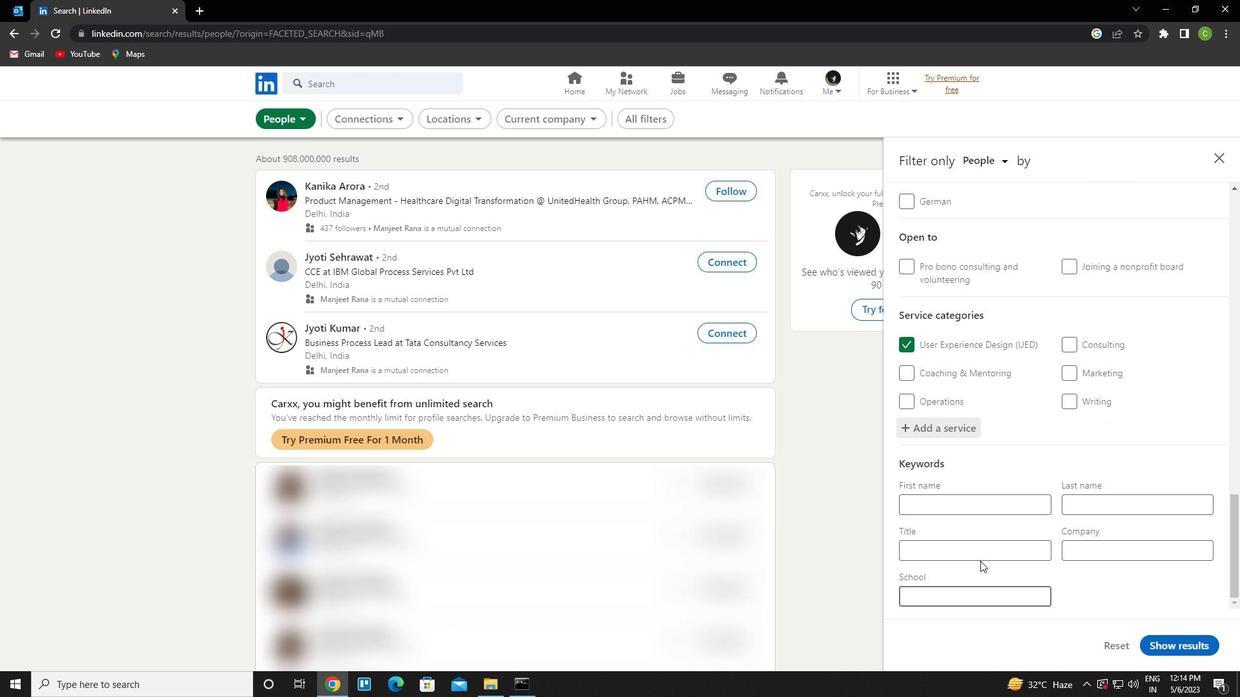 
Action: Mouse pressed left at (980, 557)
Screenshot: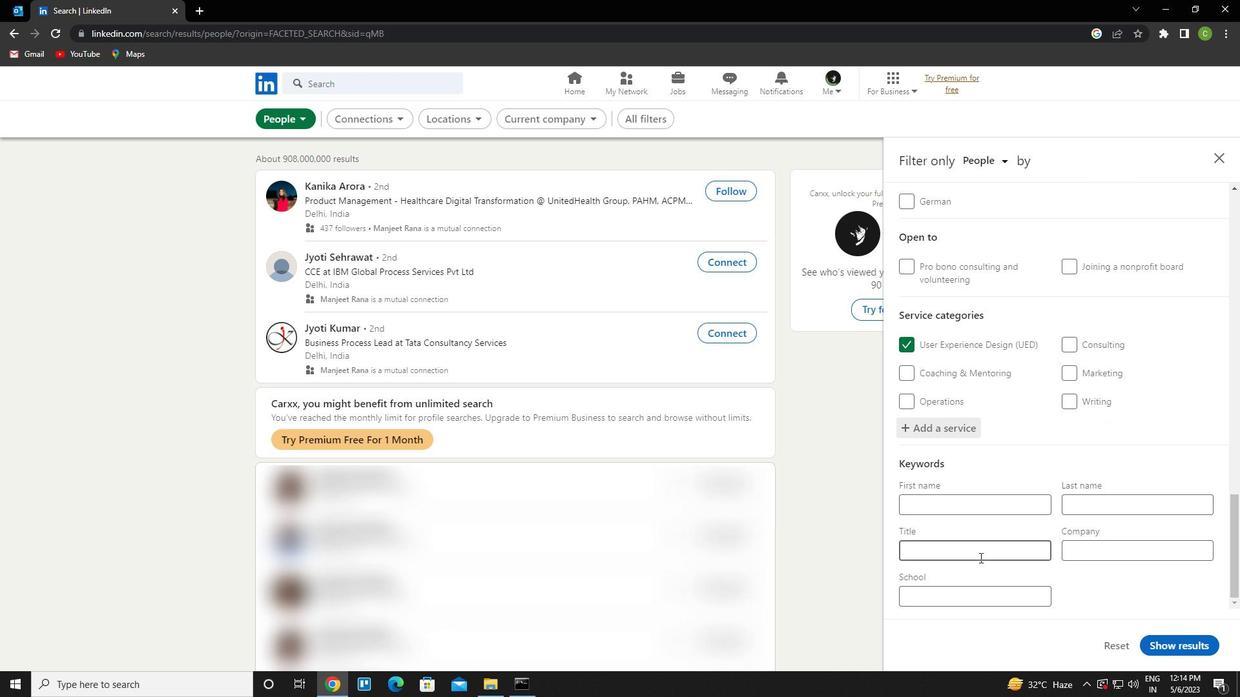 
Action: Key pressed <Key.caps_lock>m<Key.caps_lock>over
Screenshot: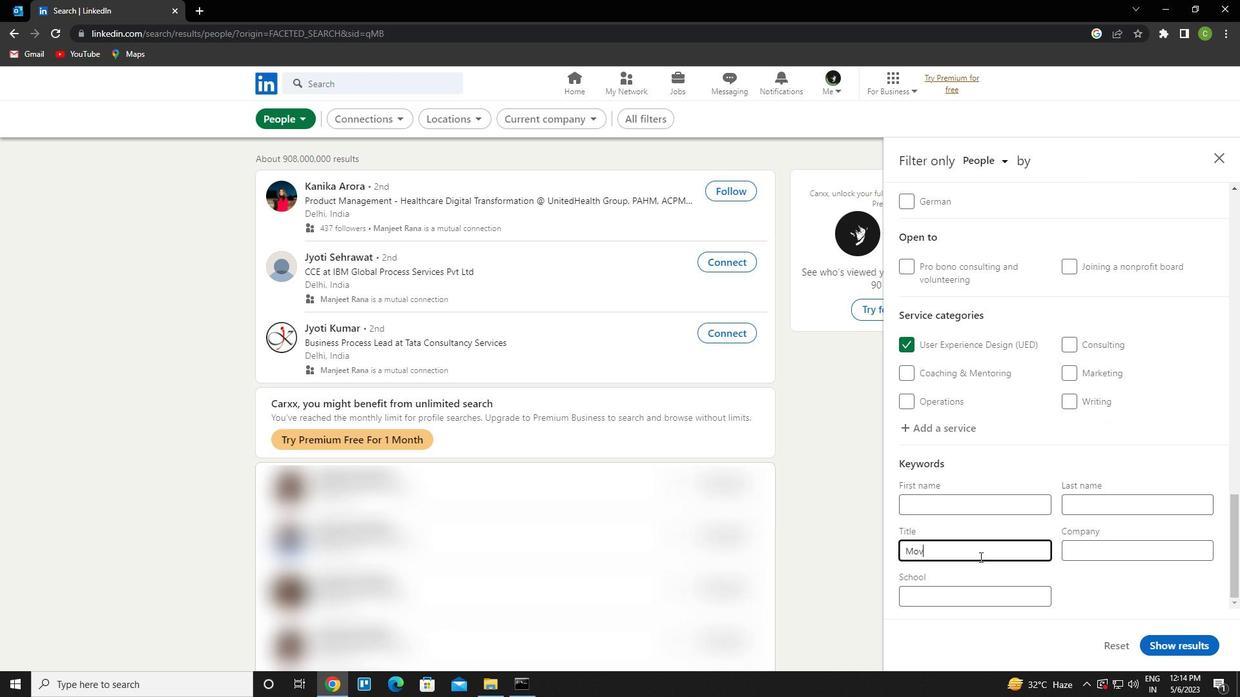 
Action: Mouse moved to (1216, 650)
Screenshot: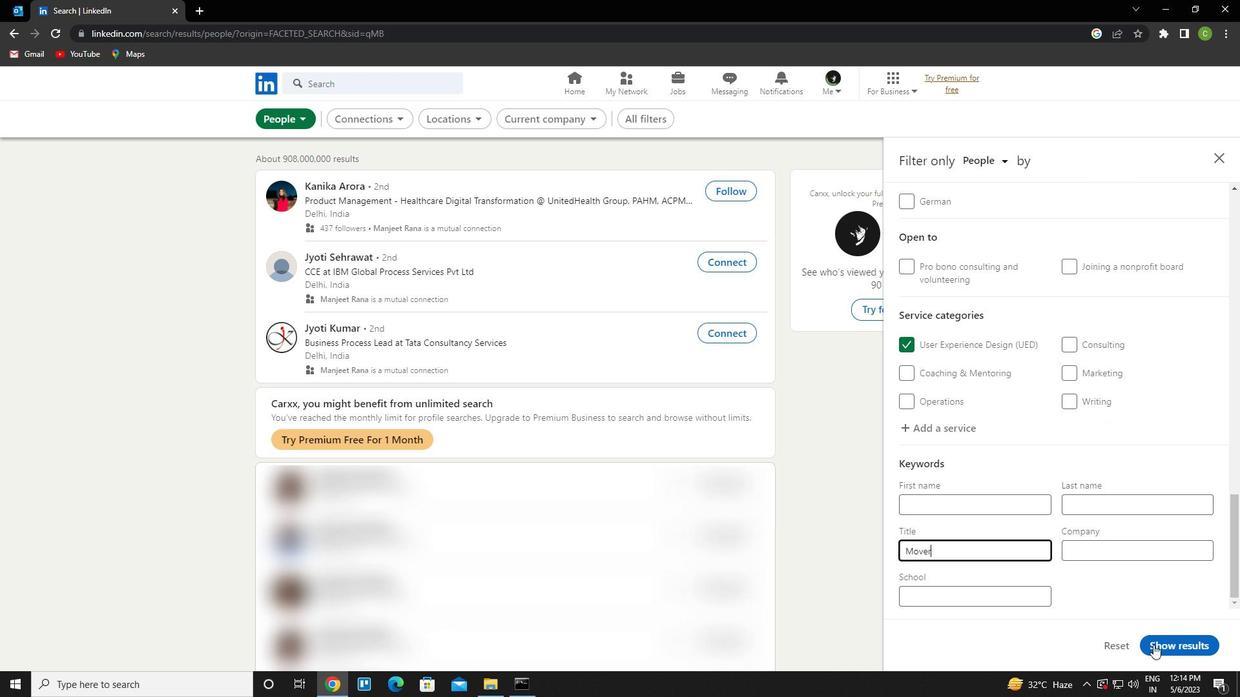 
Action: Mouse pressed left at (1216, 650)
Screenshot: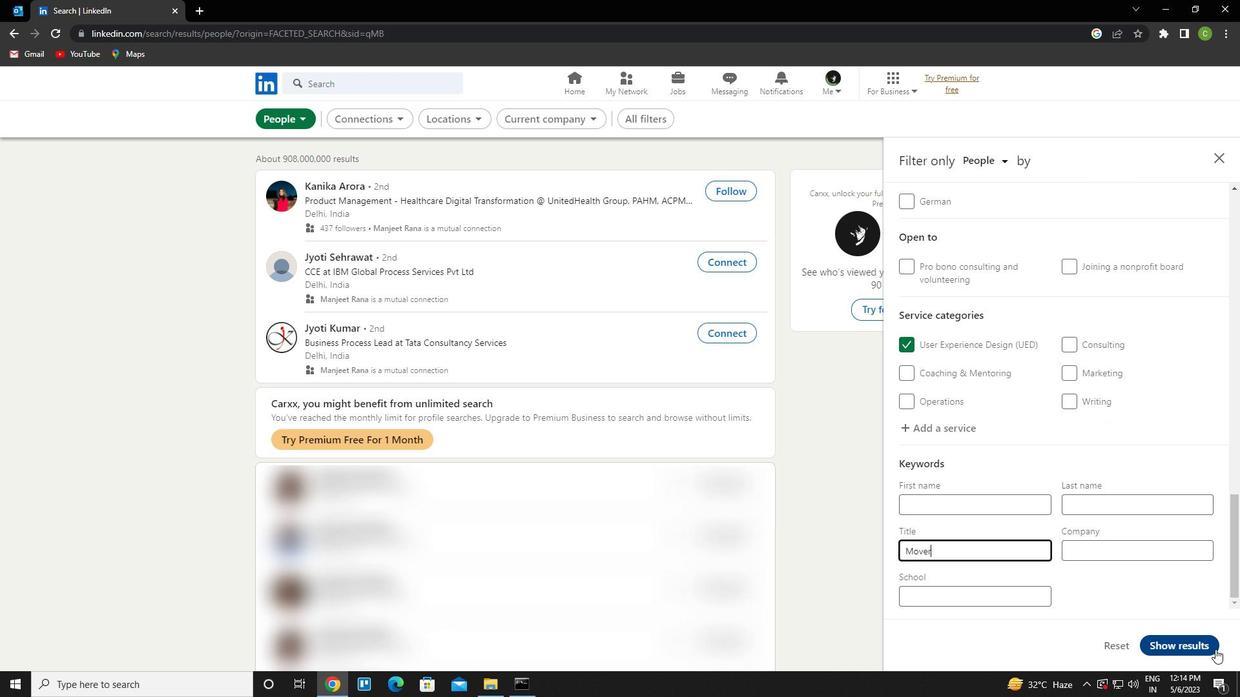 
Action: Mouse moved to (536, 529)
Screenshot: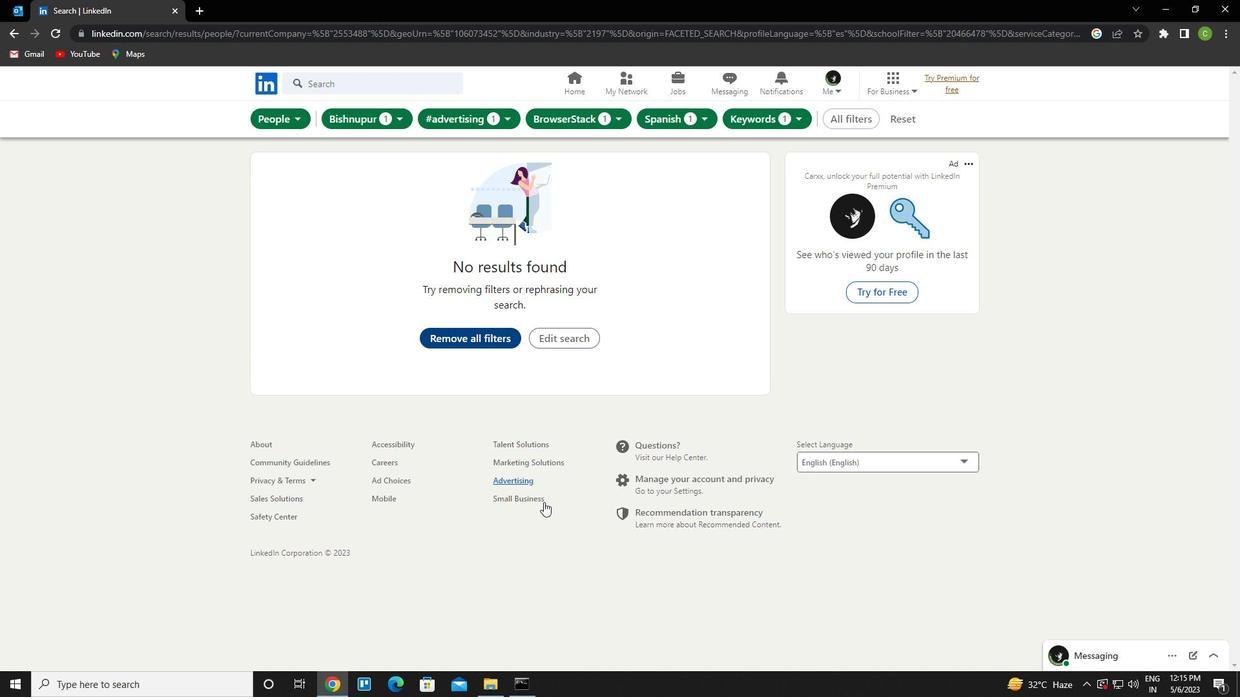 
